 Task: Find connections with filter location Boumerdas with filter topic #house with filter profile language English with filter current company Cytiva with filter school Sinhgad College of Engineering with filter industry Biotechnology Research with filter service category Bankruptcy Law with filter keywords title Executive
Action: Mouse moved to (616, 85)
Screenshot: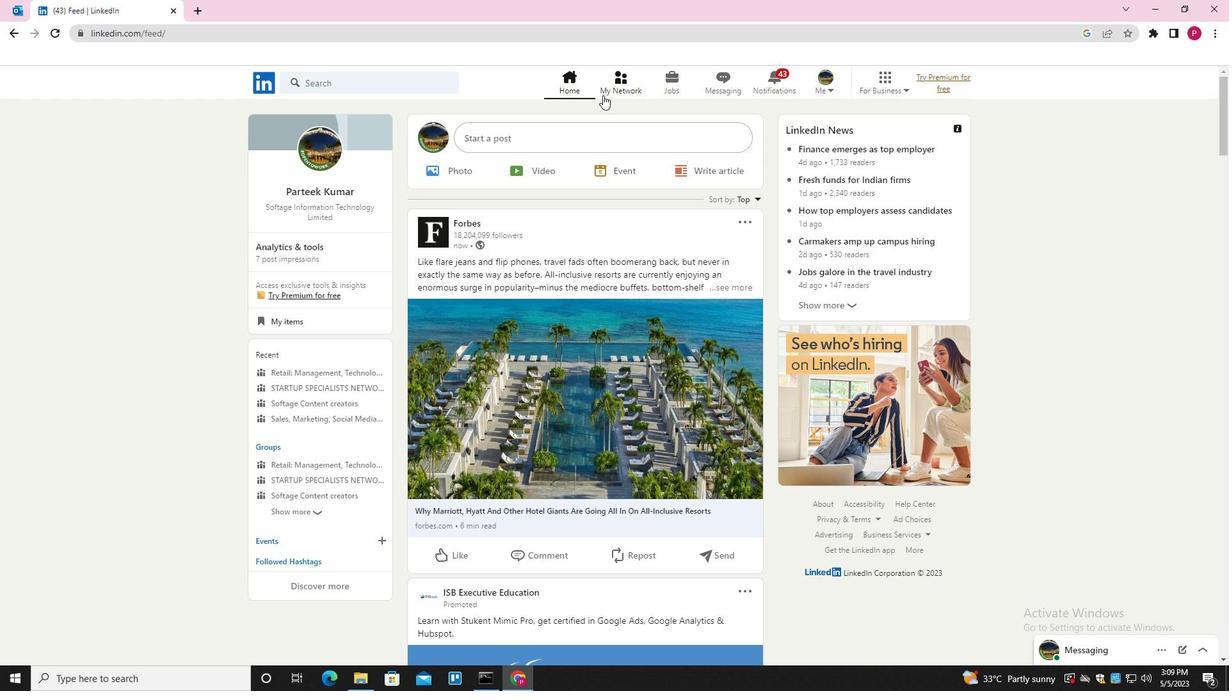 
Action: Mouse pressed left at (616, 85)
Screenshot: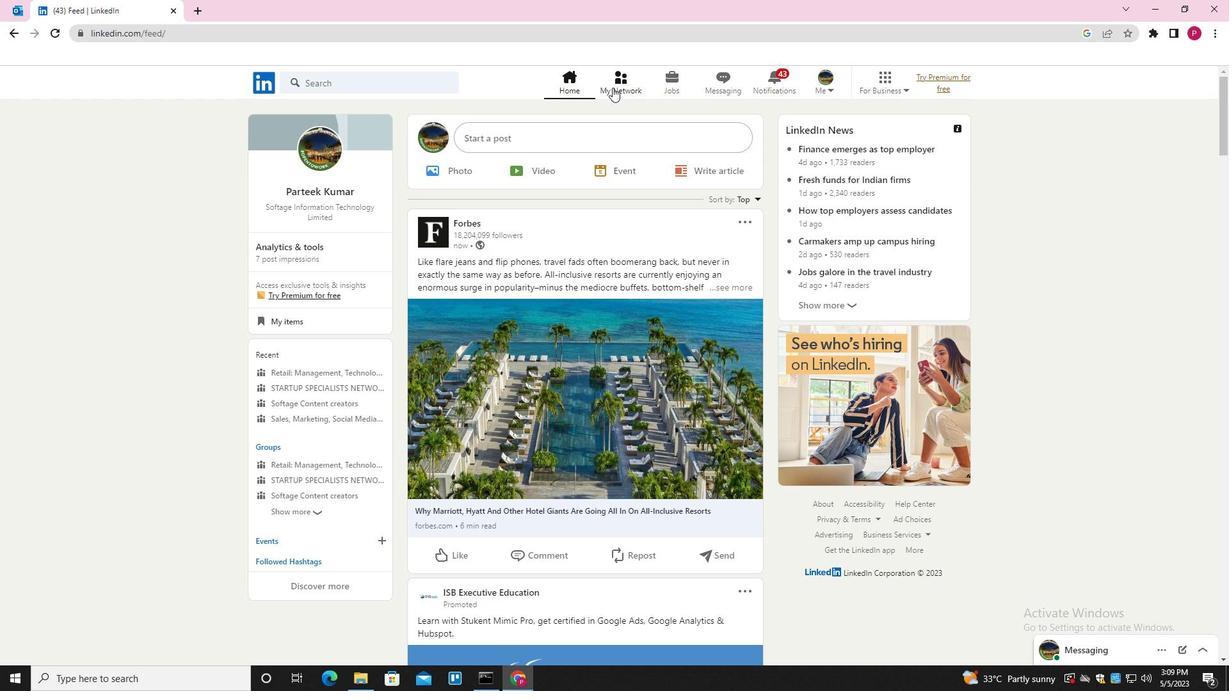 
Action: Mouse moved to (391, 150)
Screenshot: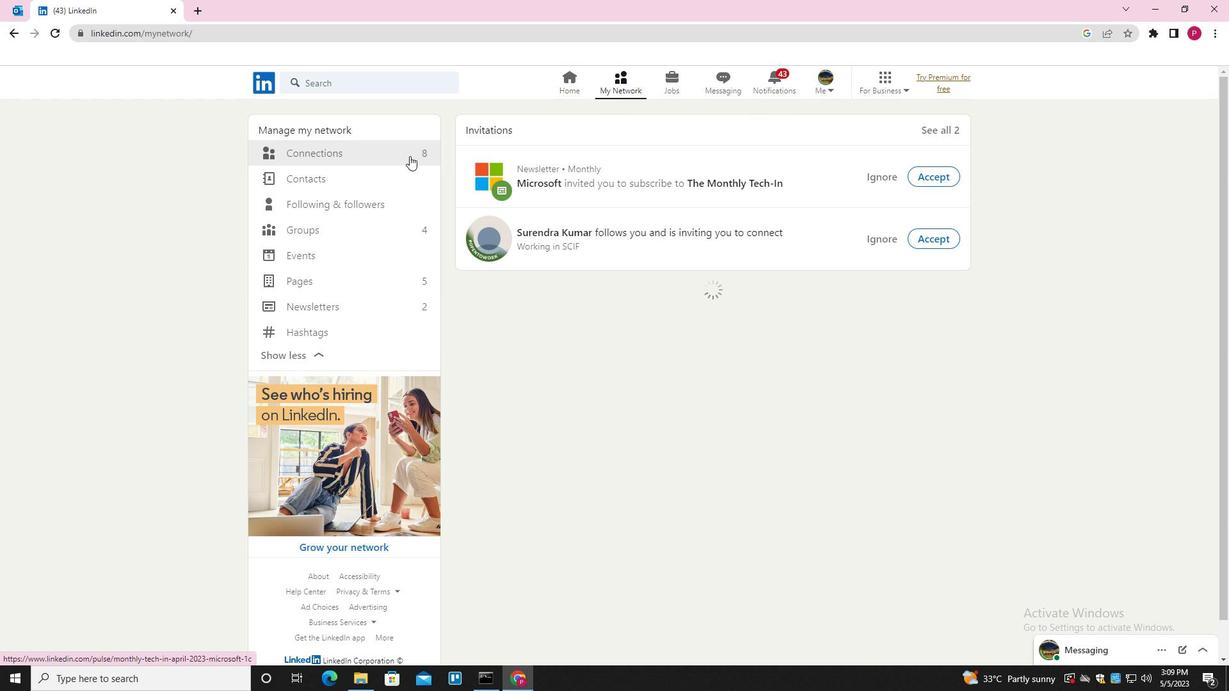 
Action: Mouse pressed left at (391, 150)
Screenshot: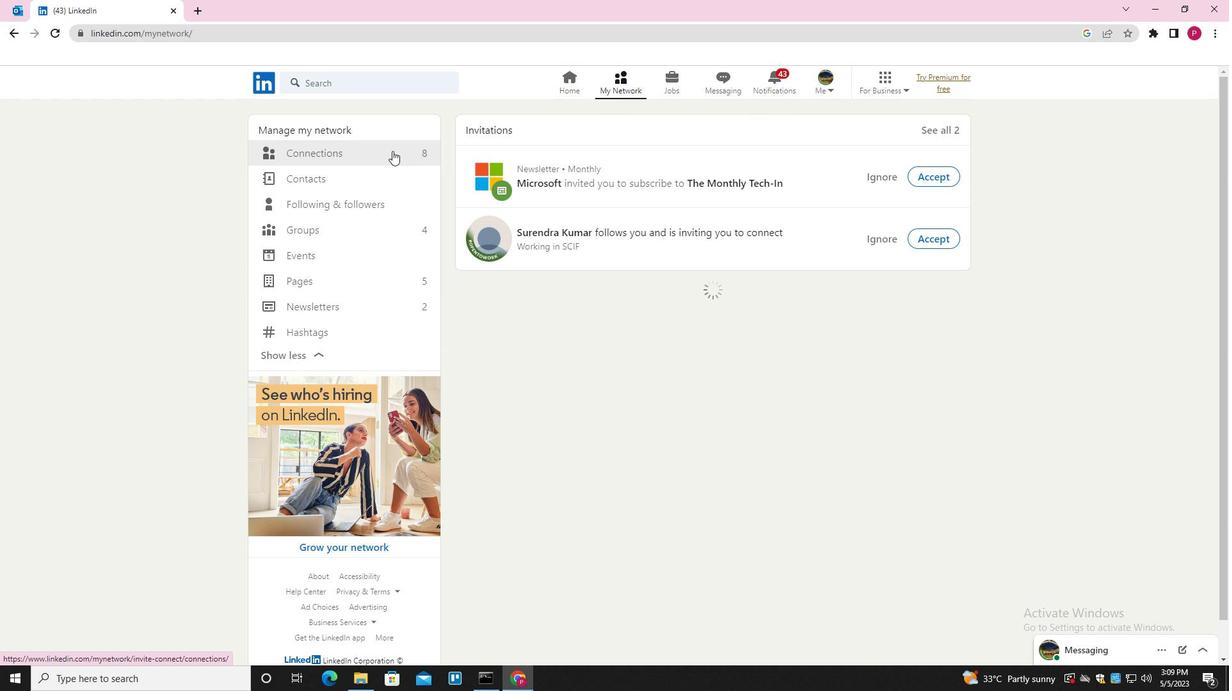 
Action: Mouse moved to (702, 151)
Screenshot: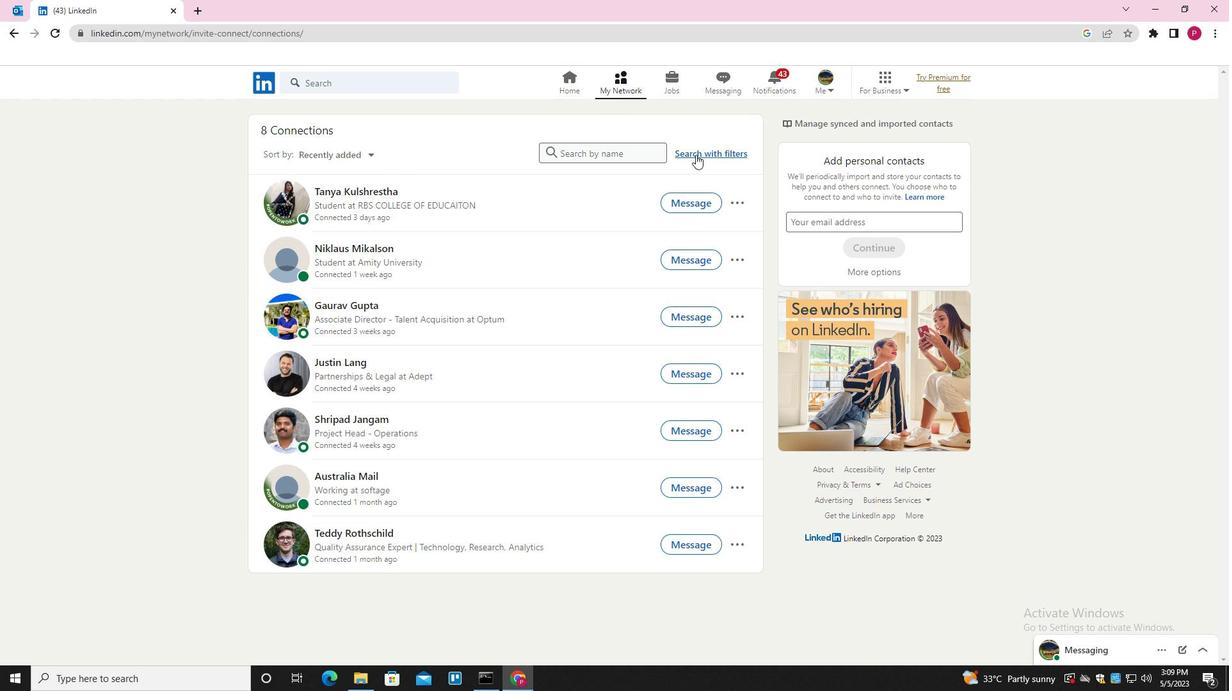 
Action: Mouse pressed left at (702, 151)
Screenshot: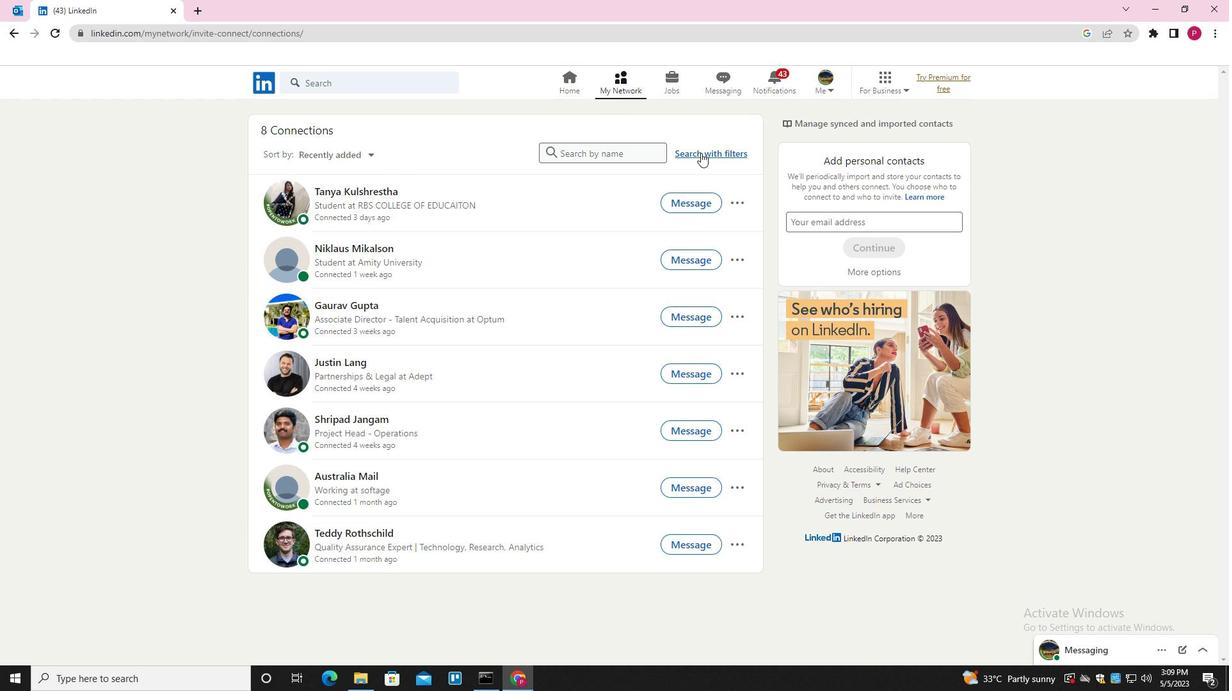 
Action: Mouse moved to (653, 117)
Screenshot: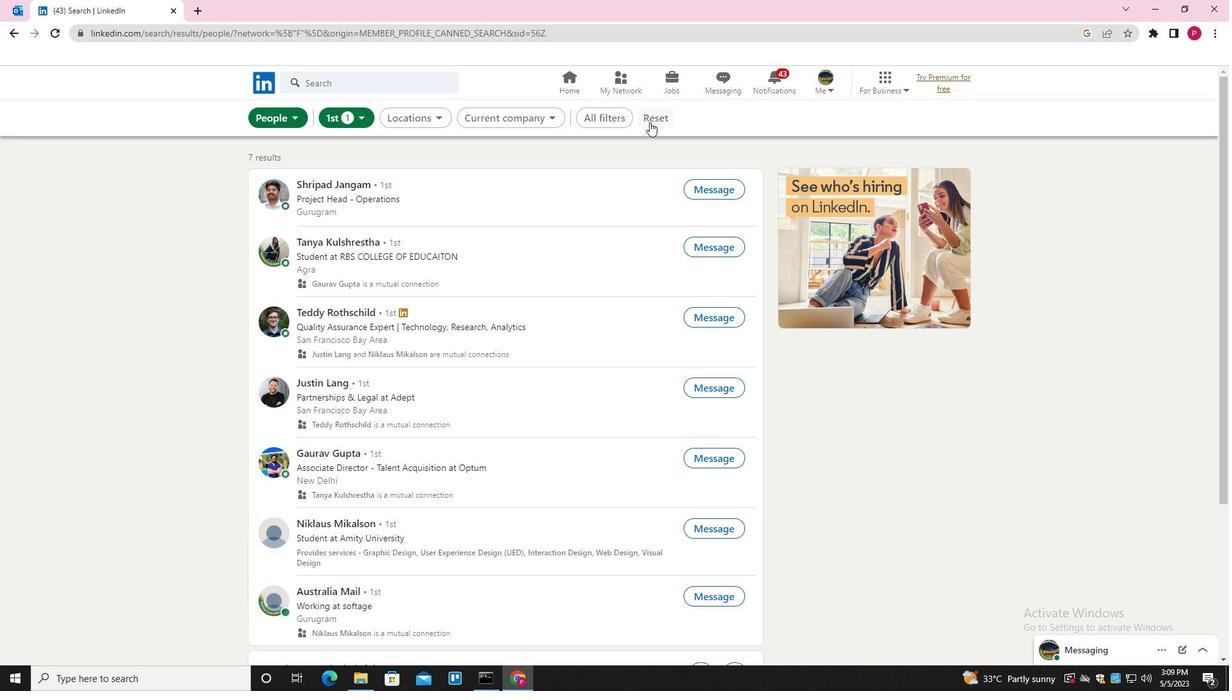 
Action: Mouse pressed left at (653, 117)
Screenshot: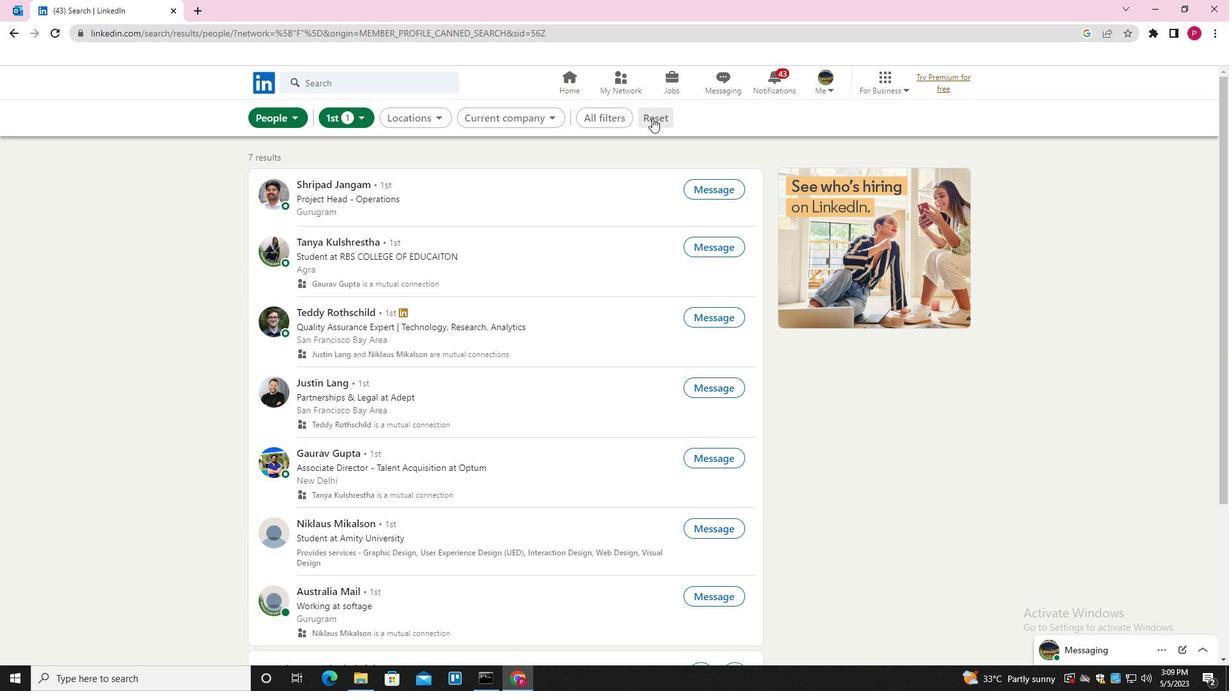 
Action: Mouse moved to (633, 115)
Screenshot: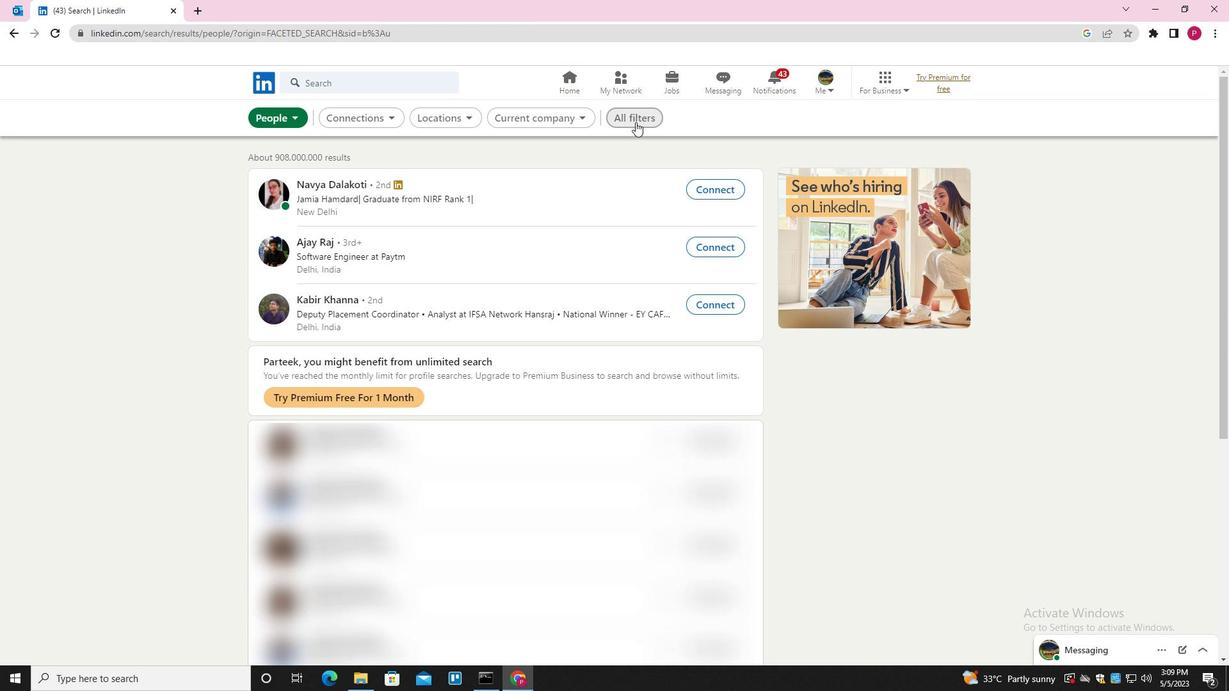 
Action: Mouse pressed left at (633, 115)
Screenshot: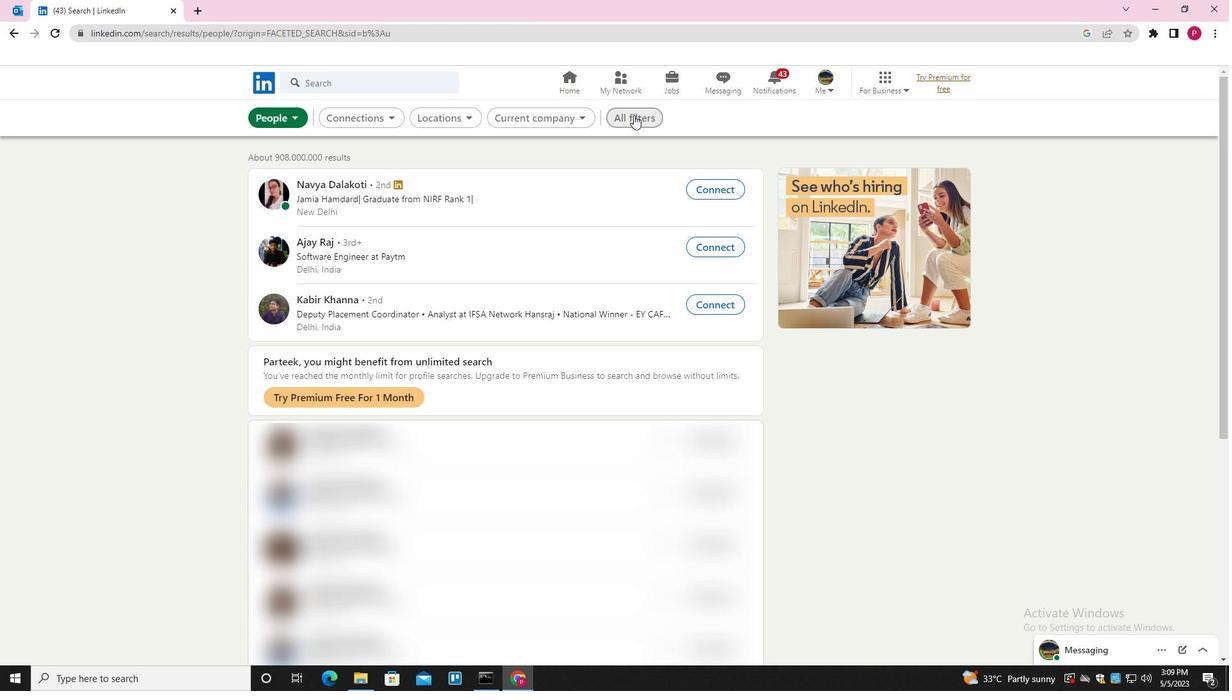 
Action: Mouse moved to (954, 334)
Screenshot: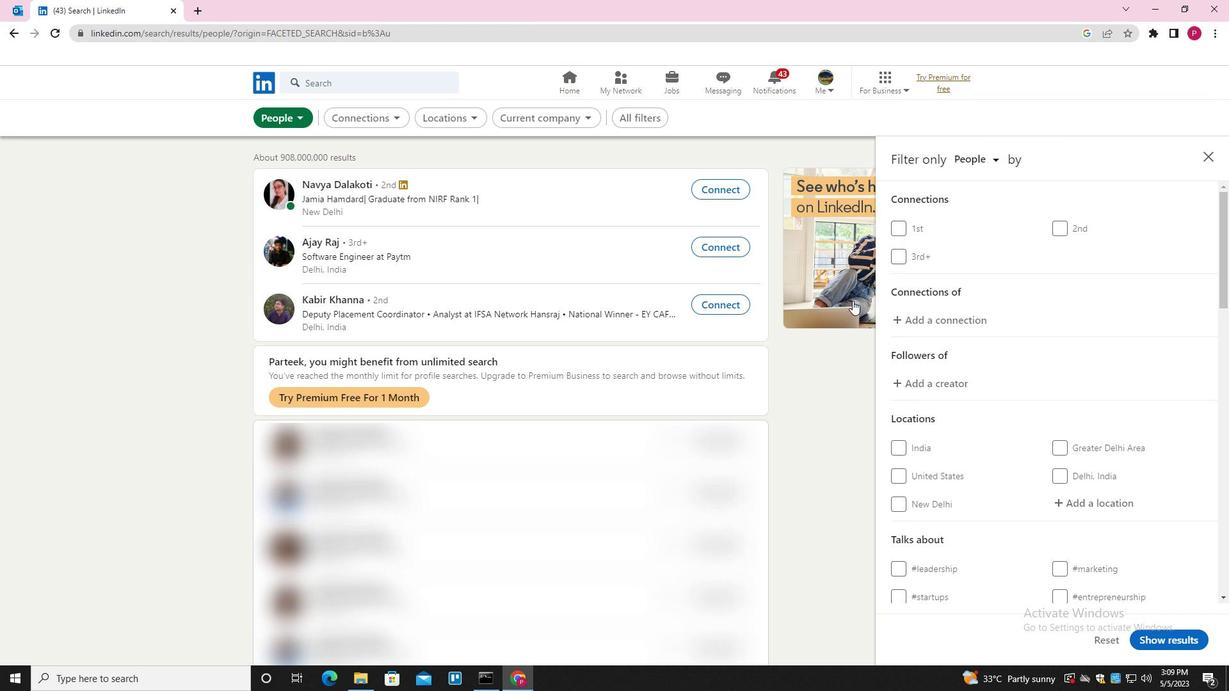 
Action: Mouse scrolled (954, 334) with delta (0, 0)
Screenshot: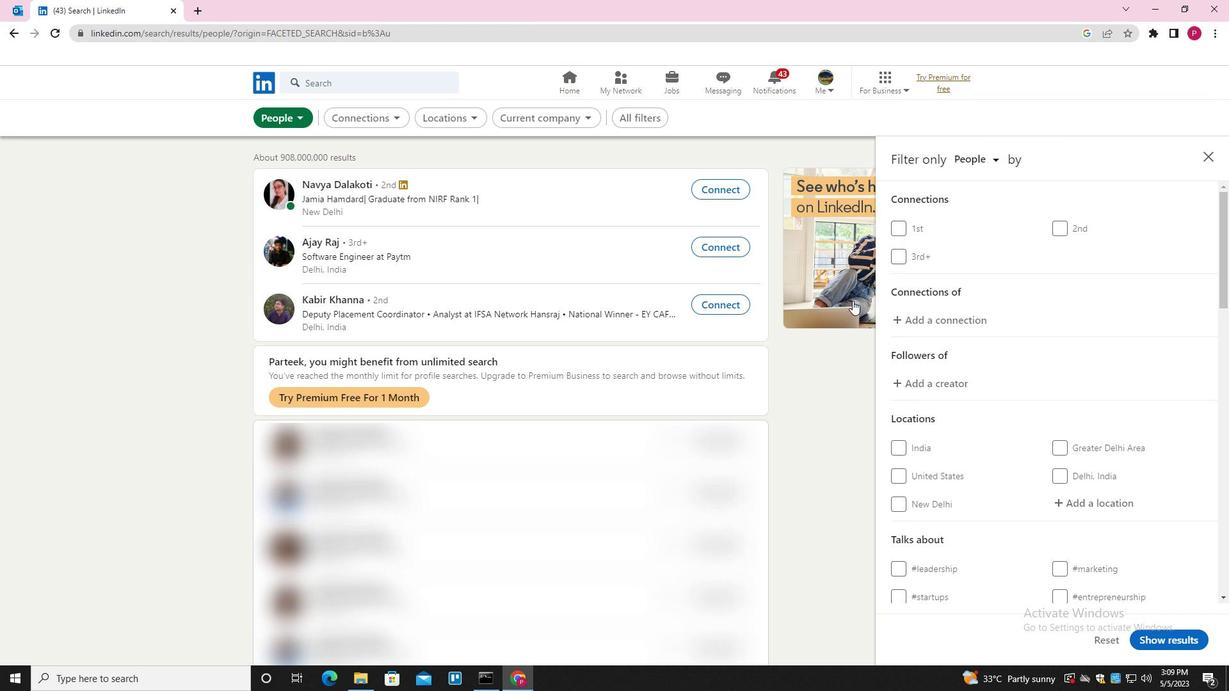 
Action: Mouse moved to (973, 343)
Screenshot: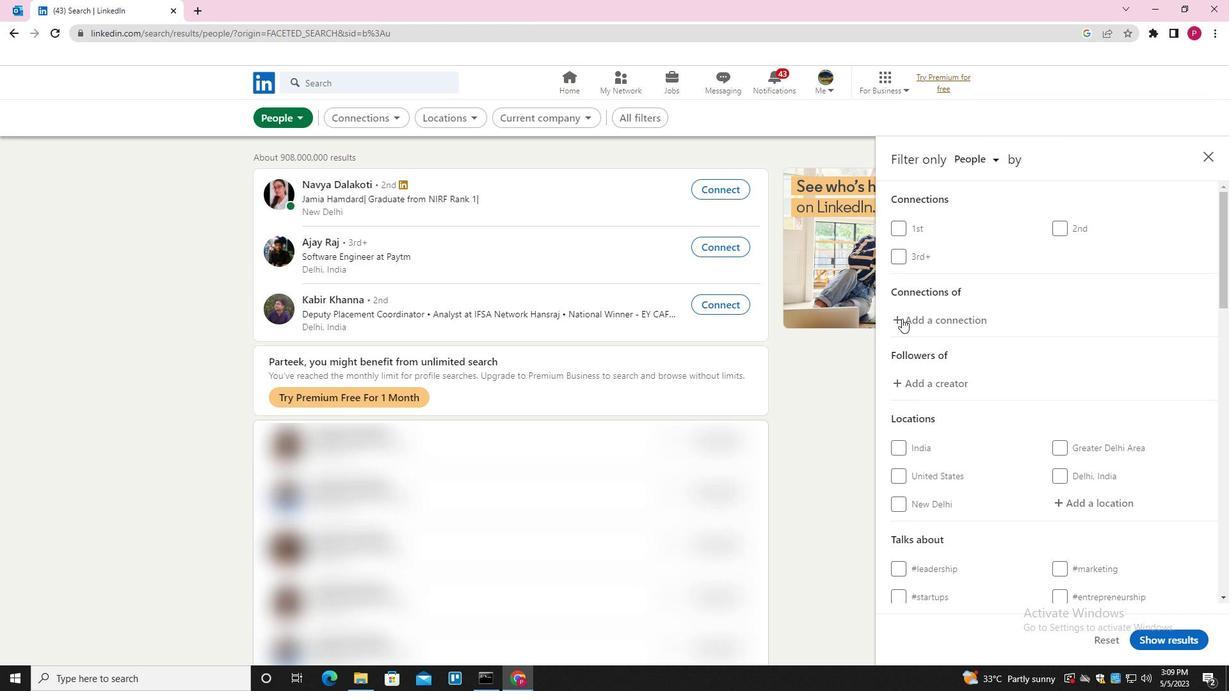 
Action: Mouse scrolled (973, 343) with delta (0, 0)
Screenshot: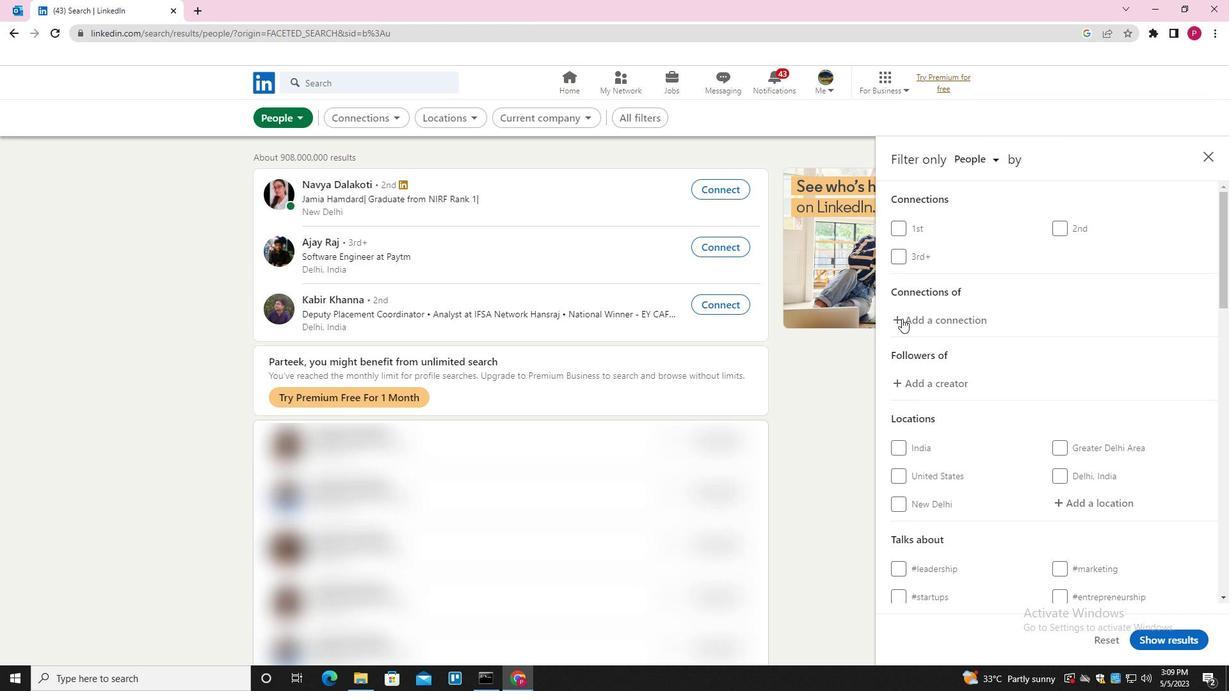 
Action: Mouse moved to (989, 348)
Screenshot: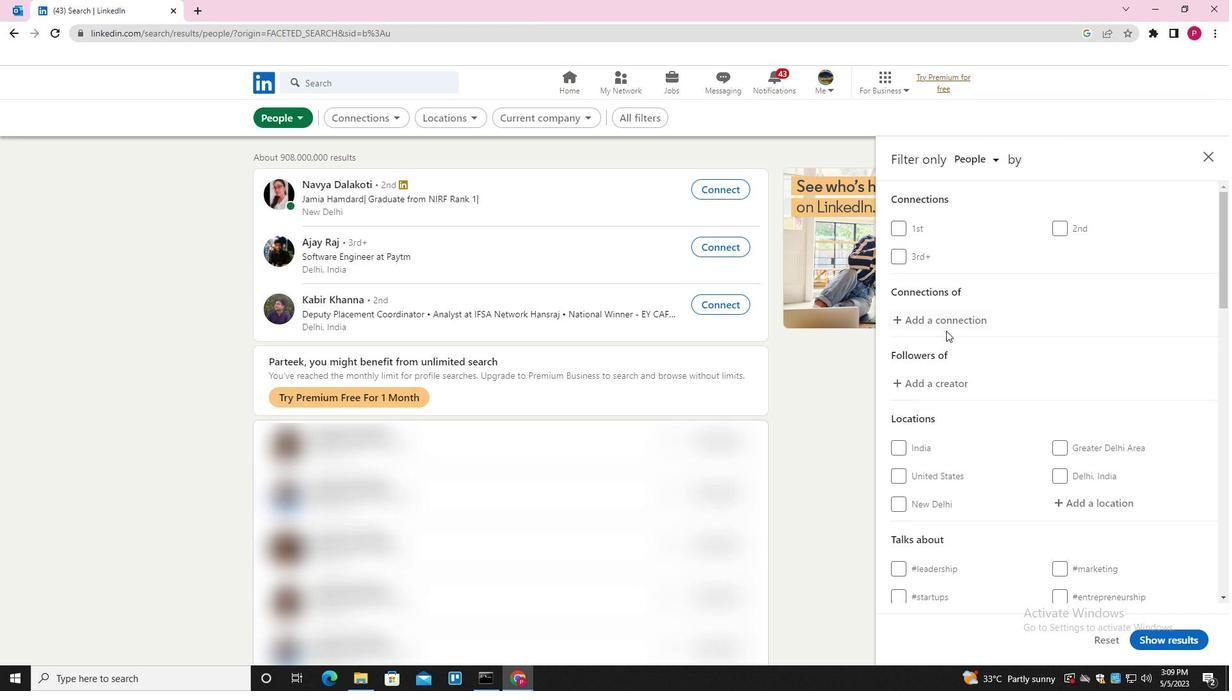 
Action: Mouse scrolled (989, 348) with delta (0, 0)
Screenshot: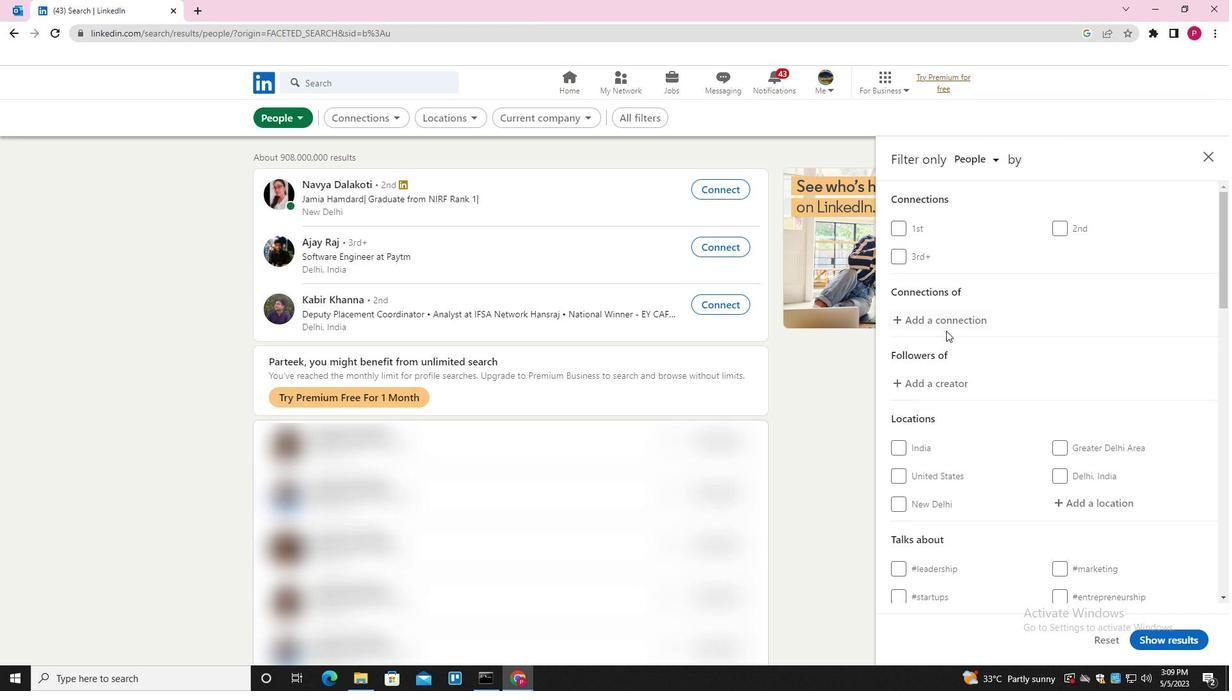 
Action: Mouse moved to (1109, 316)
Screenshot: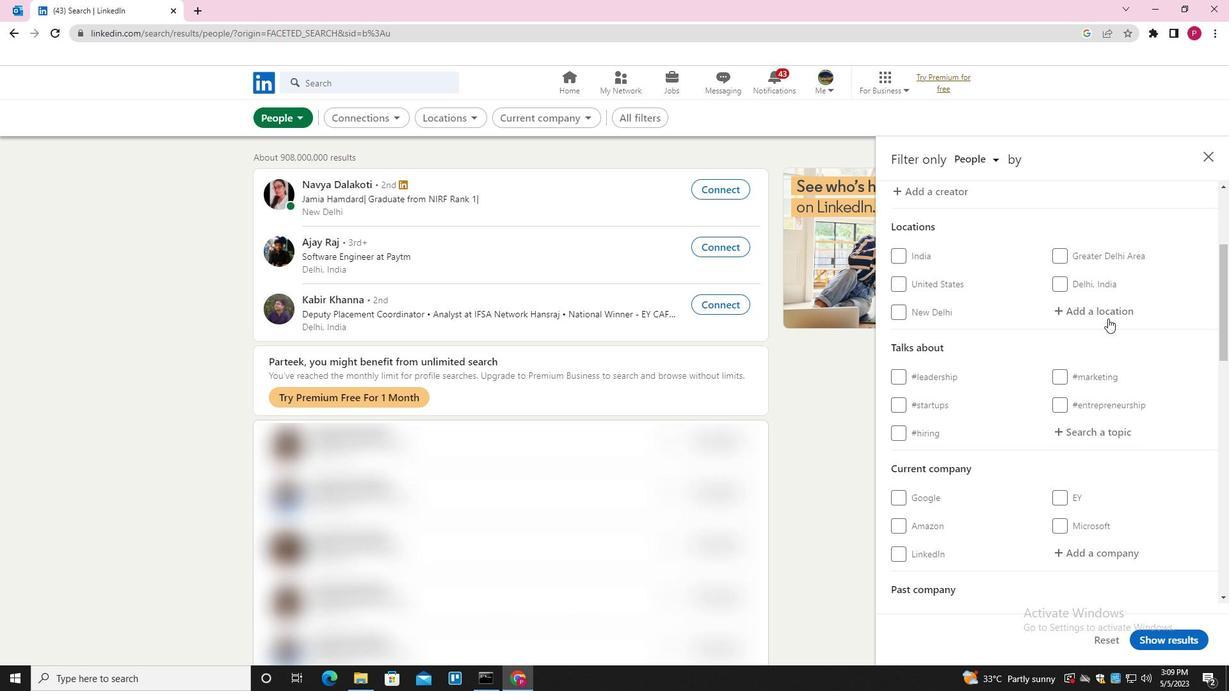 
Action: Mouse pressed left at (1109, 316)
Screenshot: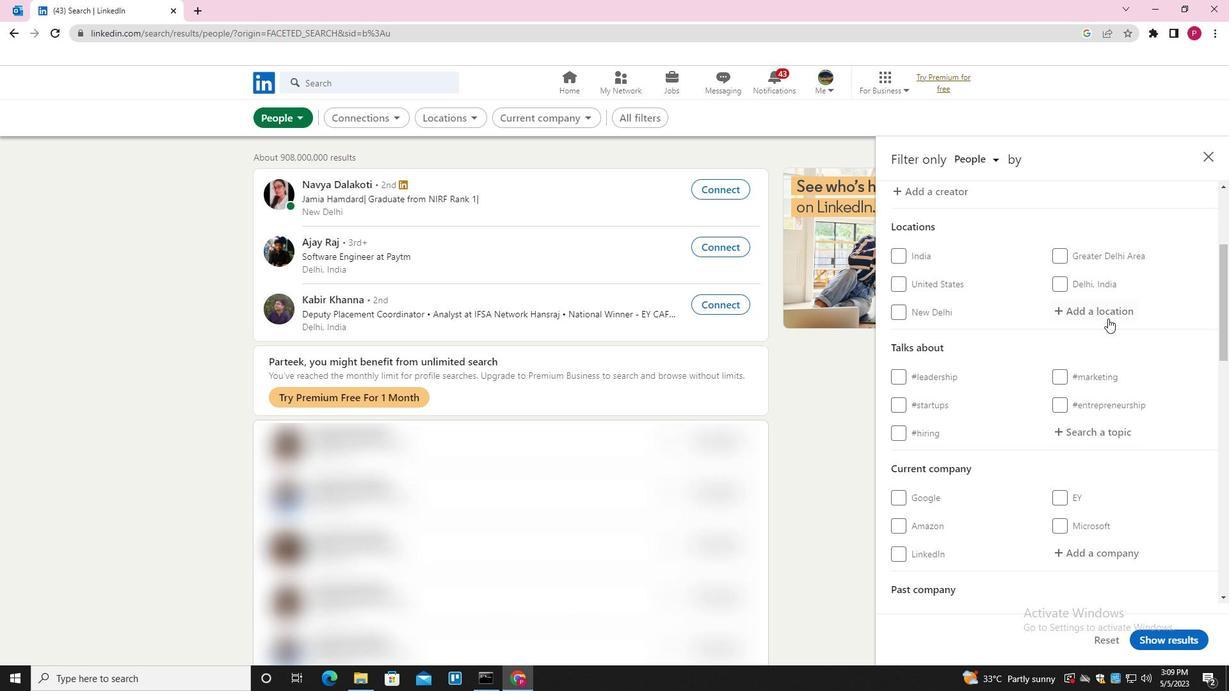
Action: Key pressed <Key.shift>BOUMERDAS
Screenshot: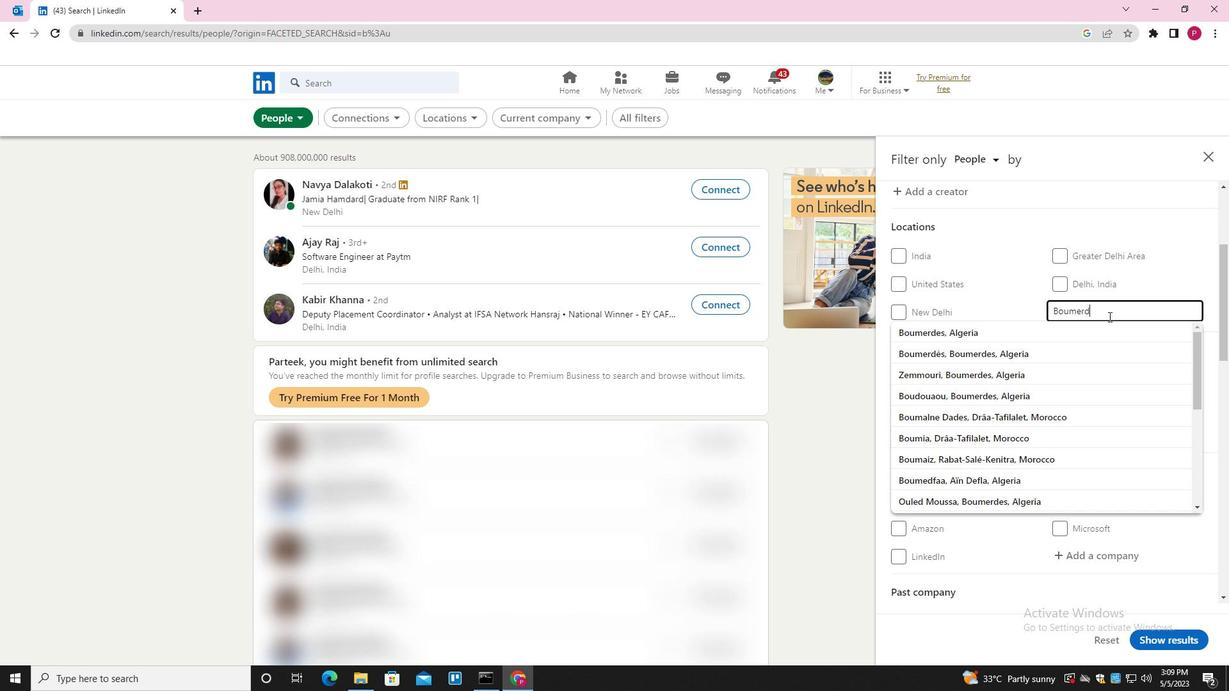 
Action: Mouse scrolled (1109, 316) with delta (0, 0)
Screenshot: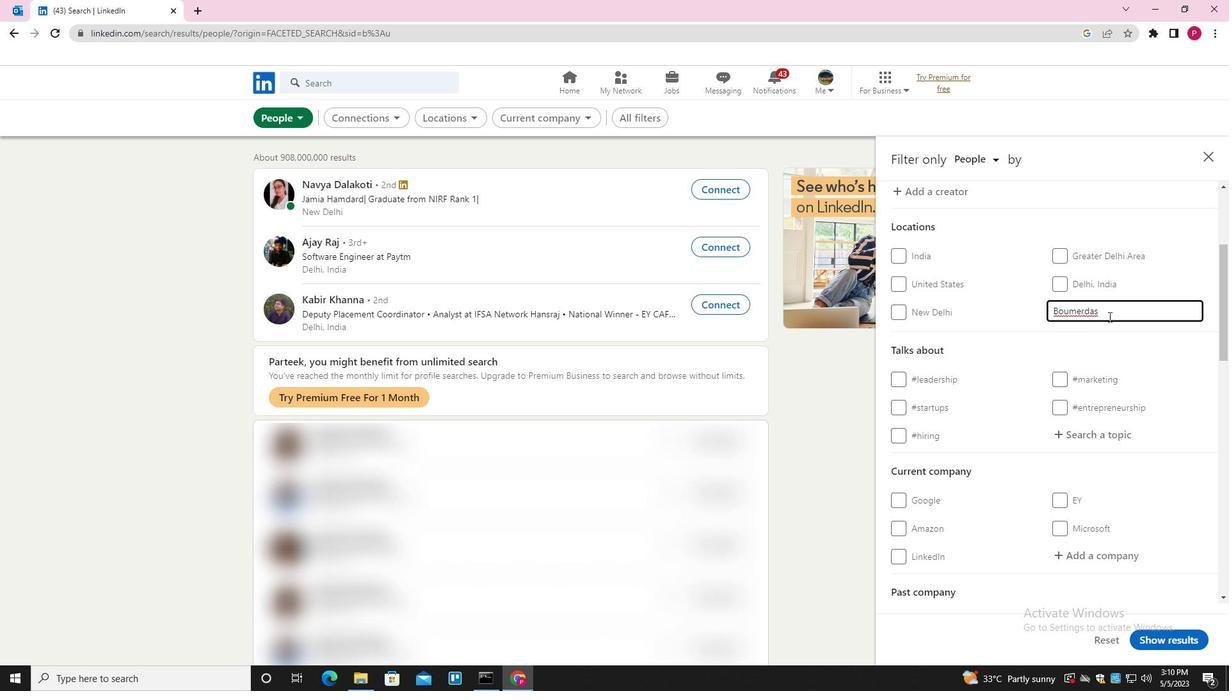 
Action: Mouse scrolled (1109, 316) with delta (0, 0)
Screenshot: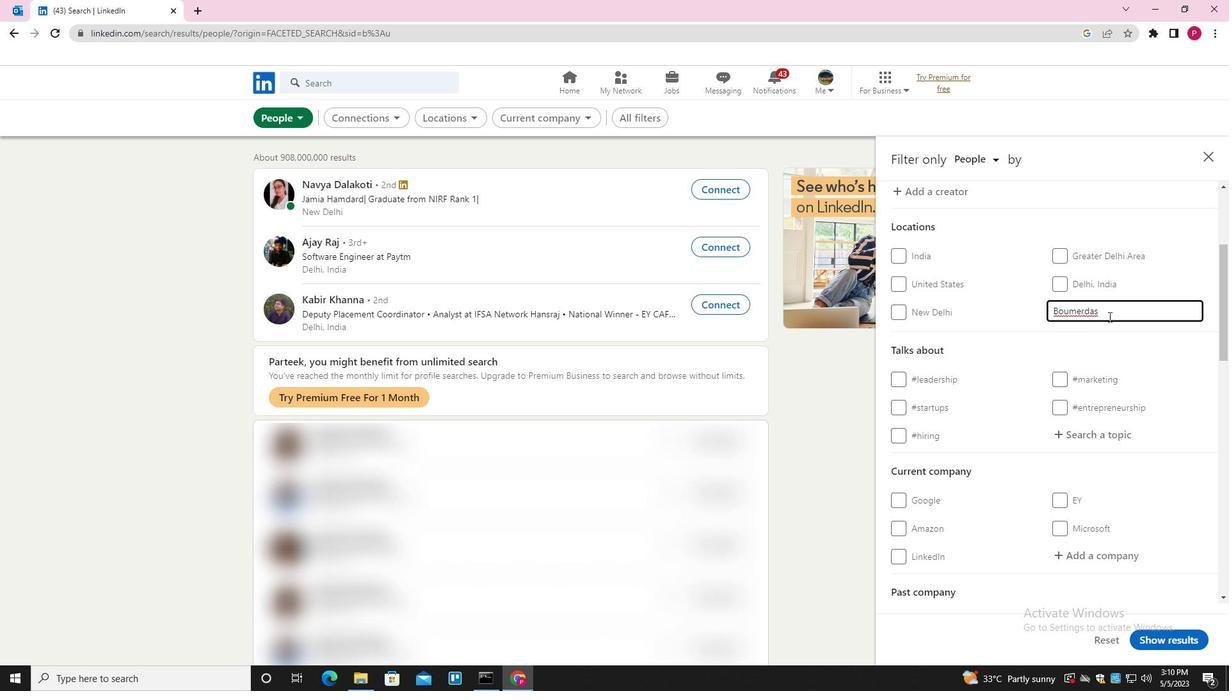 
Action: Mouse scrolled (1109, 316) with delta (0, 0)
Screenshot: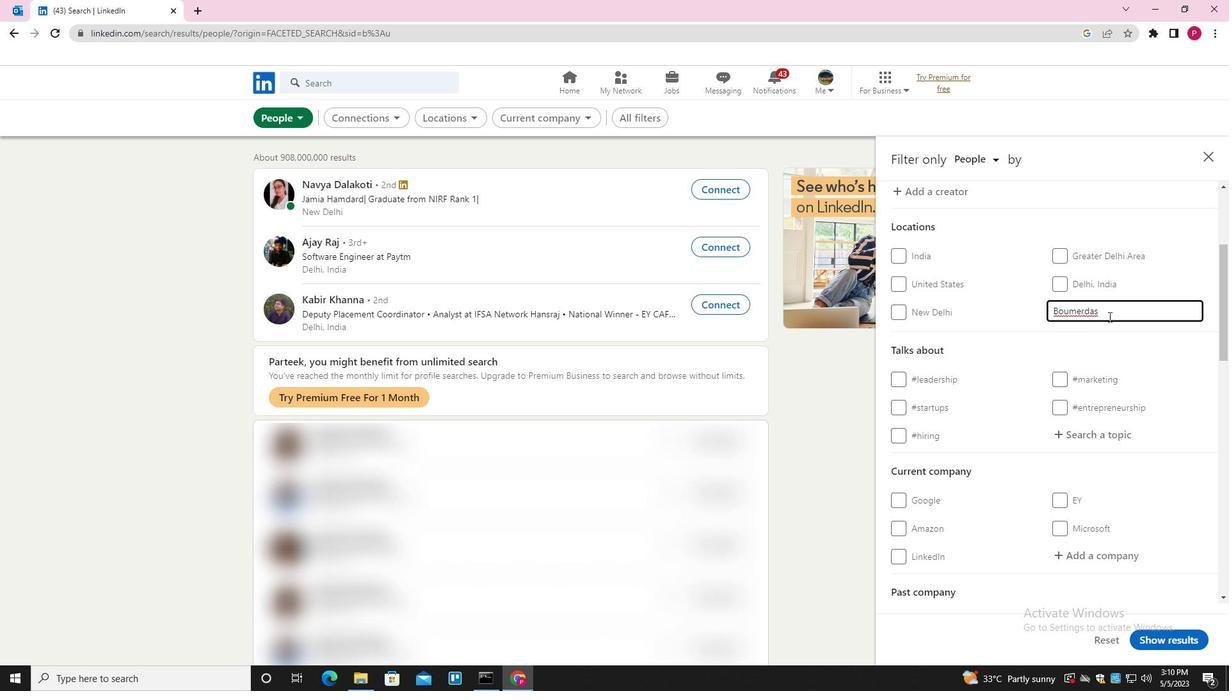 
Action: Mouse moved to (1093, 233)
Screenshot: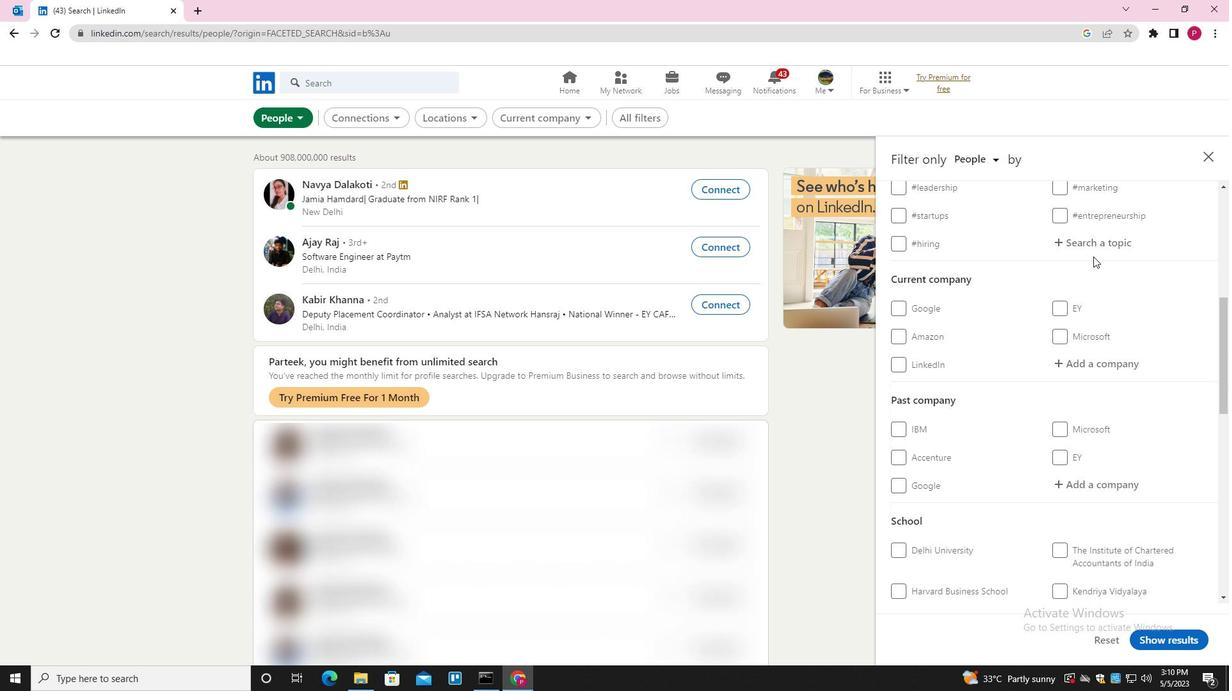 
Action: Mouse pressed left at (1093, 233)
Screenshot: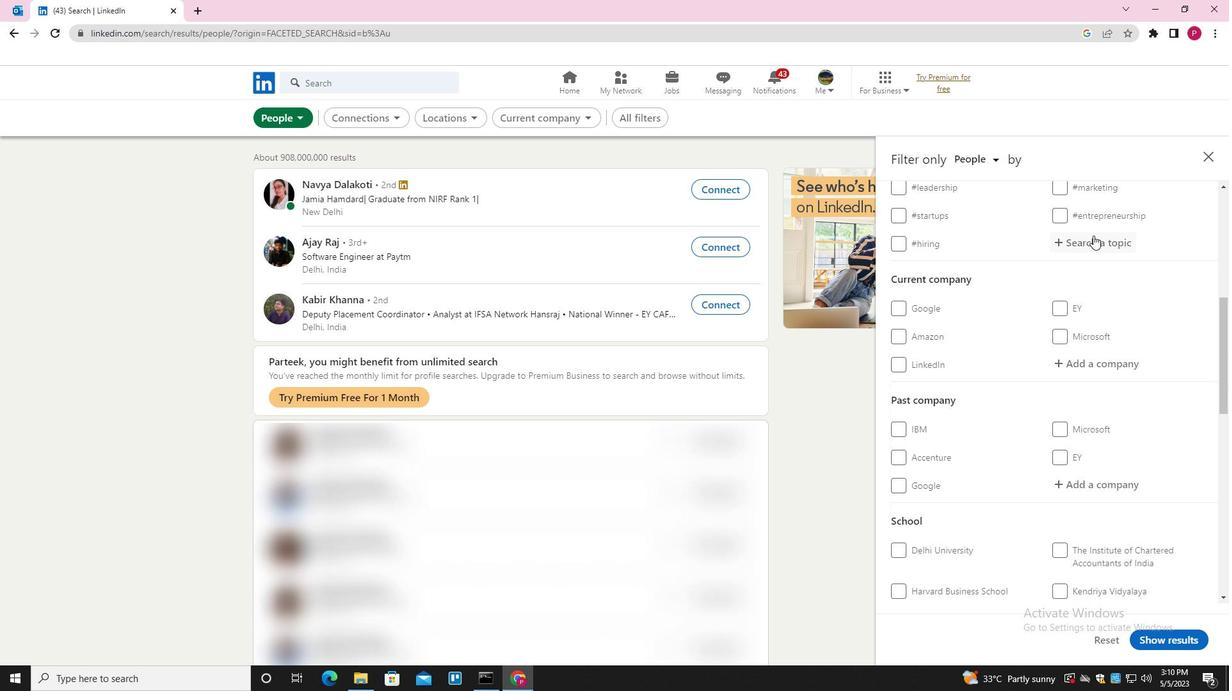 
Action: Key pressed HOUSE<Key.down><Key.down><Key.enter>
Screenshot: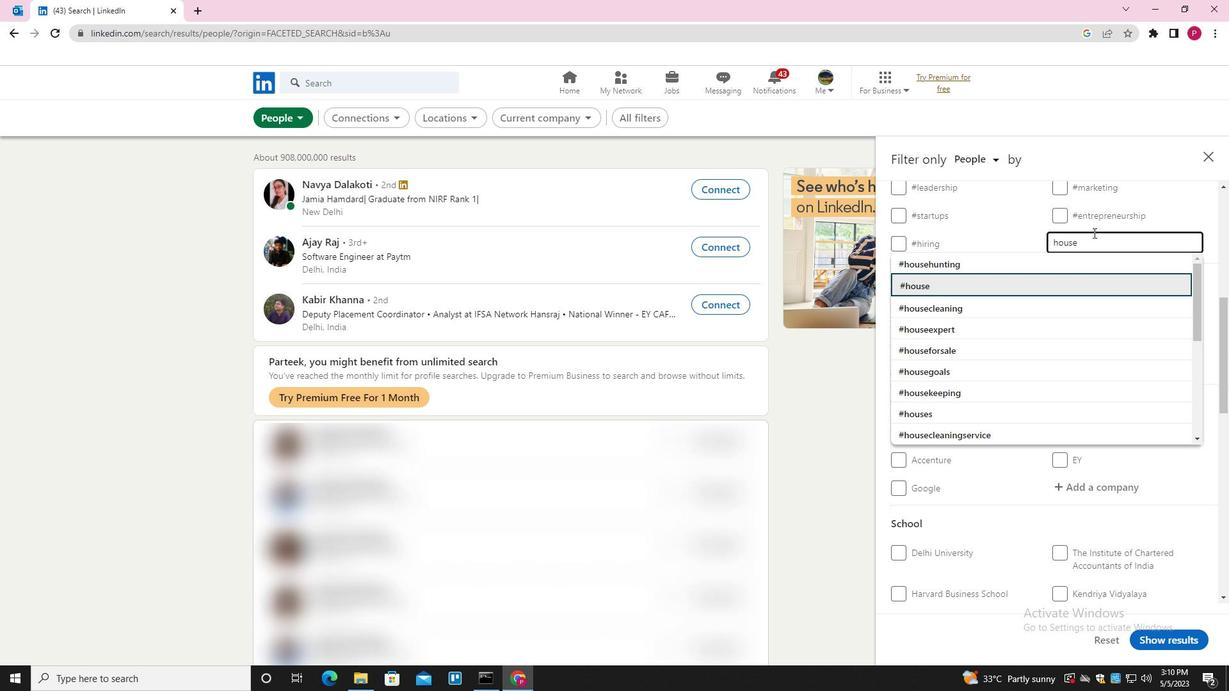 
Action: Mouse moved to (1064, 265)
Screenshot: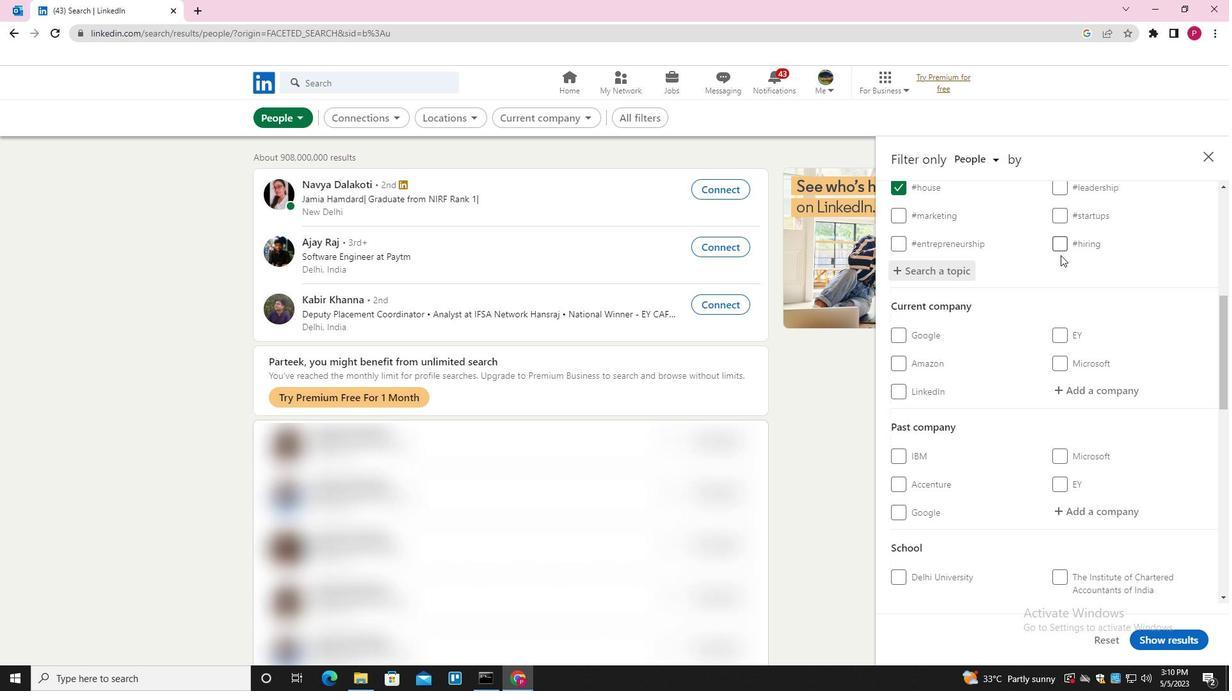 
Action: Mouse scrolled (1064, 264) with delta (0, 0)
Screenshot: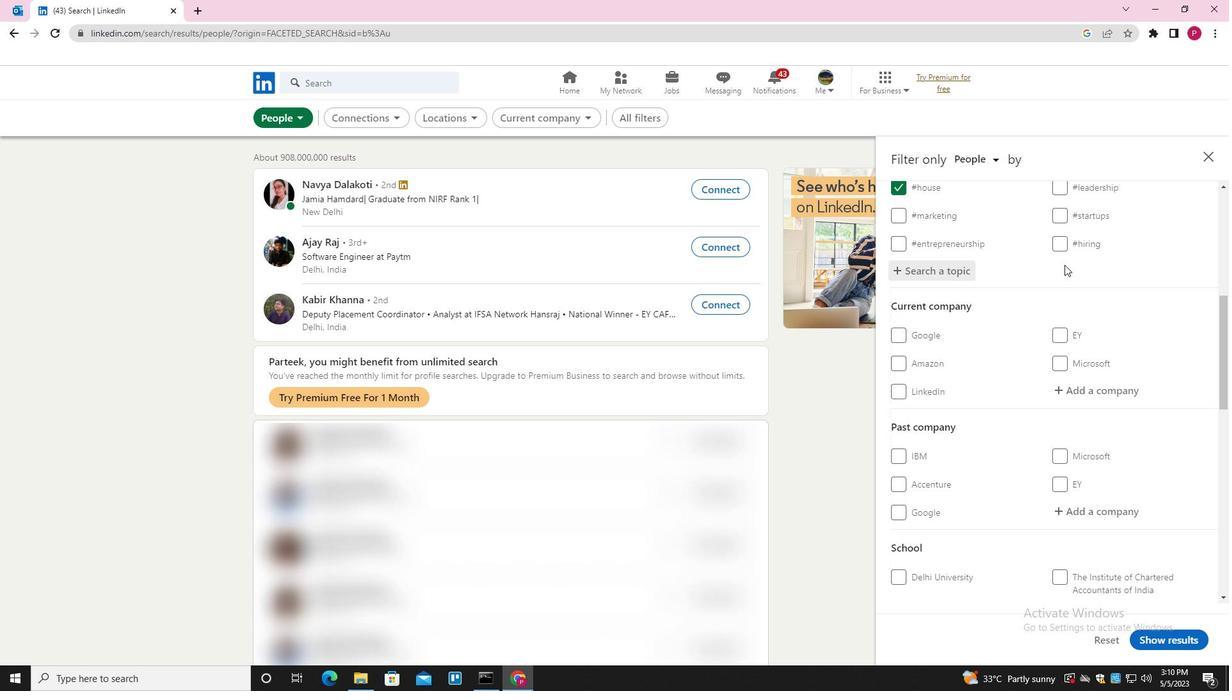 
Action: Mouse scrolled (1064, 264) with delta (0, 0)
Screenshot: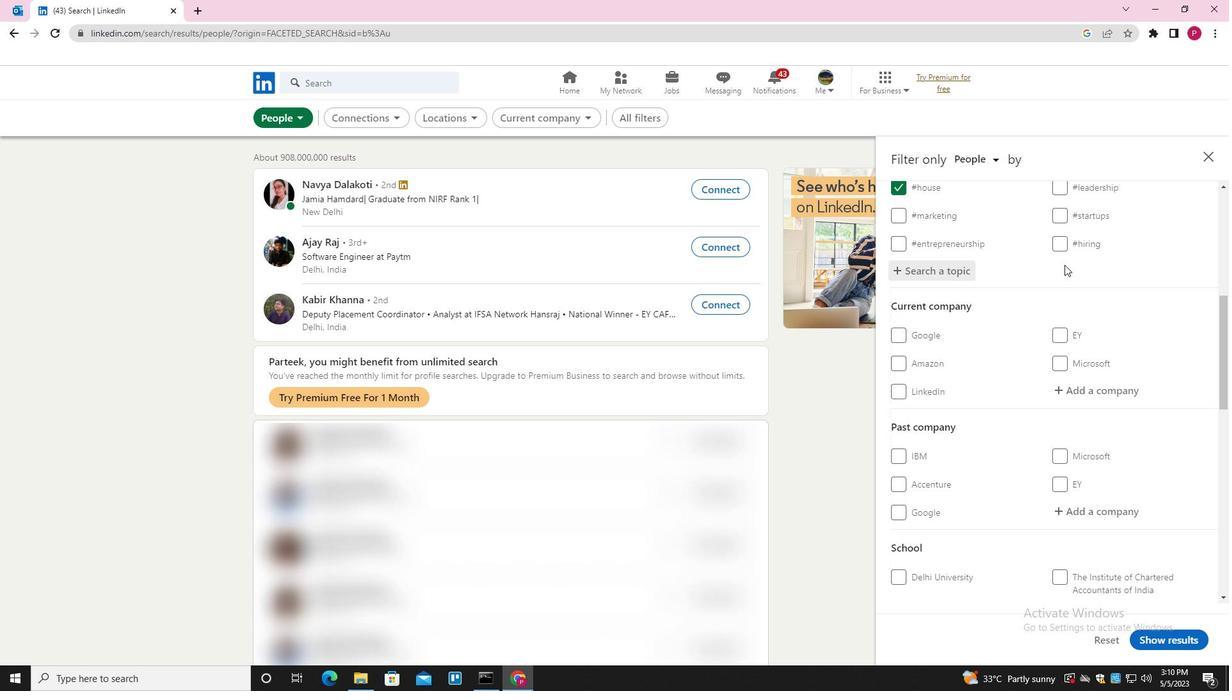 
Action: Mouse scrolled (1064, 264) with delta (0, 0)
Screenshot: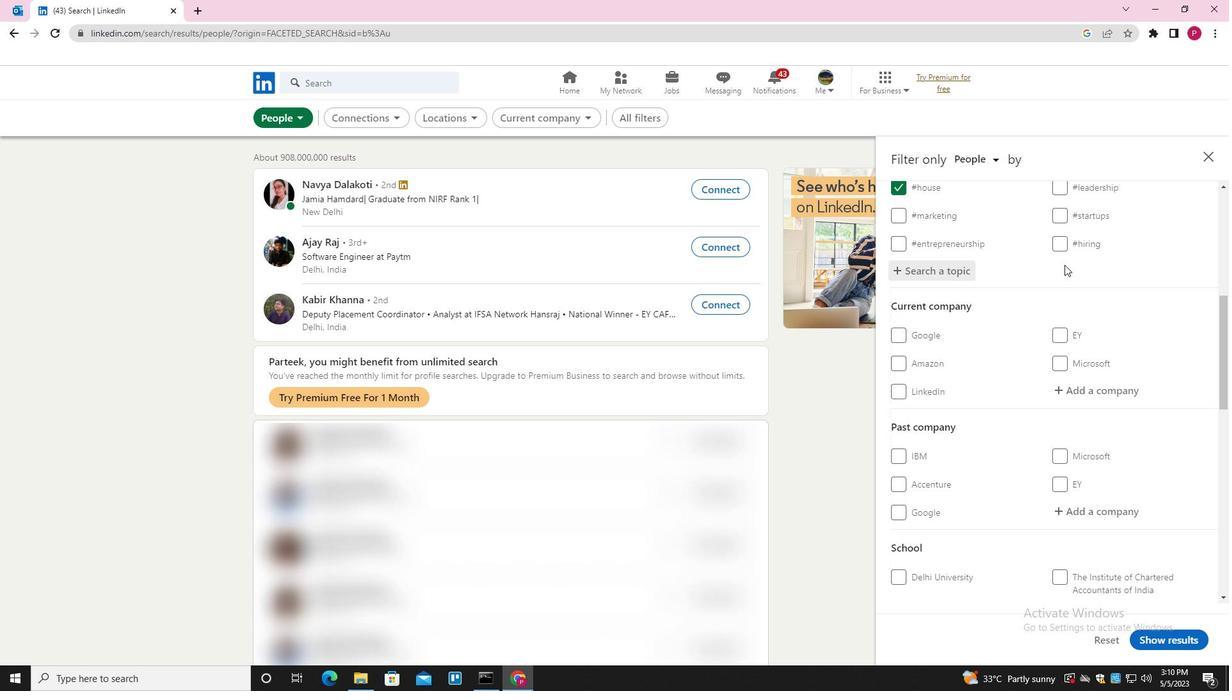 
Action: Mouse scrolled (1064, 264) with delta (0, 0)
Screenshot: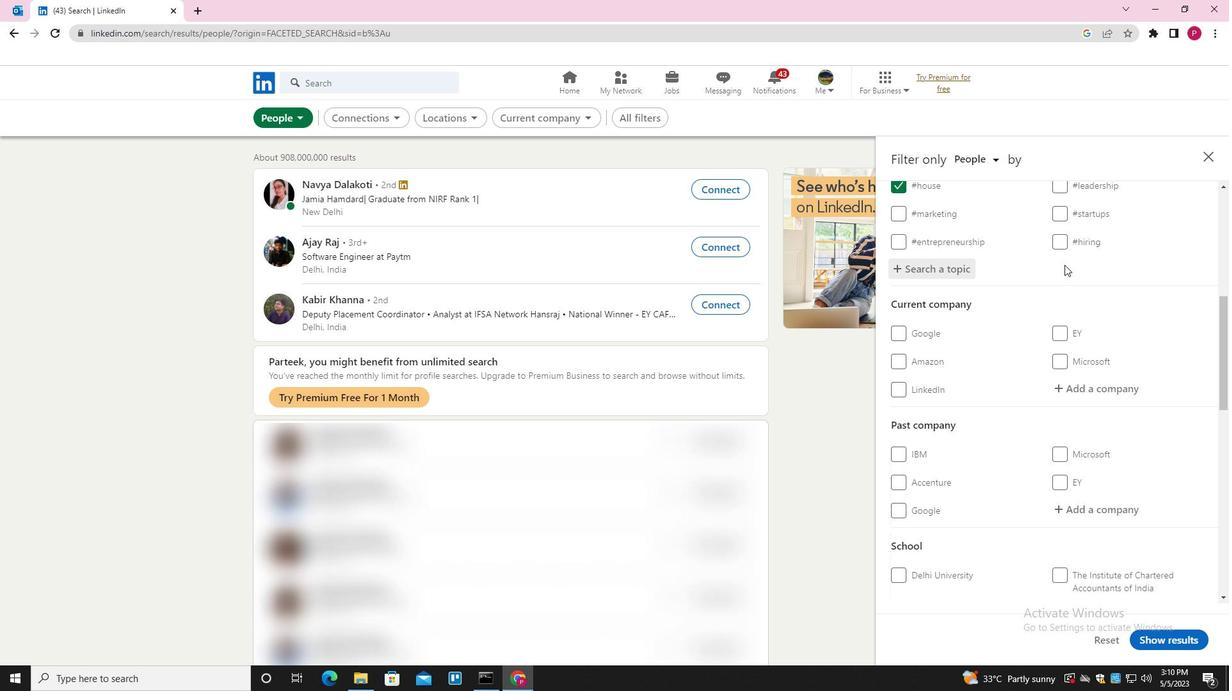 
Action: Mouse scrolled (1064, 264) with delta (0, 0)
Screenshot: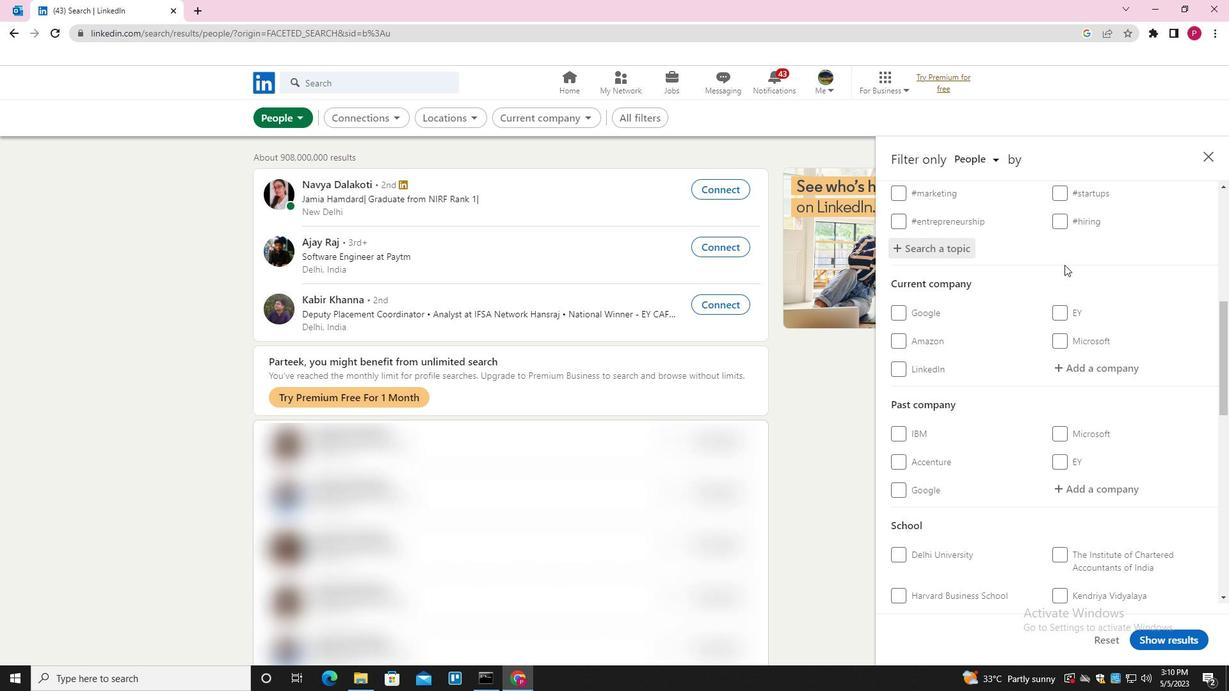 
Action: Mouse scrolled (1064, 264) with delta (0, 0)
Screenshot: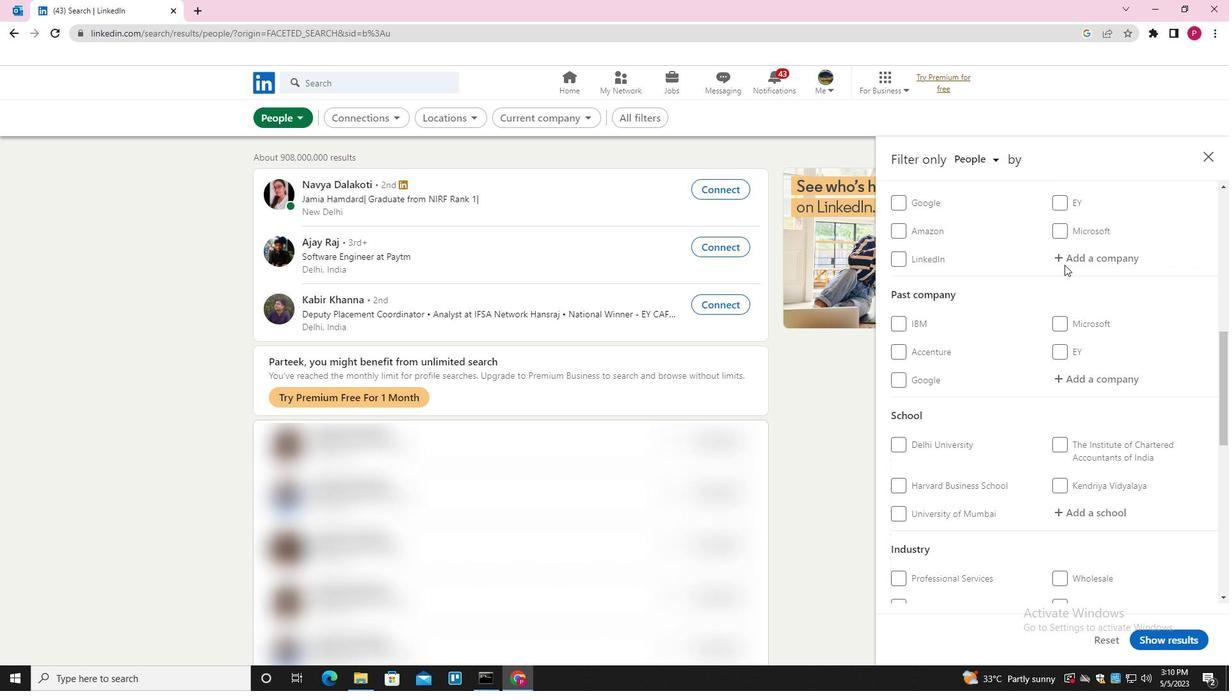 
Action: Mouse moved to (1055, 272)
Screenshot: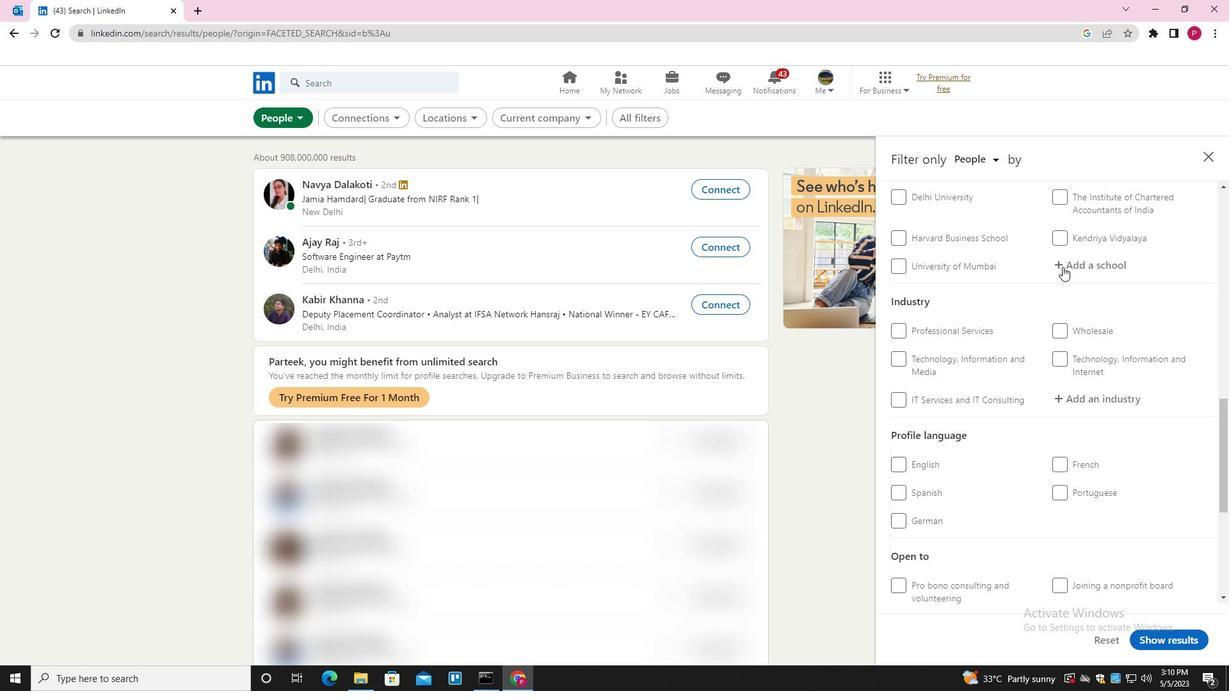
Action: Mouse scrolled (1055, 272) with delta (0, 0)
Screenshot: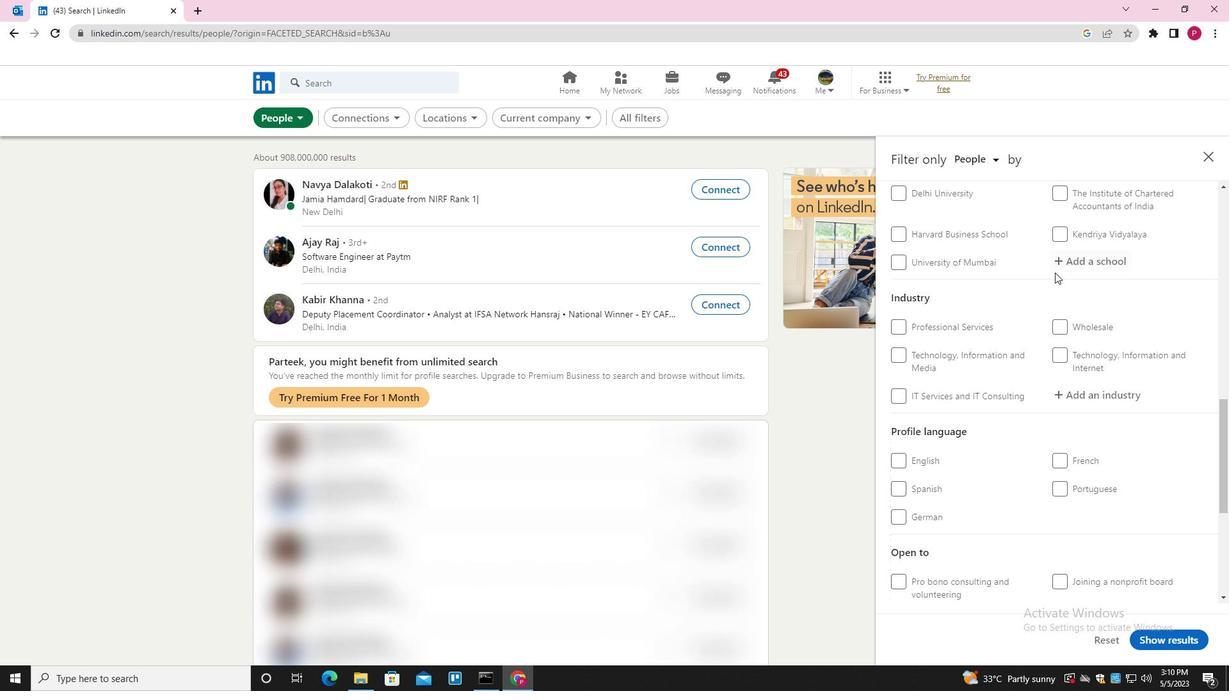 
Action: Mouse scrolled (1055, 272) with delta (0, 0)
Screenshot: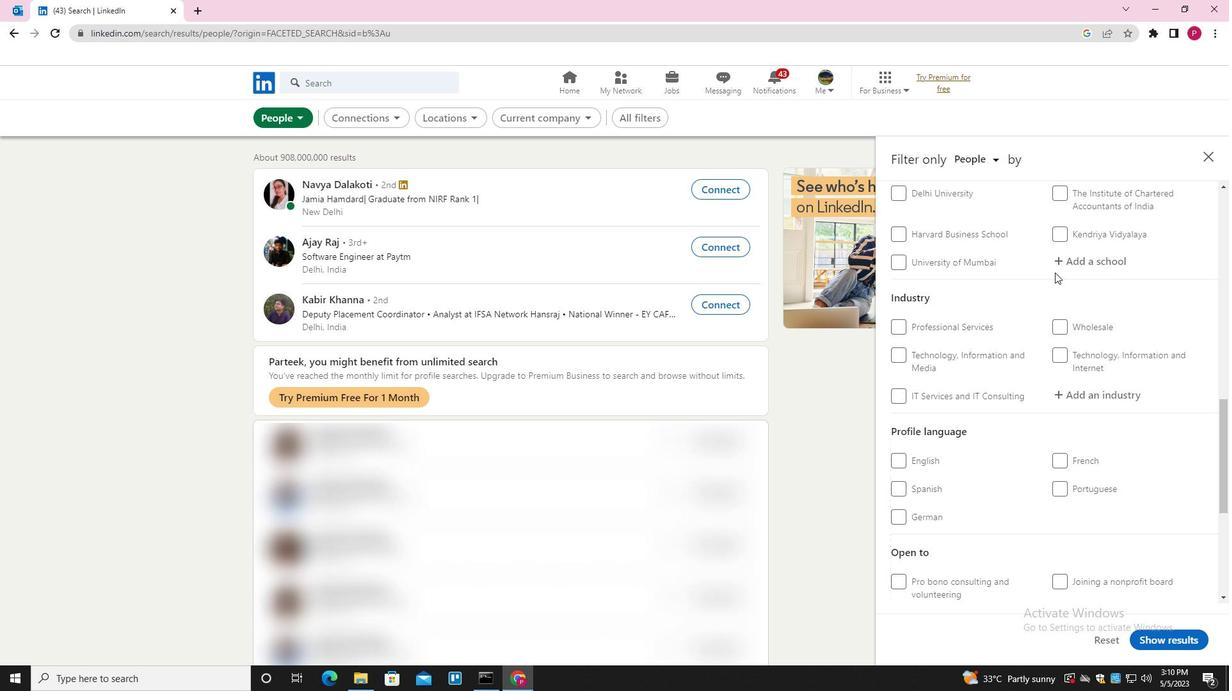 
Action: Mouse scrolled (1055, 272) with delta (0, 0)
Screenshot: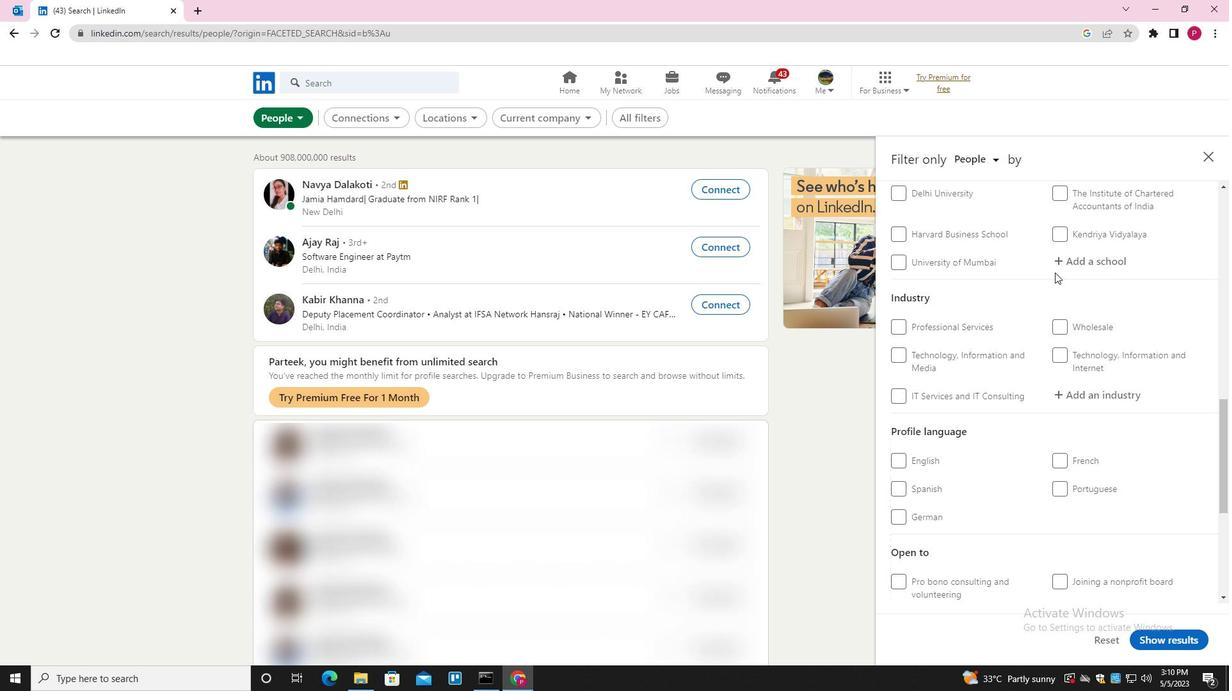
Action: Mouse moved to (905, 271)
Screenshot: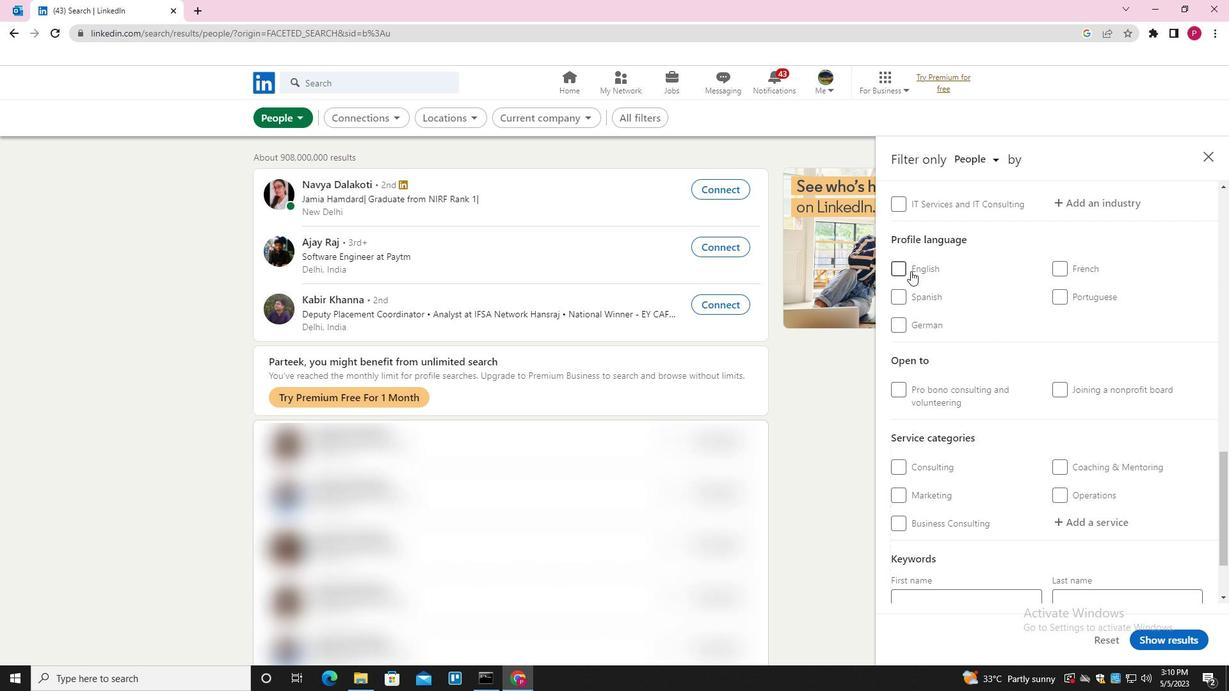 
Action: Mouse pressed left at (905, 271)
Screenshot: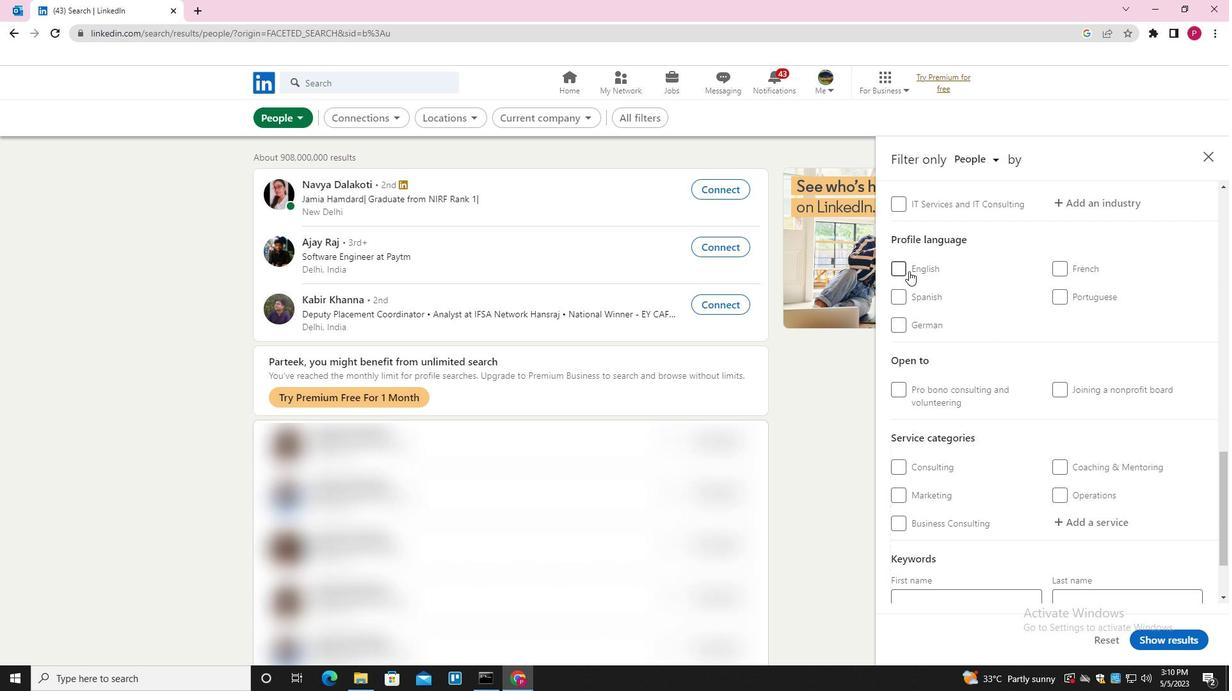 
Action: Mouse moved to (1007, 309)
Screenshot: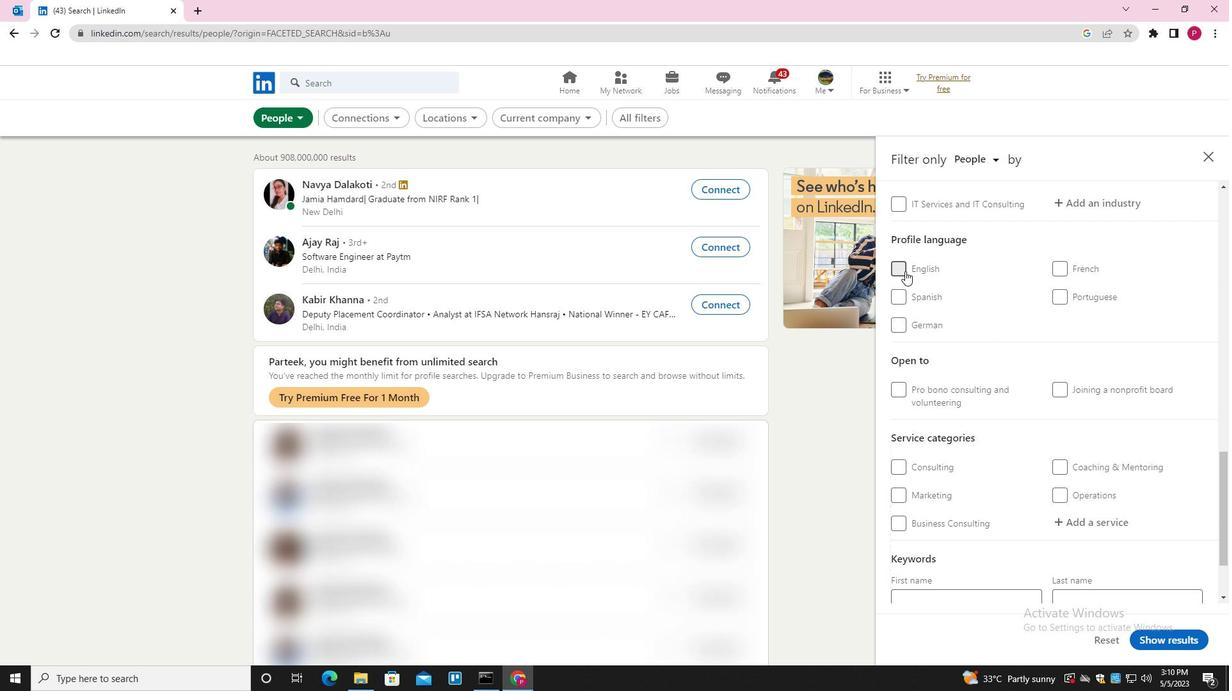 
Action: Mouse scrolled (1007, 309) with delta (0, 0)
Screenshot: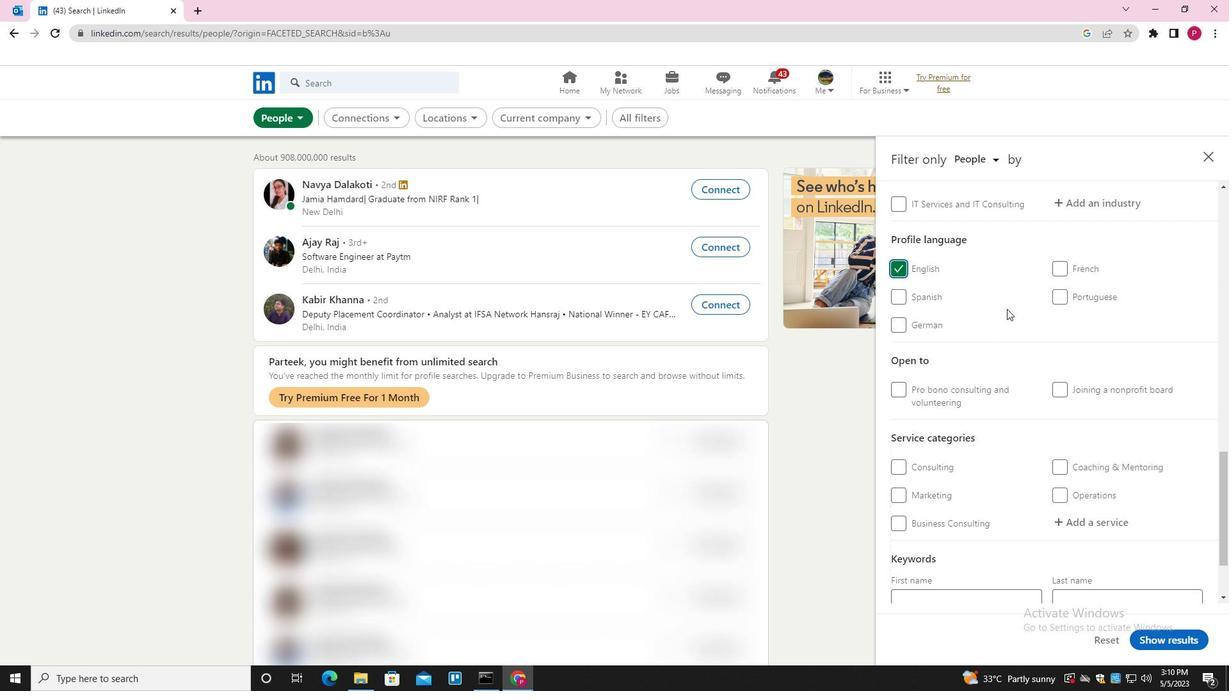 
Action: Mouse scrolled (1007, 309) with delta (0, 0)
Screenshot: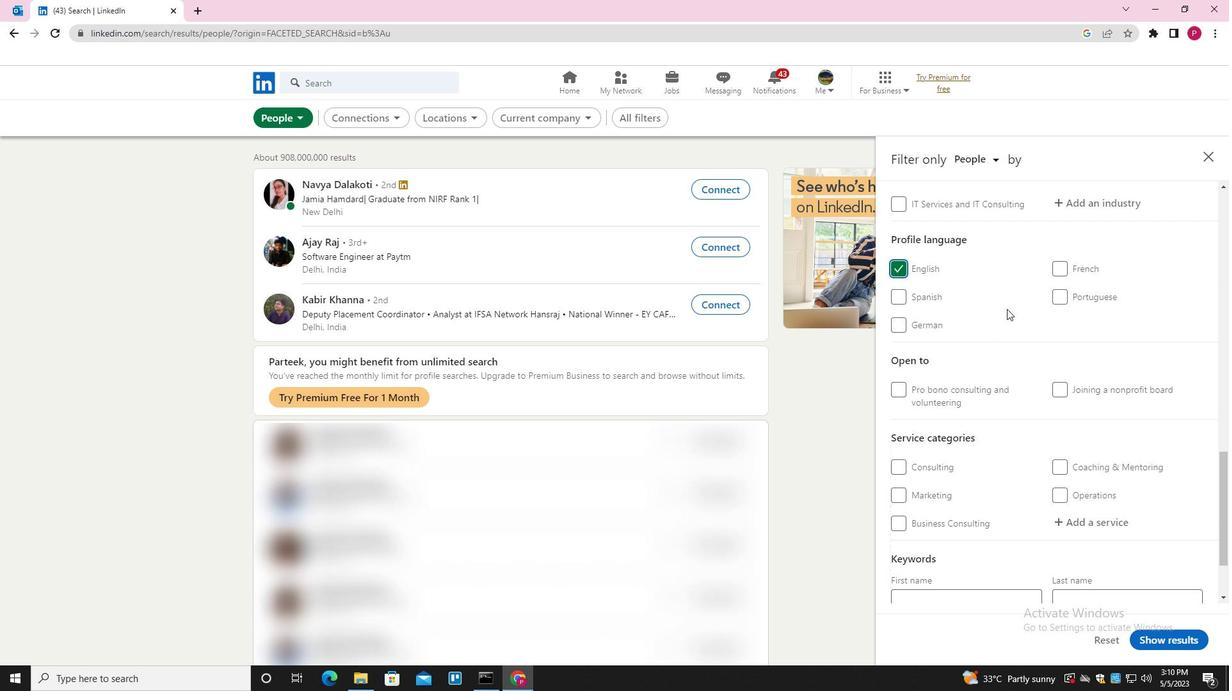 
Action: Mouse scrolled (1007, 309) with delta (0, 0)
Screenshot: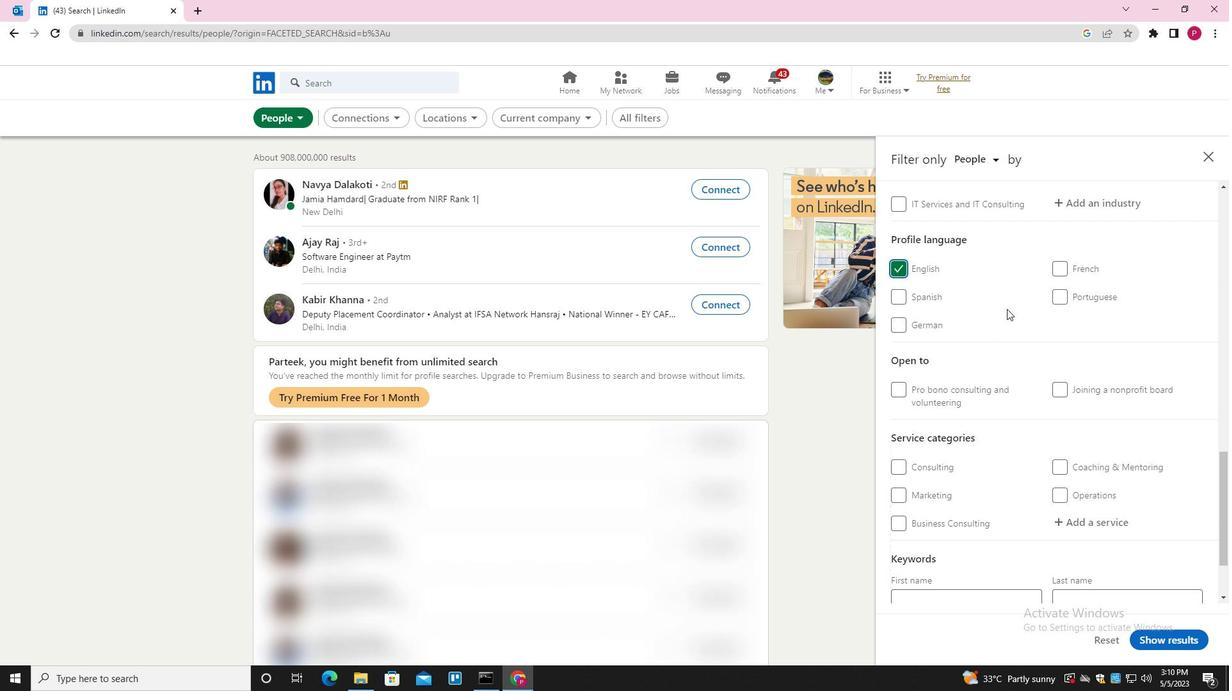 
Action: Mouse scrolled (1007, 309) with delta (0, 0)
Screenshot: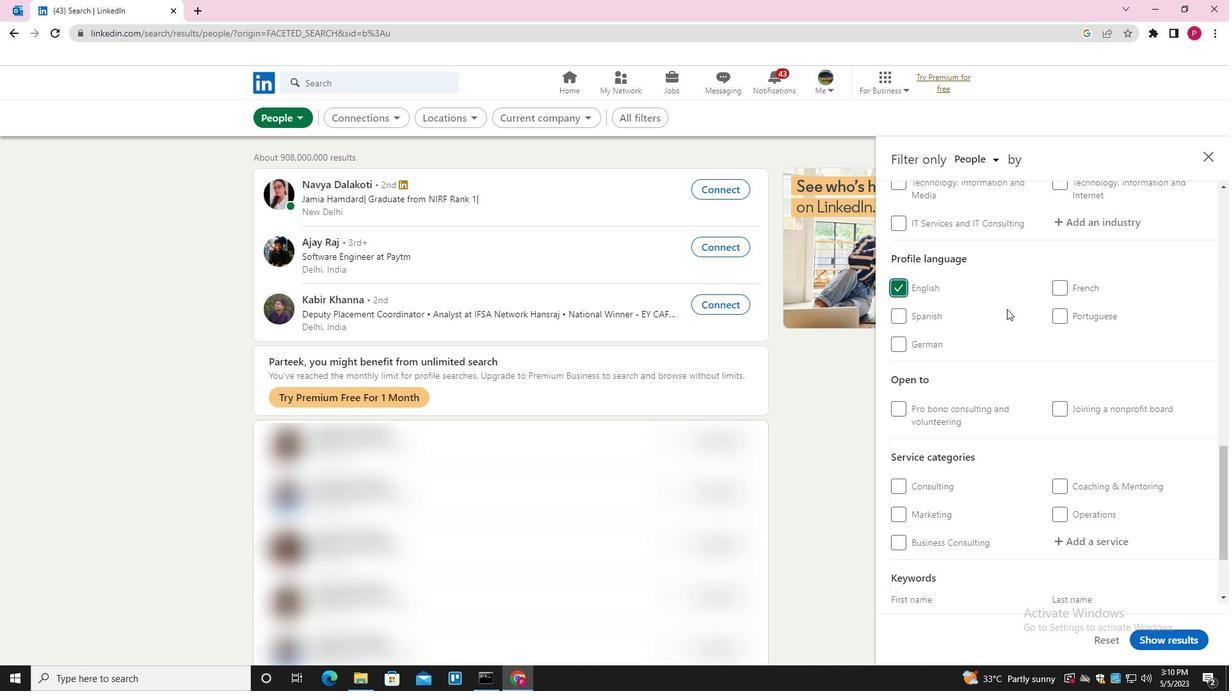 
Action: Mouse scrolled (1007, 309) with delta (0, 0)
Screenshot: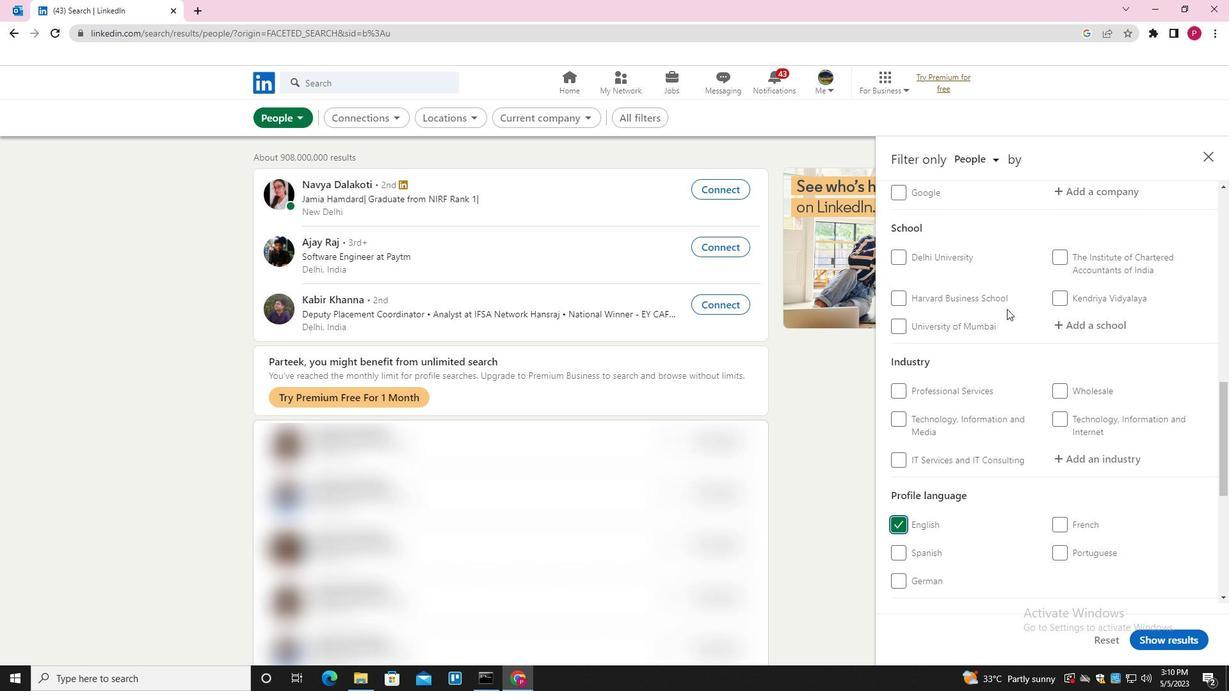 
Action: Mouse scrolled (1007, 309) with delta (0, 0)
Screenshot: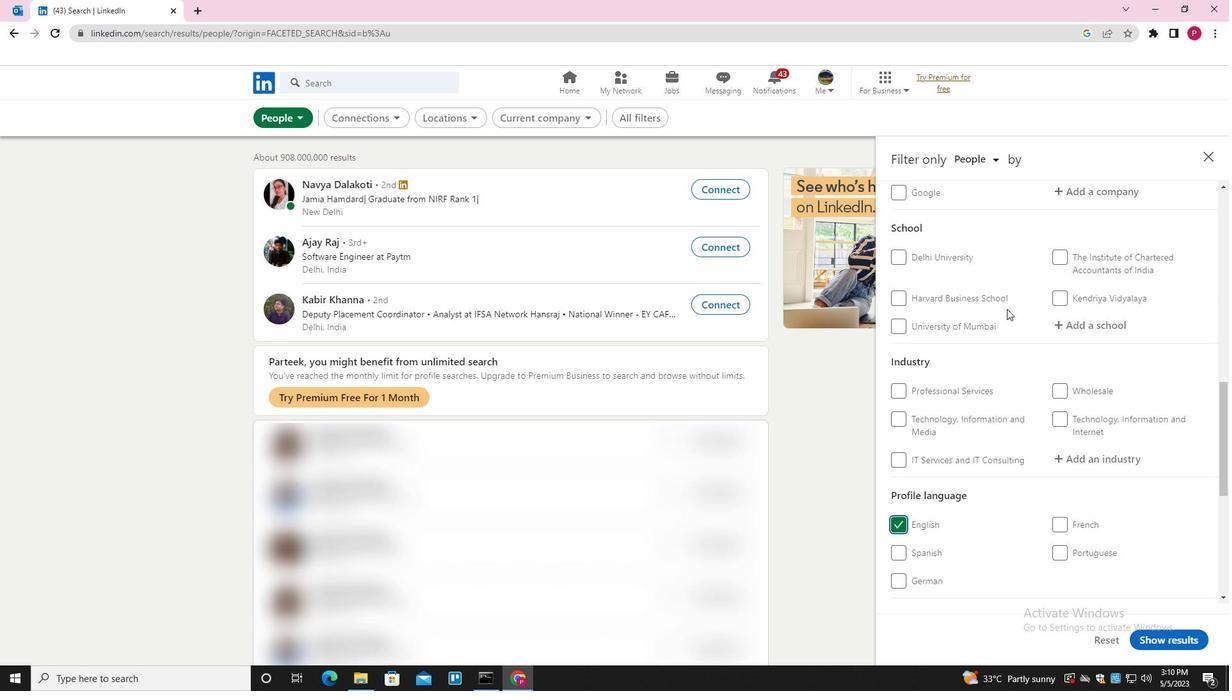 
Action: Mouse scrolled (1007, 309) with delta (0, 0)
Screenshot: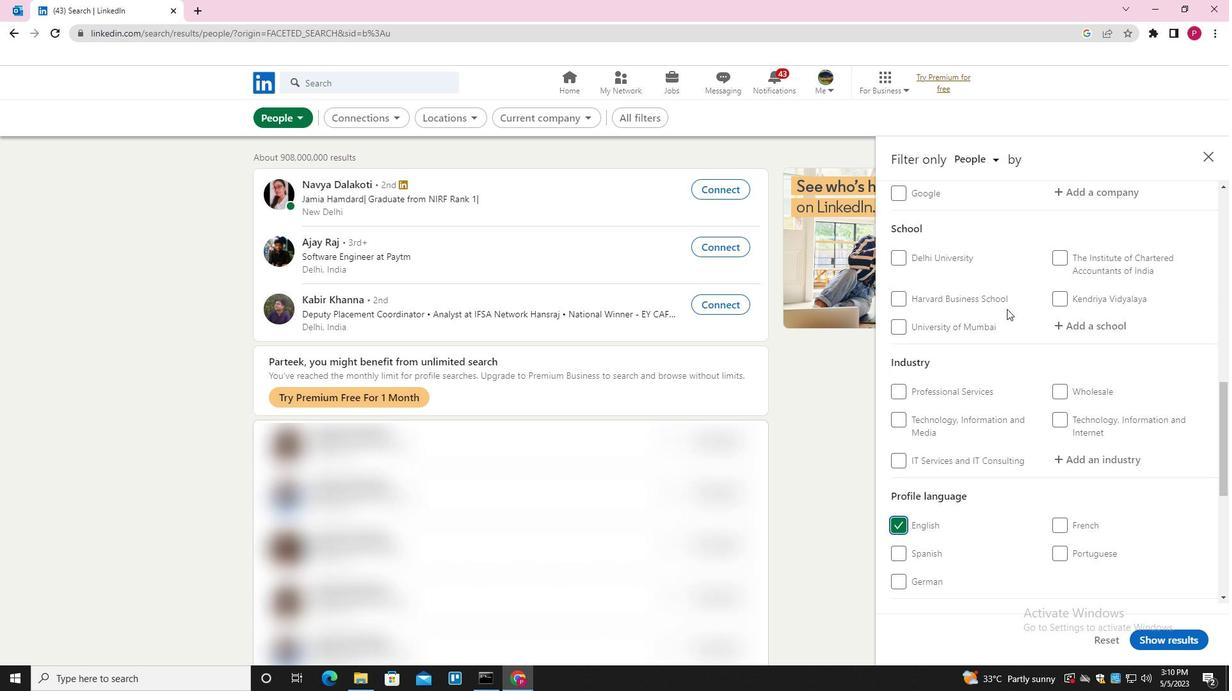 
Action: Mouse scrolled (1007, 309) with delta (0, 0)
Screenshot: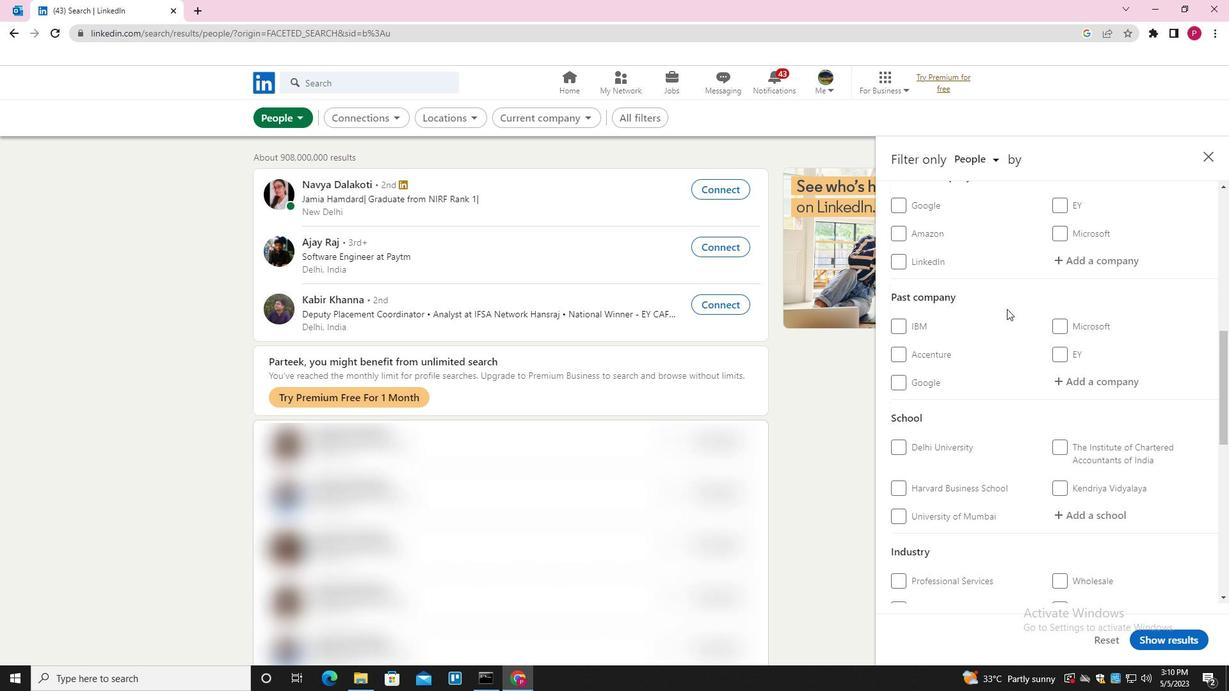 
Action: Mouse moved to (1083, 325)
Screenshot: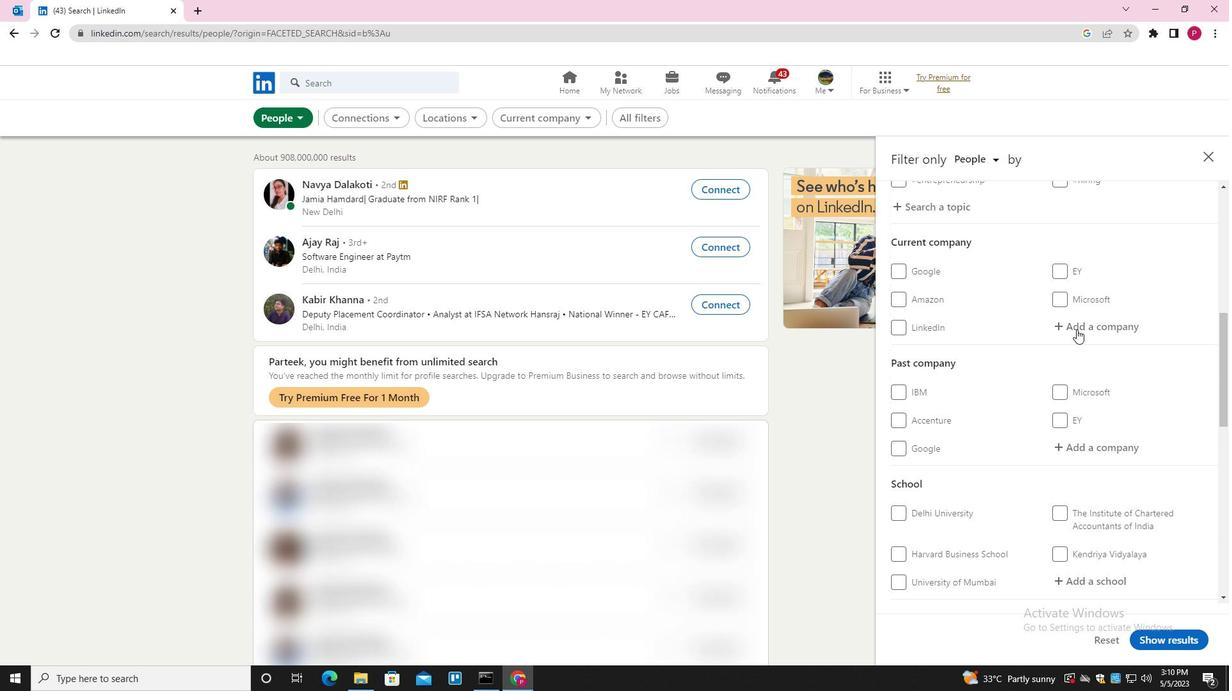 
Action: Mouse pressed left at (1083, 325)
Screenshot: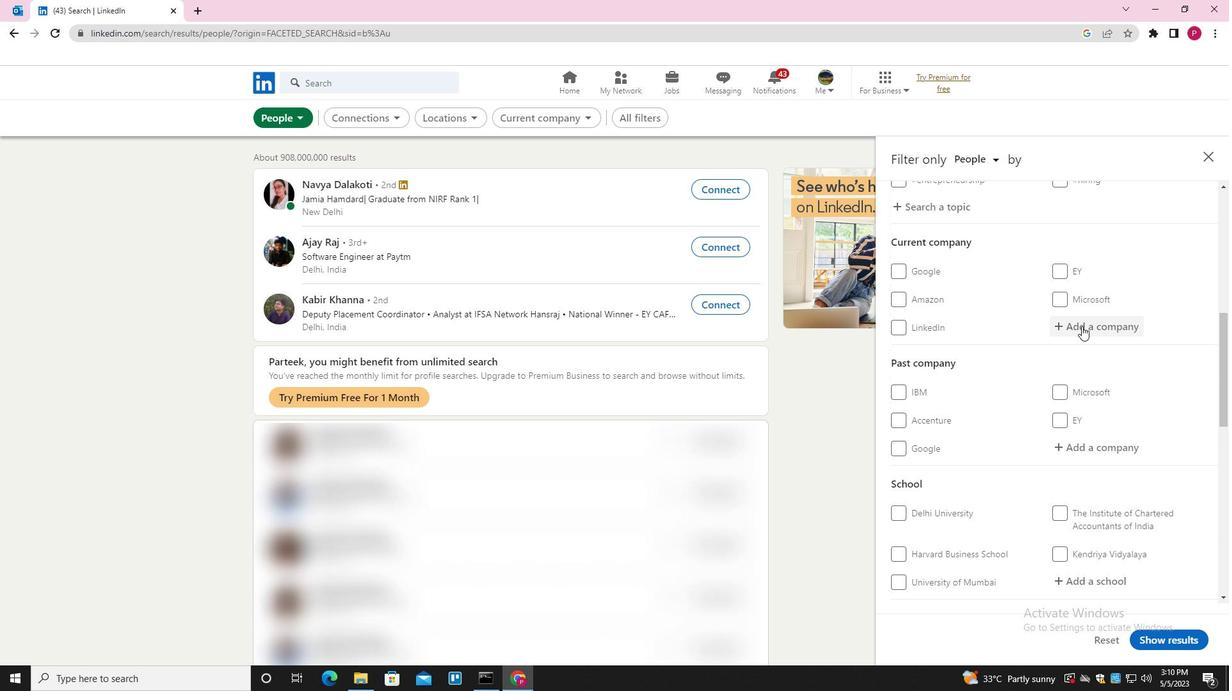 
Action: Key pressed <Key.shift><Key.shift><Key.shift><Key.shift><Key.shift><Key.shift><Key.shift><Key.shift><Key.shift><Key.shift><Key.shift><Key.shift><Key.shift><Key.shift><Key.shift><Key.shift><Key.shift><Key.shift><Key.shift><Key.shift><Key.shift><Key.shift><Key.shift><Key.shift><Key.shift>CYTIVA<Key.down><Key.enter>
Screenshot: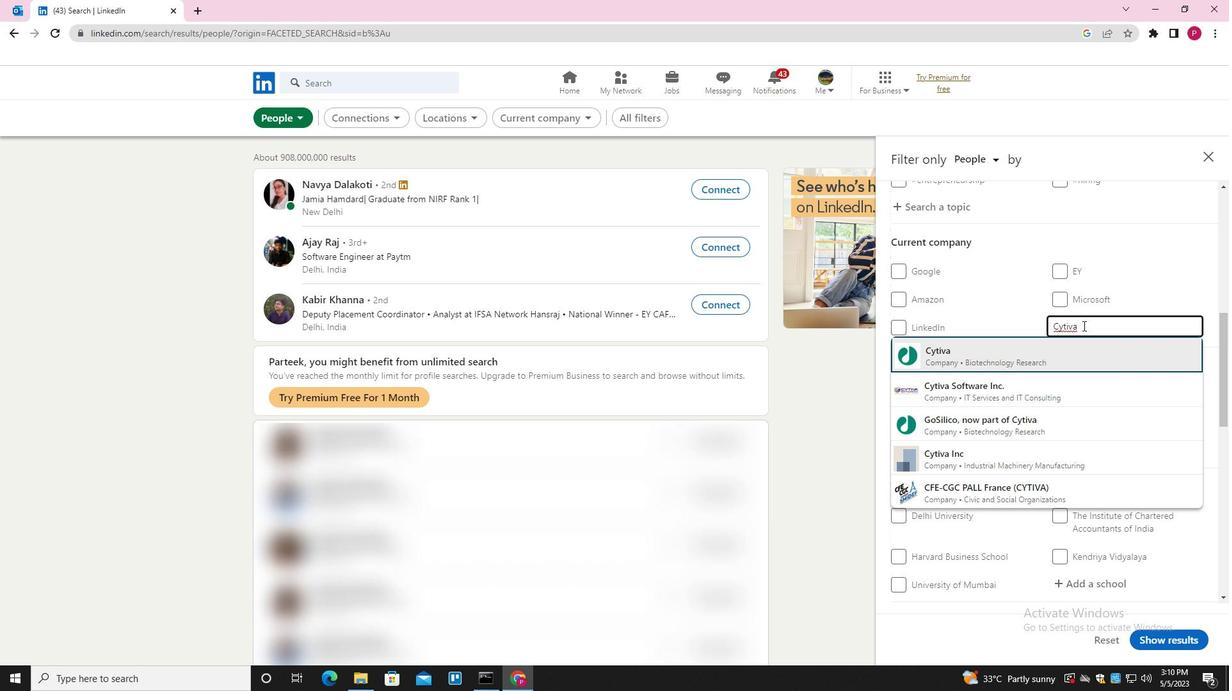 
Action: Mouse moved to (973, 318)
Screenshot: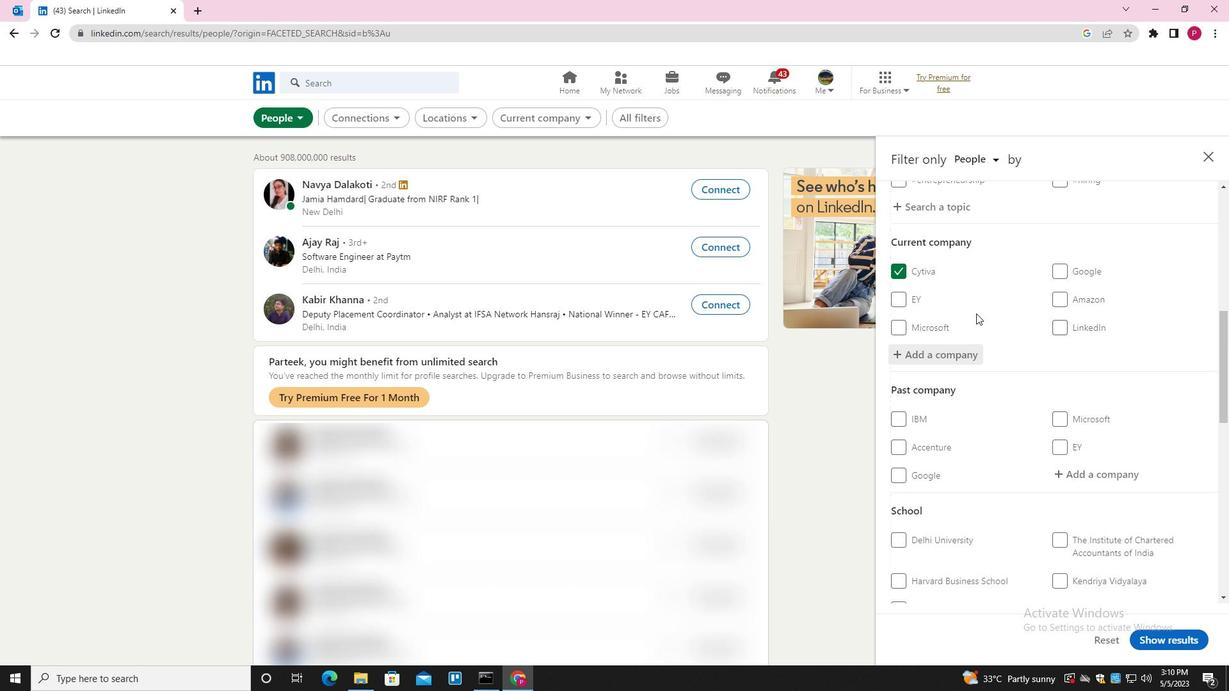 
Action: Mouse scrolled (973, 317) with delta (0, 0)
Screenshot: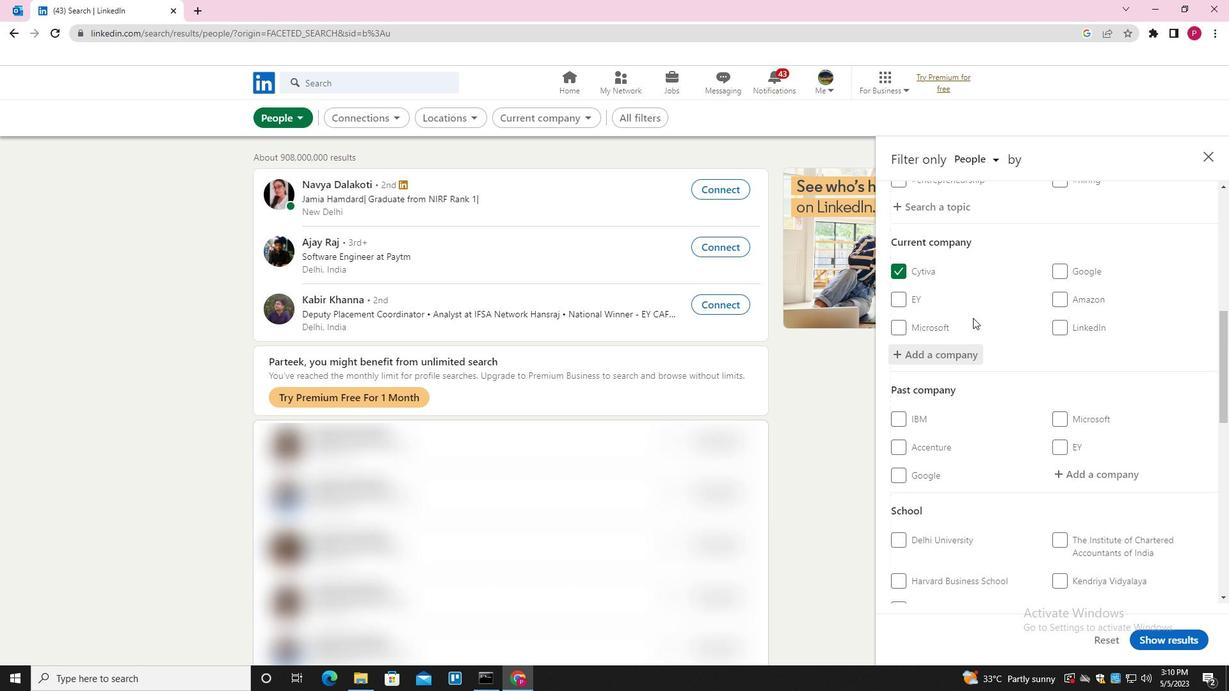 
Action: Mouse scrolled (973, 317) with delta (0, 0)
Screenshot: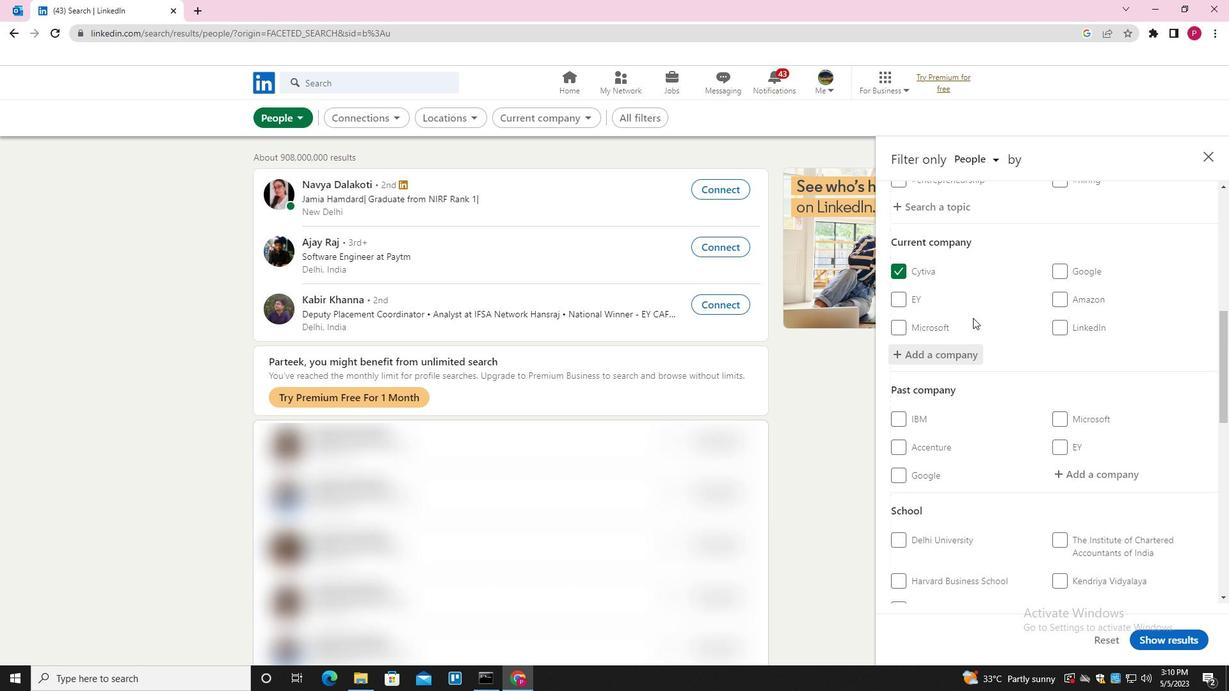 
Action: Mouse scrolled (973, 317) with delta (0, 0)
Screenshot: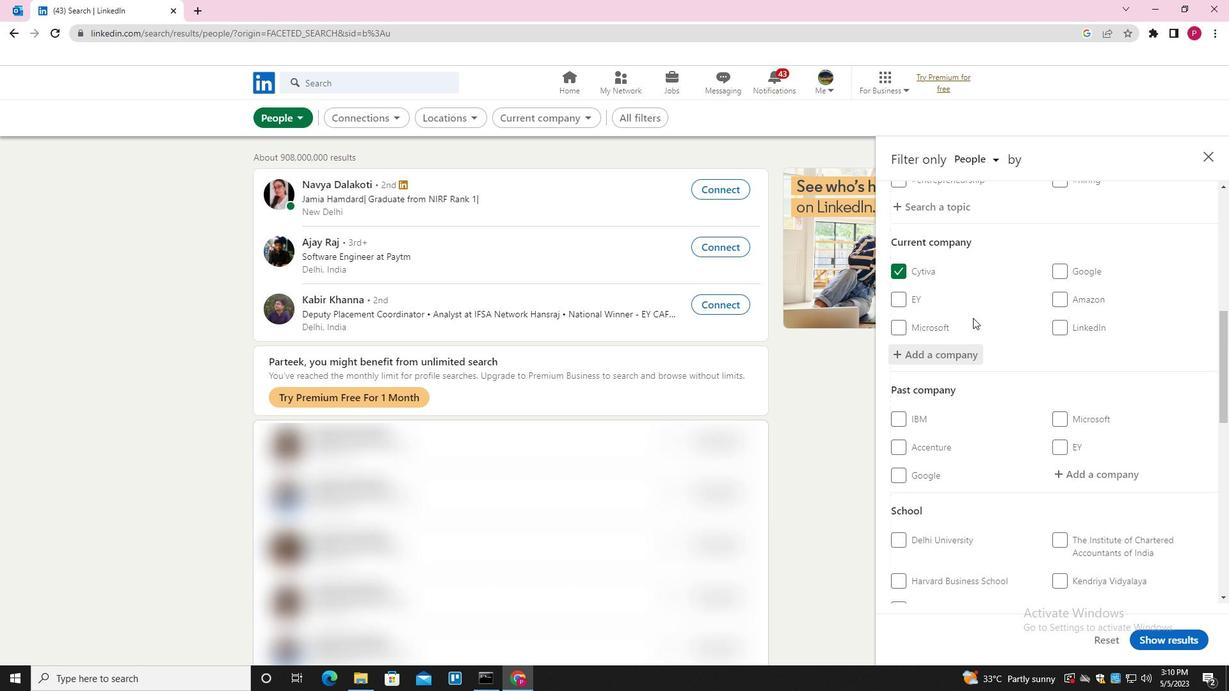 
Action: Mouse scrolled (973, 317) with delta (0, 0)
Screenshot: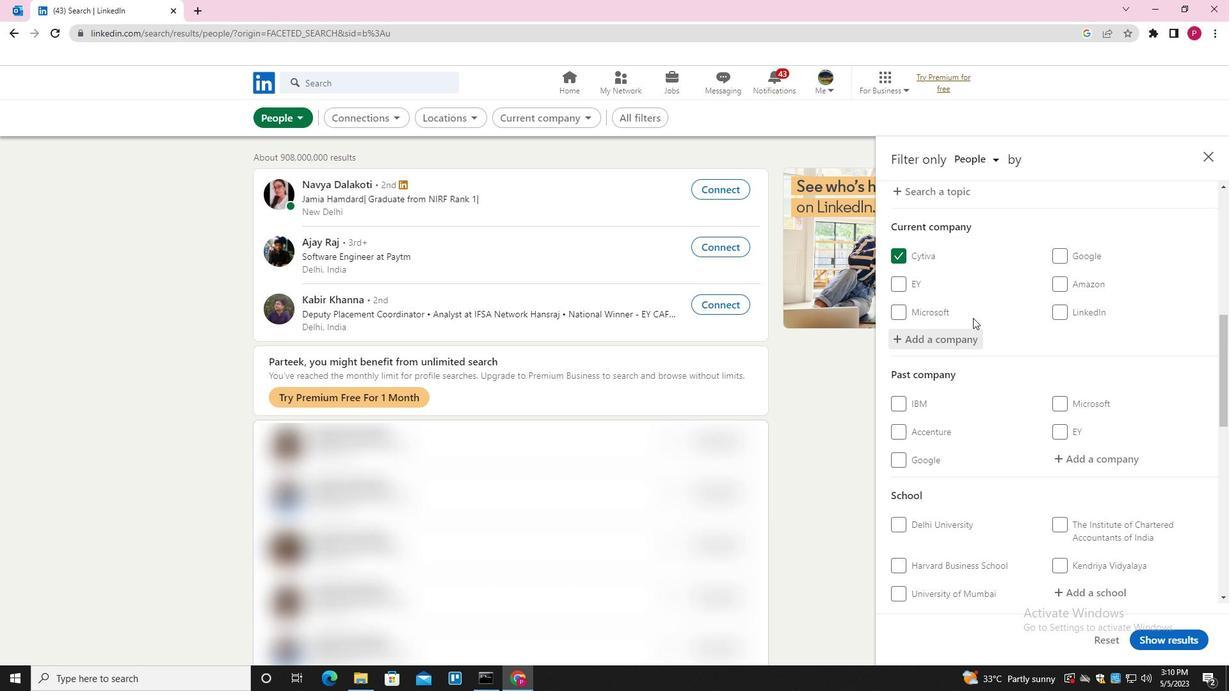 
Action: Mouse moved to (1096, 355)
Screenshot: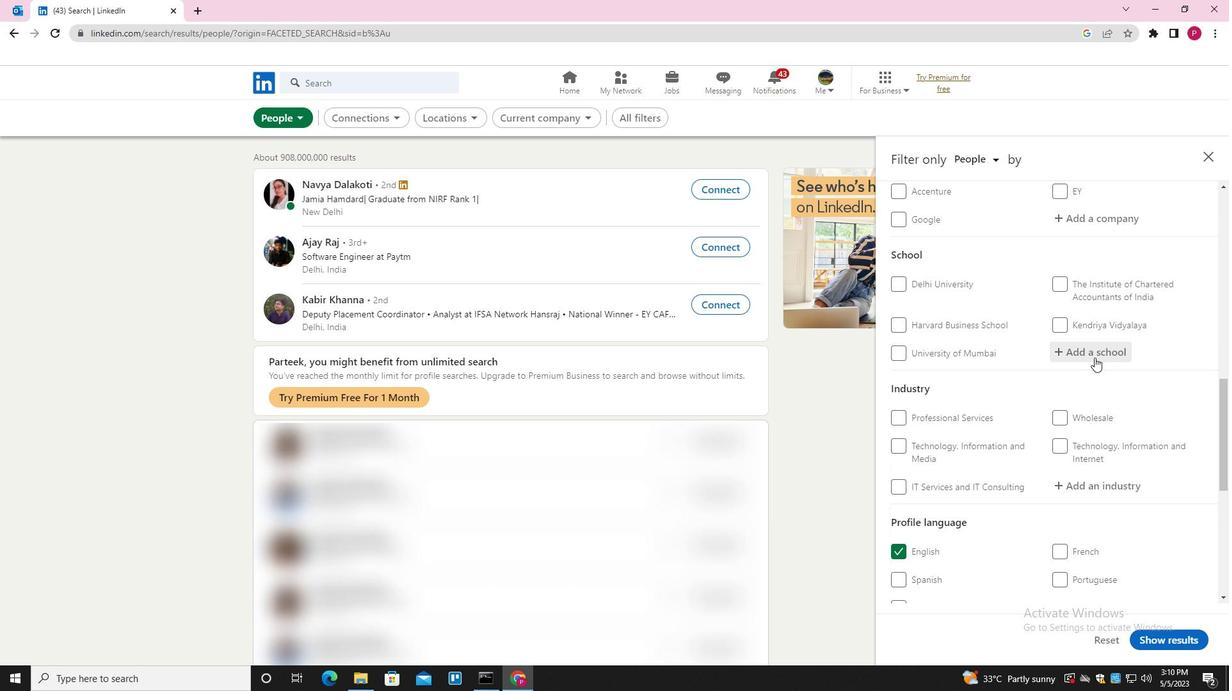 
Action: Mouse pressed left at (1096, 355)
Screenshot: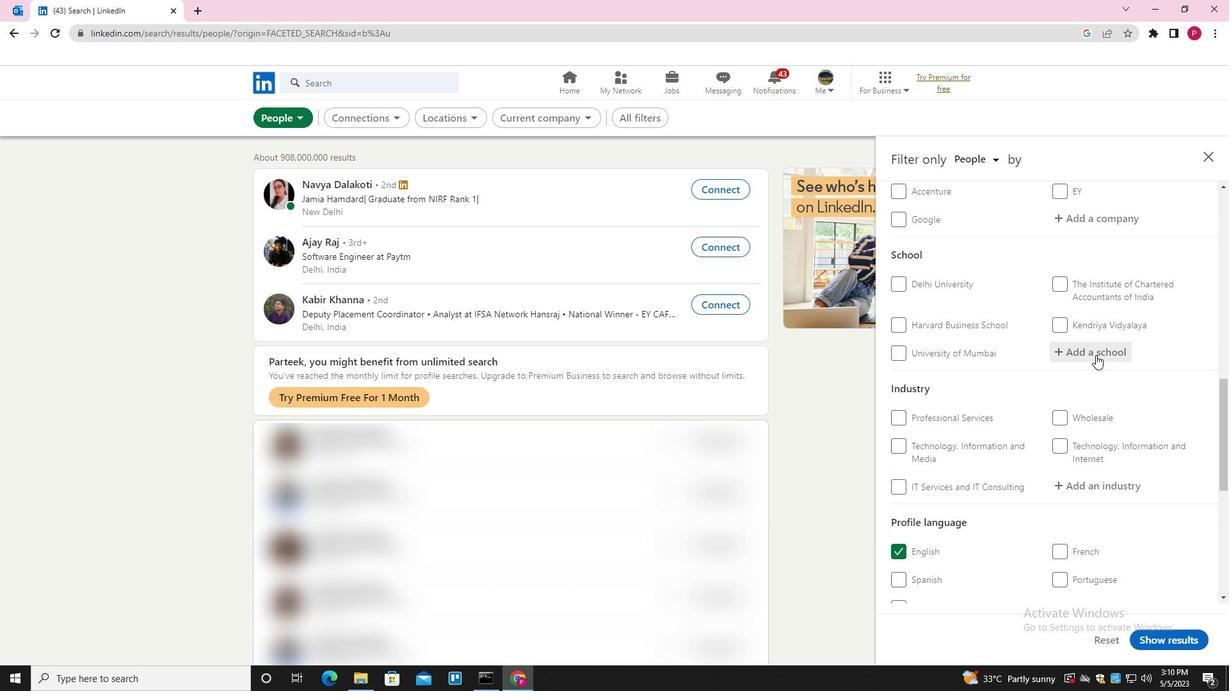 
Action: Key pressed <Key.shift><Key.shift><Key.shift><Key.shift><Key.shift><Key.shift><Key.shift><Key.shift><Key.shift><Key.shift><Key.shift><Key.shift><Key.shift><Key.shift><Key.shift><Key.shift><Key.shift><Key.shift><Key.shift><Key.shift><Key.shift><Key.shift><Key.shift><Key.shift><Key.shift><Key.shift><Key.shift><Key.shift><Key.shift><Key.shift><Key.shift><Key.shift><Key.shift><Key.shift><Key.shift><Key.shift><Key.shift><Key.shift><Key.shift><Key.shift><Key.shift><Key.shift><Key.shift><Key.shift><Key.shift><Key.shift><Key.shift><Key.shift><Key.shift><Key.shift><Key.shift><Key.shift><Key.shift>SINHGAD<Key.space><Key.shift><Key.shift><Key.shift><Key.shift><Key.shift><Key.shift>COLLEGE<Key.space>OF<Key.space><Key.shift>ENGINEERING<Key.space><Key.down><Key.enter>
Screenshot: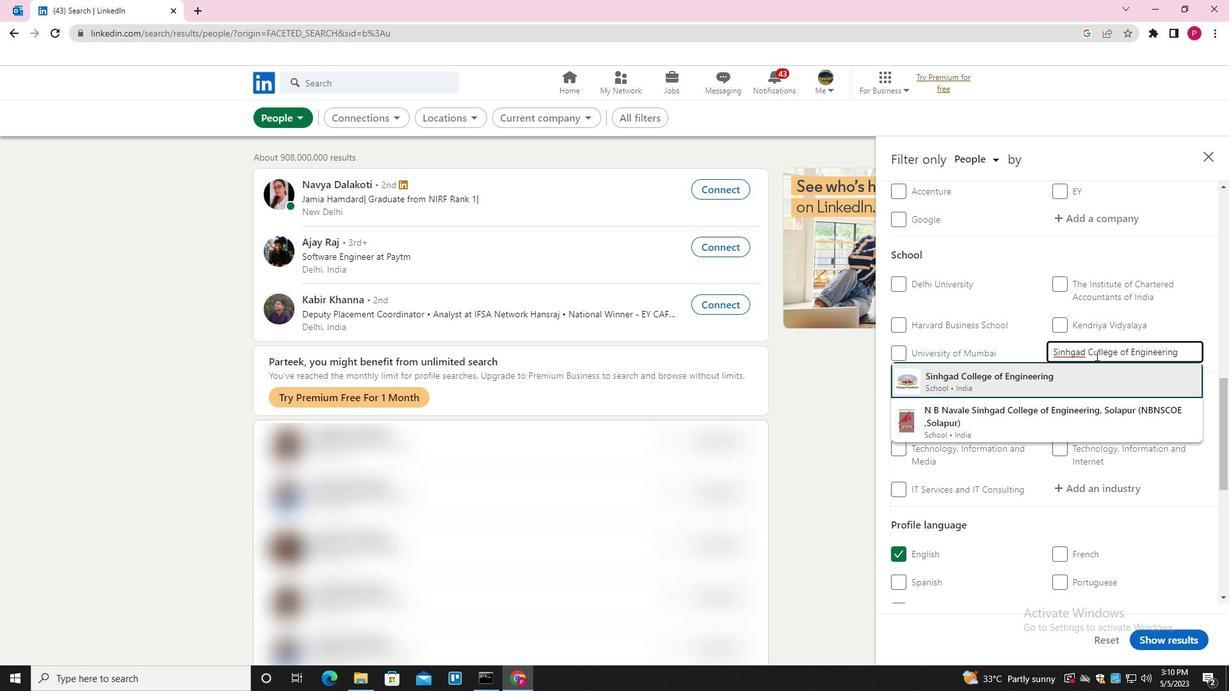 
Action: Mouse moved to (1083, 379)
Screenshot: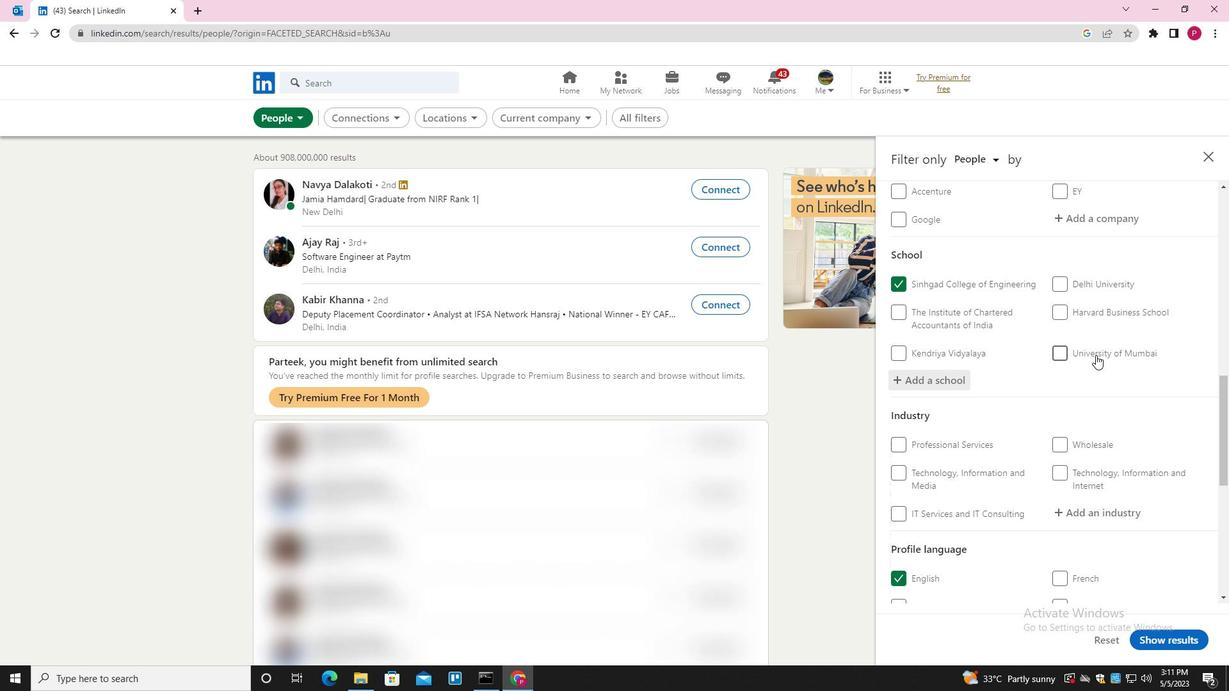 
Action: Mouse scrolled (1083, 379) with delta (0, 0)
Screenshot: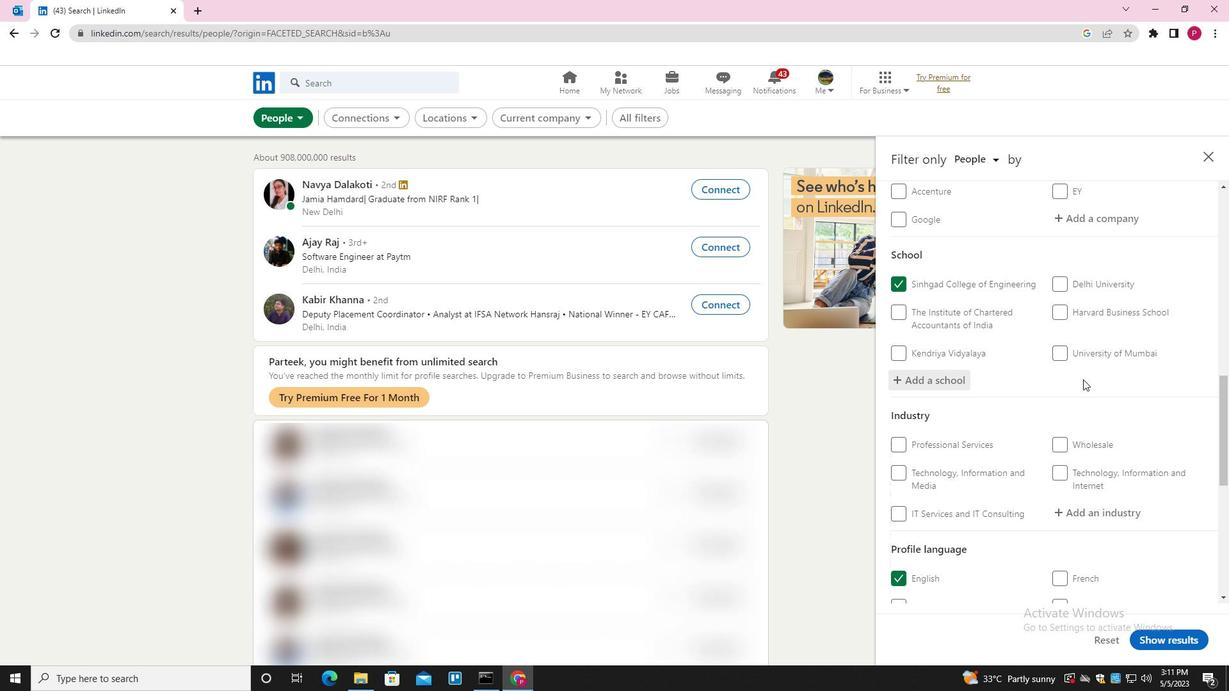 
Action: Mouse scrolled (1083, 379) with delta (0, 0)
Screenshot: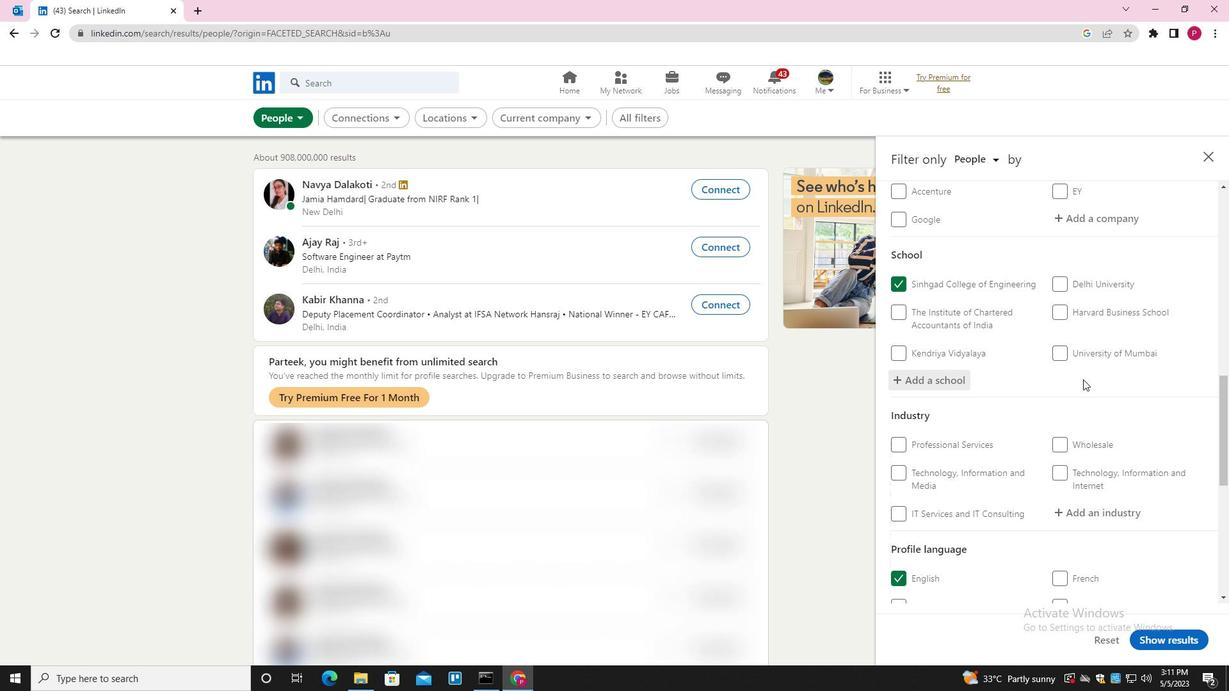 
Action: Mouse moved to (1109, 389)
Screenshot: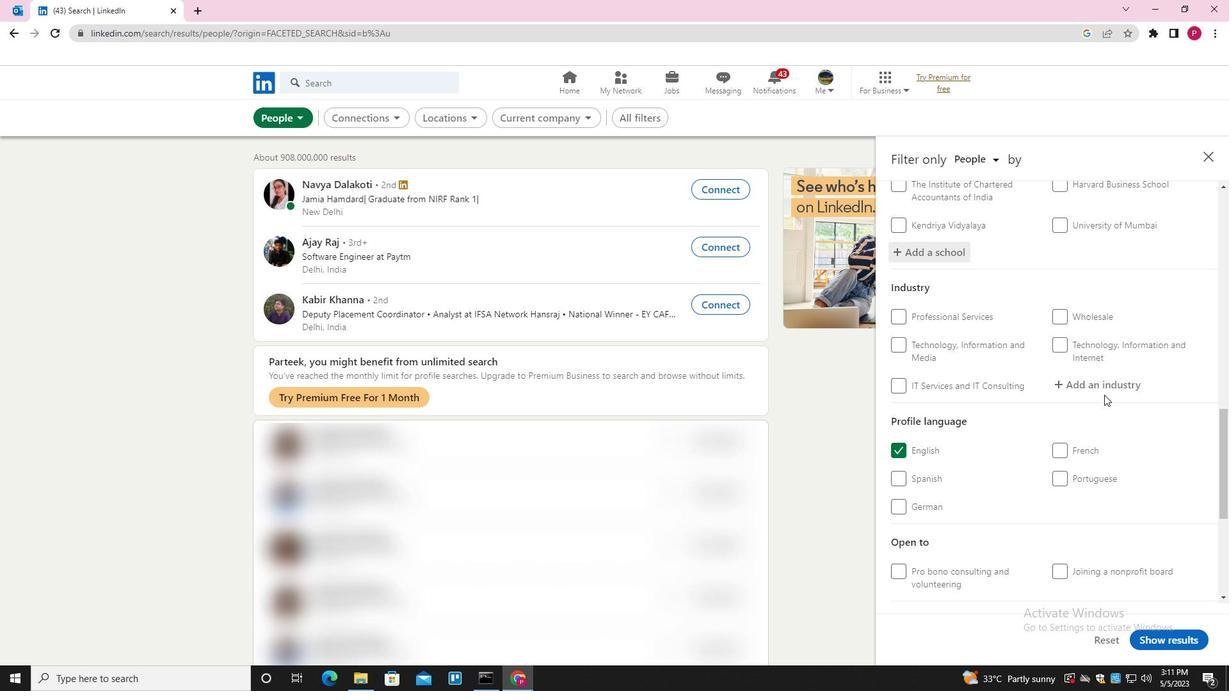 
Action: Mouse pressed left at (1109, 389)
Screenshot: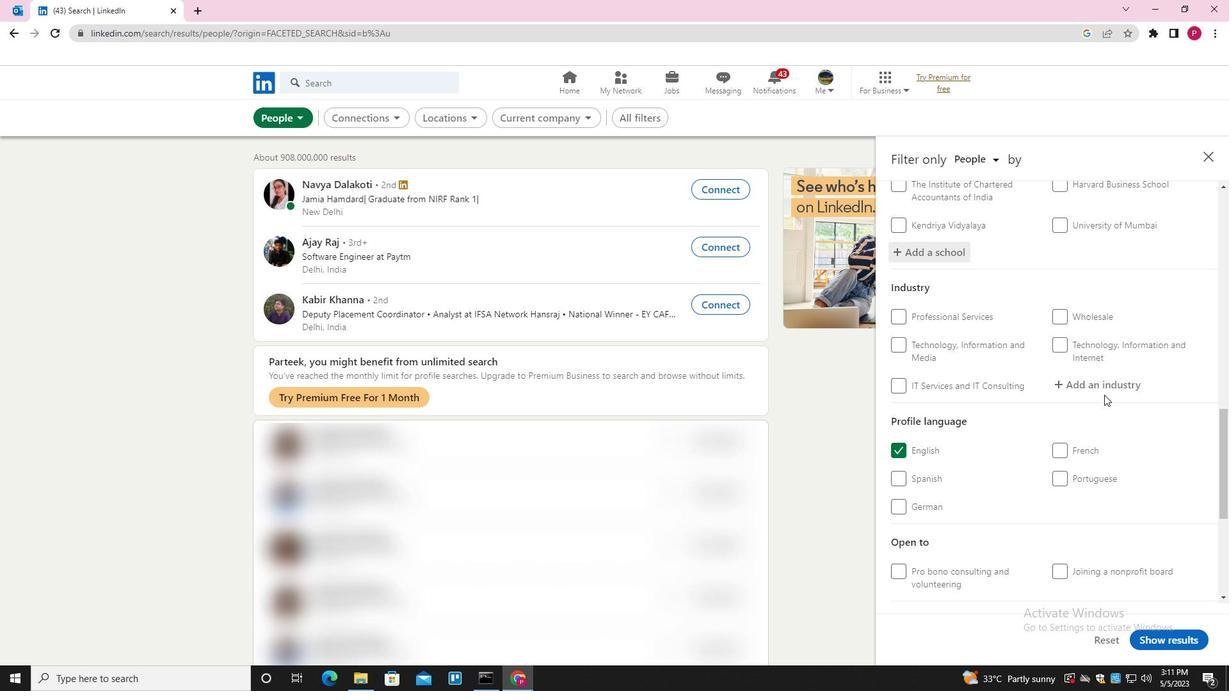 
Action: Key pressed <Key.shift><Key.shift><Key.shift><Key.shift><Key.shift><Key.shift><Key.shift><Key.shift><Key.shift><Key.shift><Key.shift><Key.shift><Key.shift><Key.shift><Key.shift><Key.shift><Key.shift><Key.shift><Key.shift><Key.shift><Key.shift><Key.shift><Key.shift><Key.shift><Key.shift><Key.shift><Key.shift>BIOTECHNI<Key.backspace>OLOGY<Key.space><Key.shift>RESEARCH<Key.down><Key.enter>
Screenshot: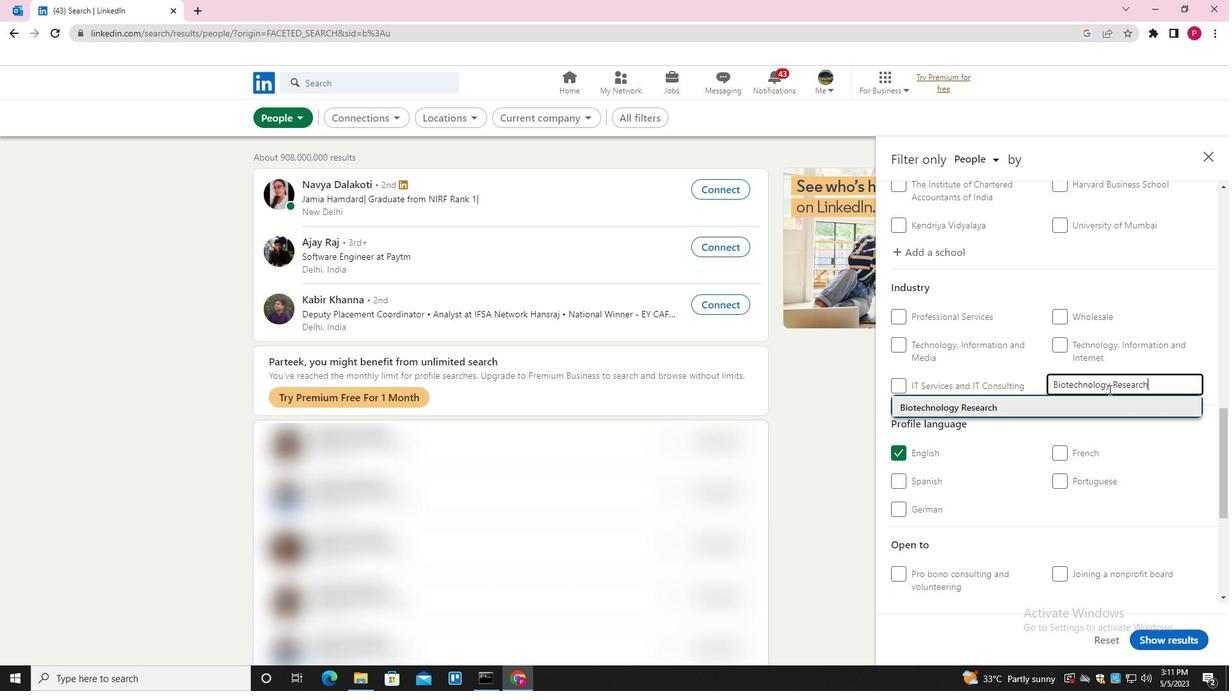 
Action: Mouse scrolled (1109, 389) with delta (0, 0)
Screenshot: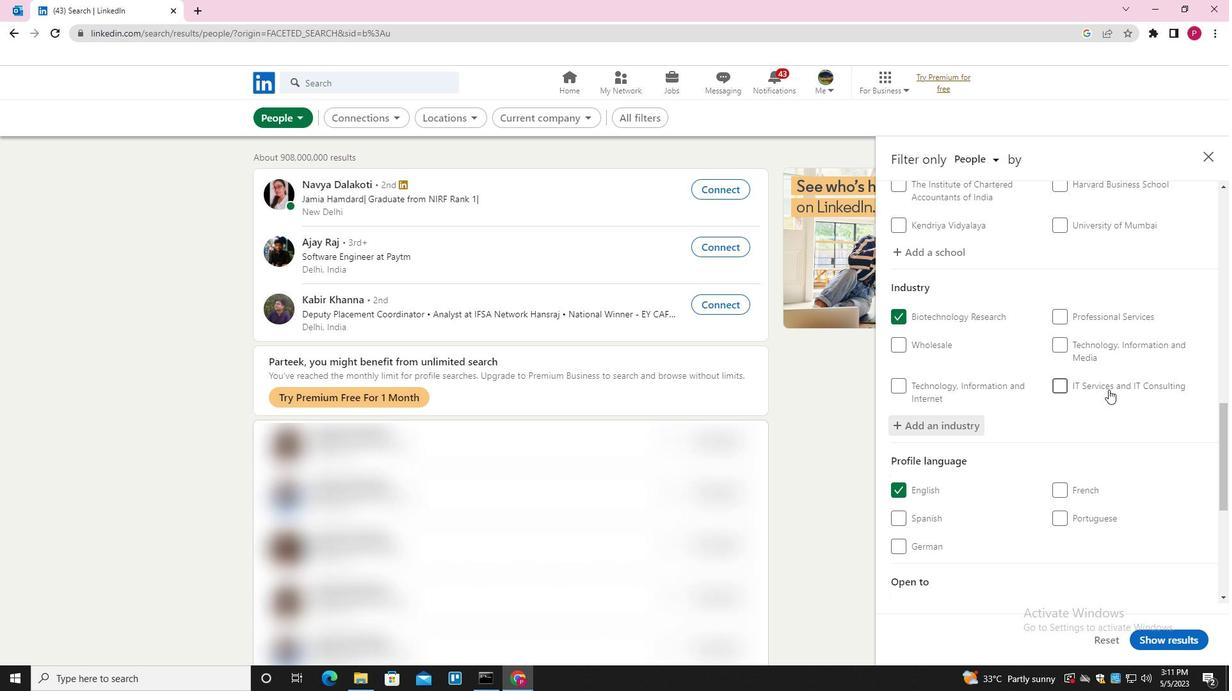 
Action: Mouse scrolled (1109, 389) with delta (0, 0)
Screenshot: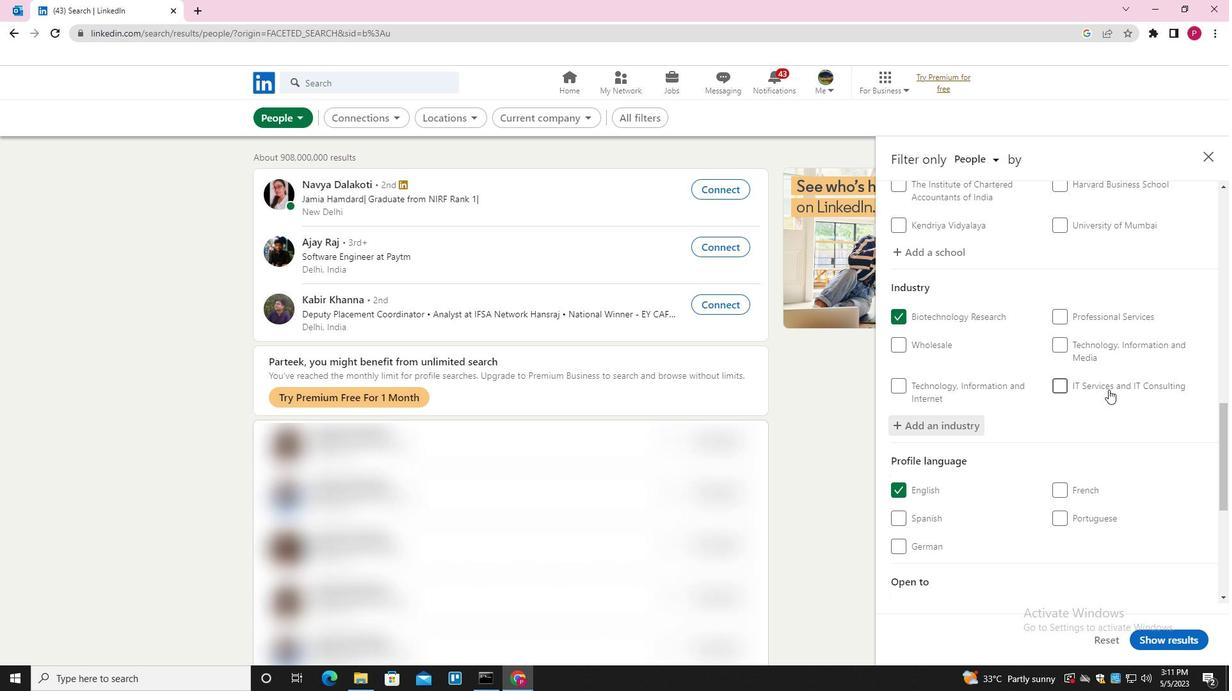 
Action: Mouse scrolled (1109, 389) with delta (0, 0)
Screenshot: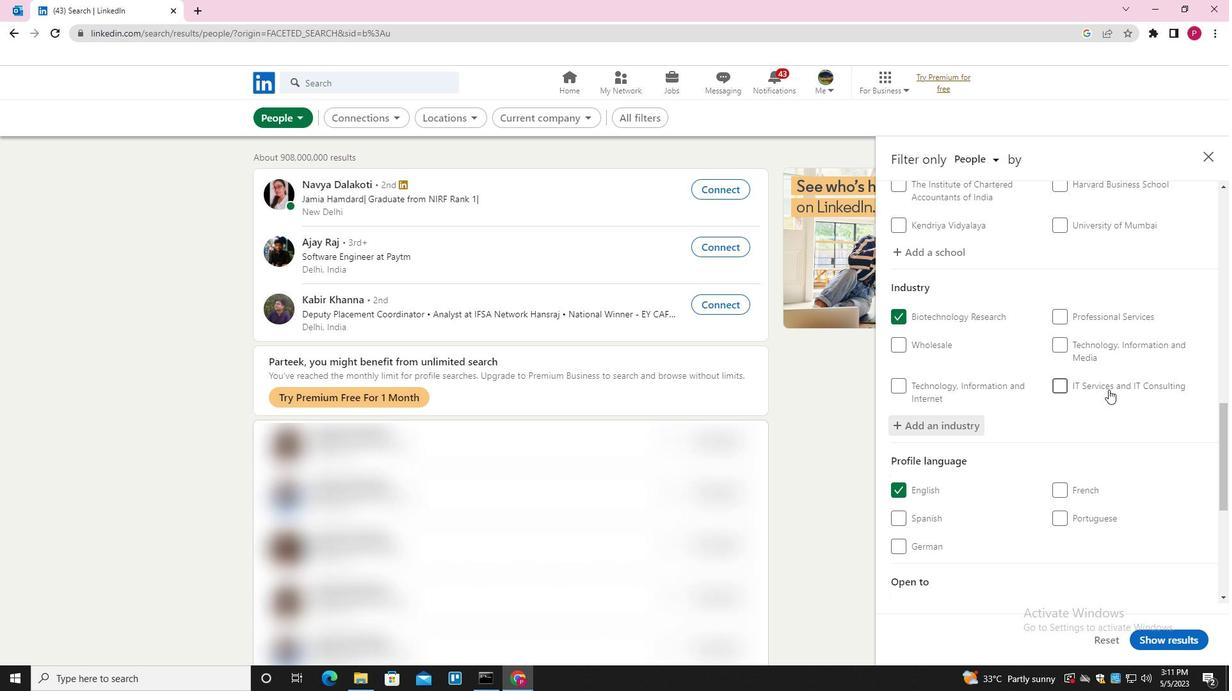 
Action: Mouse scrolled (1109, 389) with delta (0, 0)
Screenshot: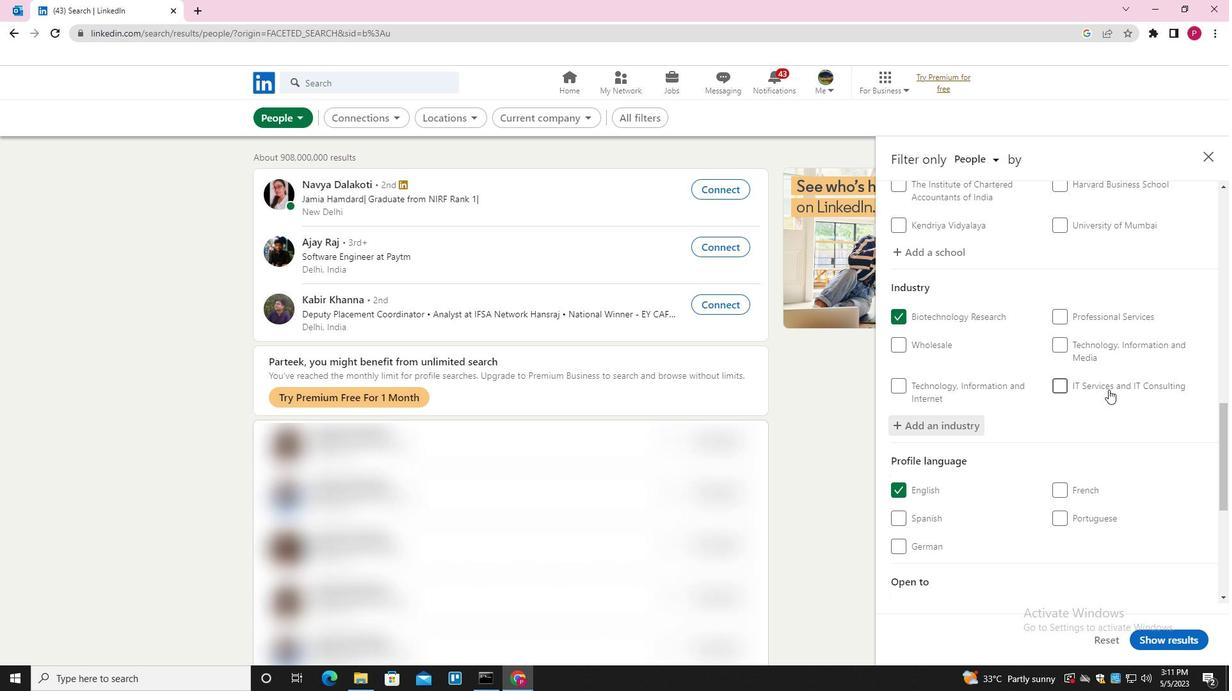 
Action: Mouse scrolled (1109, 389) with delta (0, 0)
Screenshot: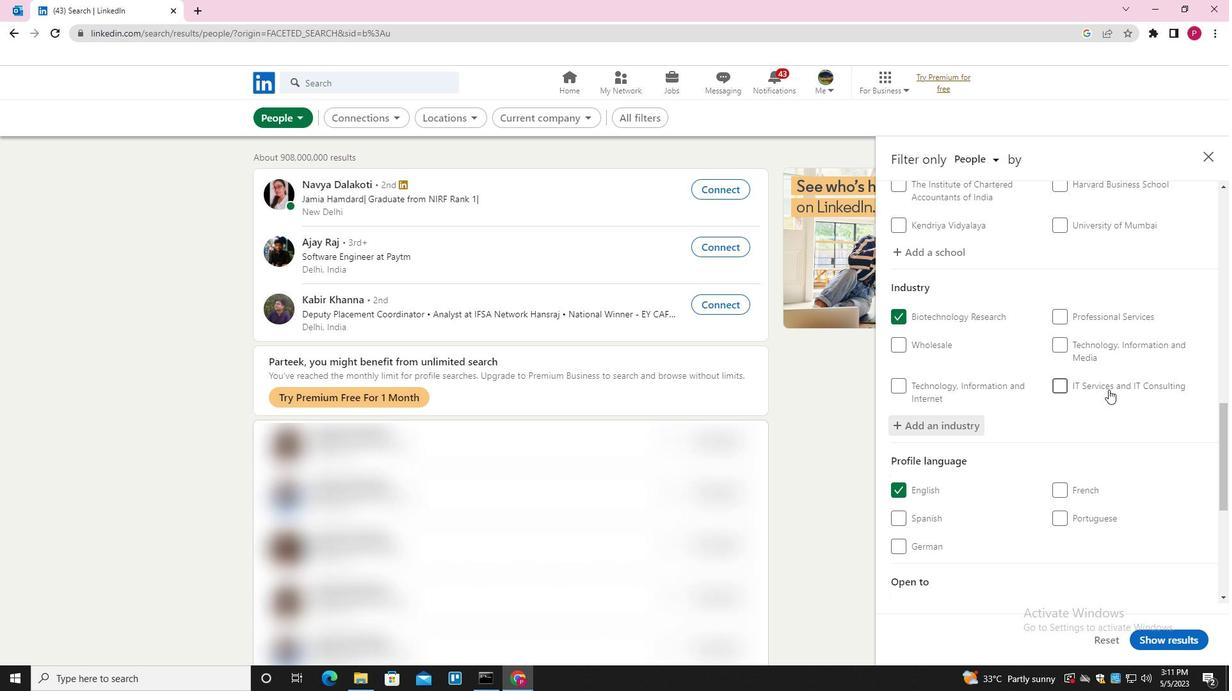 
Action: Mouse moved to (1103, 418)
Screenshot: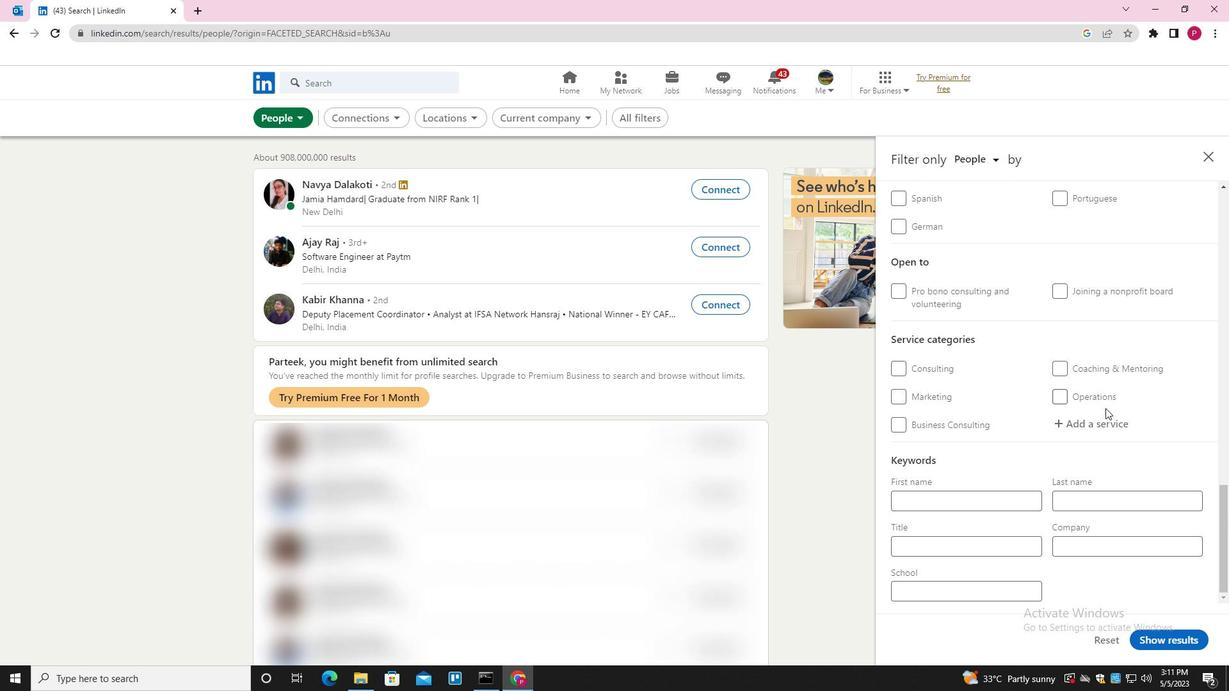 
Action: Mouse pressed left at (1103, 418)
Screenshot: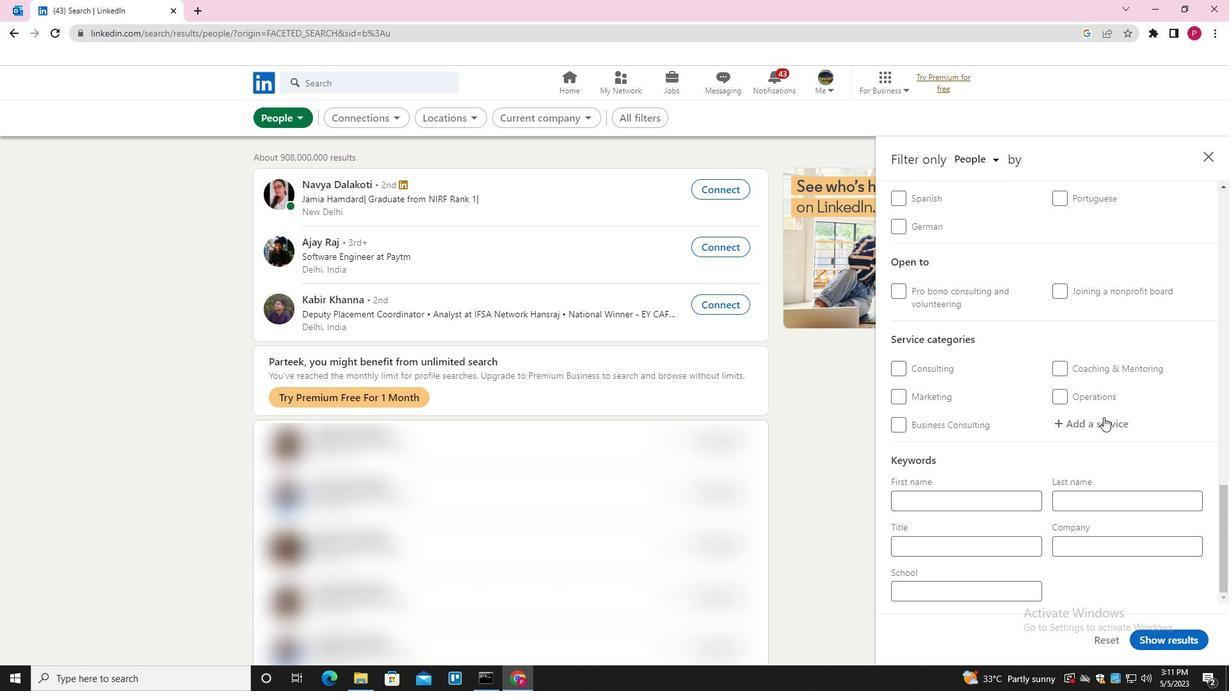 
Action: Key pressed <Key.shift><Key.shift><Key.shift><Key.shift><Key.shift><Key.shift><Key.shift><Key.shift><Key.shift><Key.shift><Key.shift><Key.shift>BANKR<Key.down><Key.enter>
Screenshot: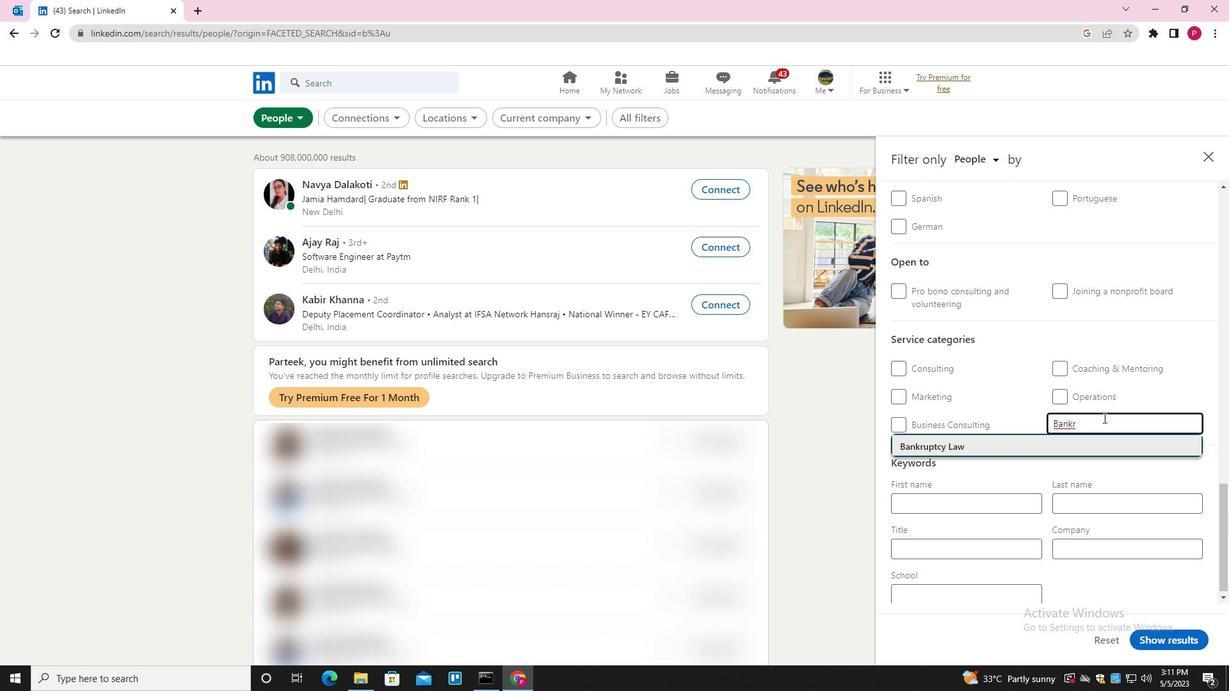
Action: Mouse scrolled (1103, 417) with delta (0, 0)
Screenshot: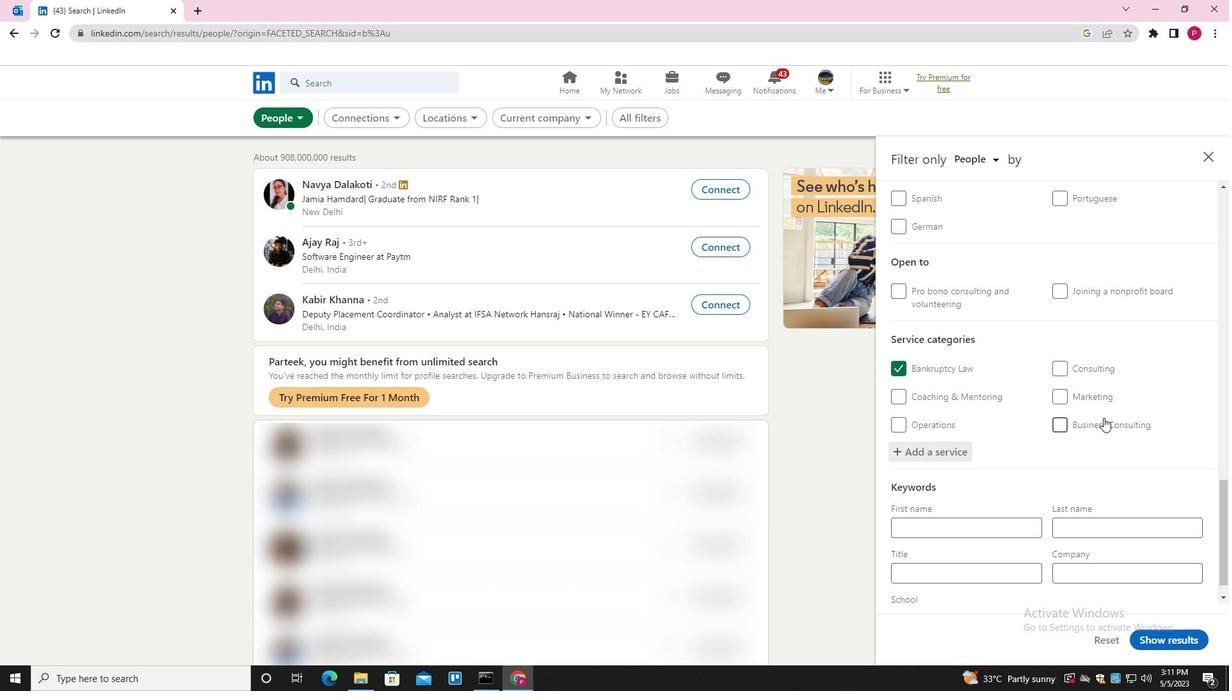 
Action: Mouse scrolled (1103, 417) with delta (0, 0)
Screenshot: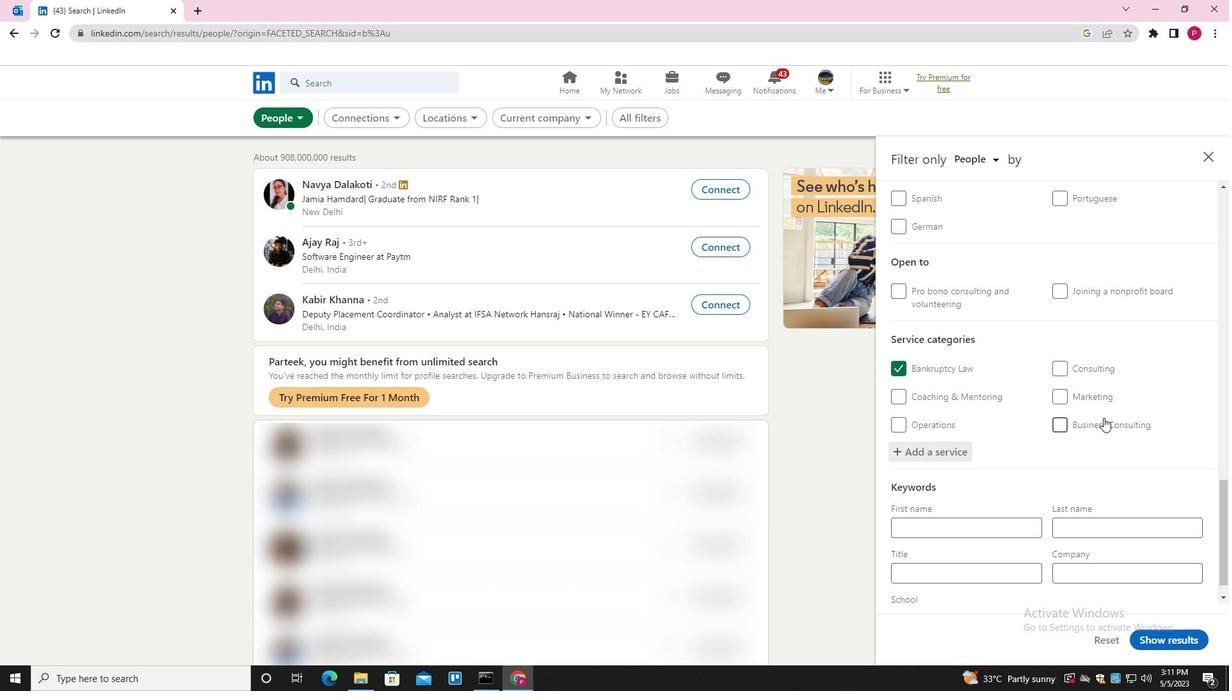 
Action: Mouse scrolled (1103, 417) with delta (0, 0)
Screenshot: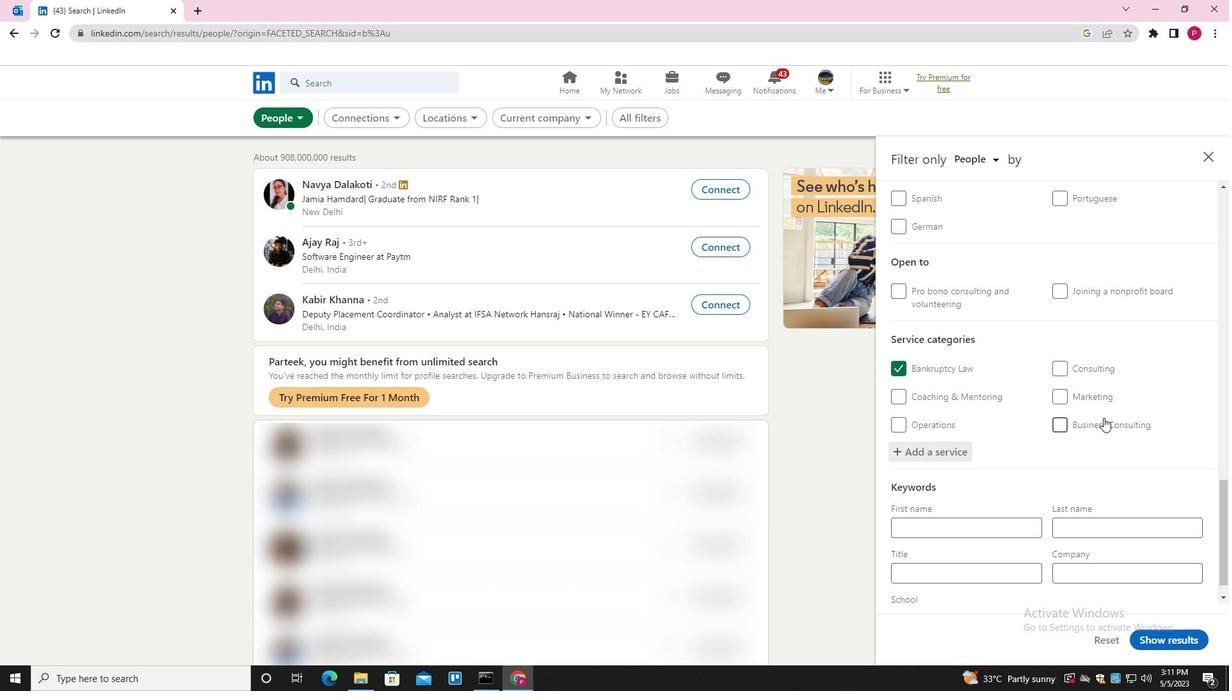 
Action: Mouse moved to (1102, 418)
Screenshot: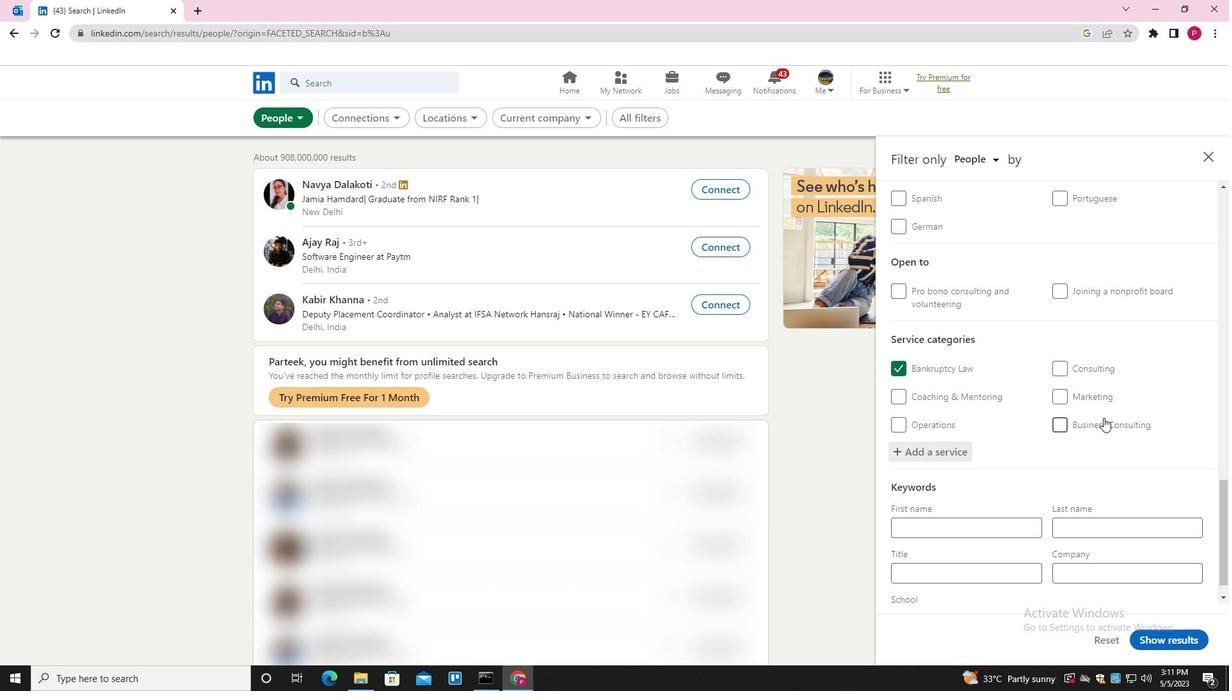 
Action: Mouse scrolled (1102, 418) with delta (0, 0)
Screenshot: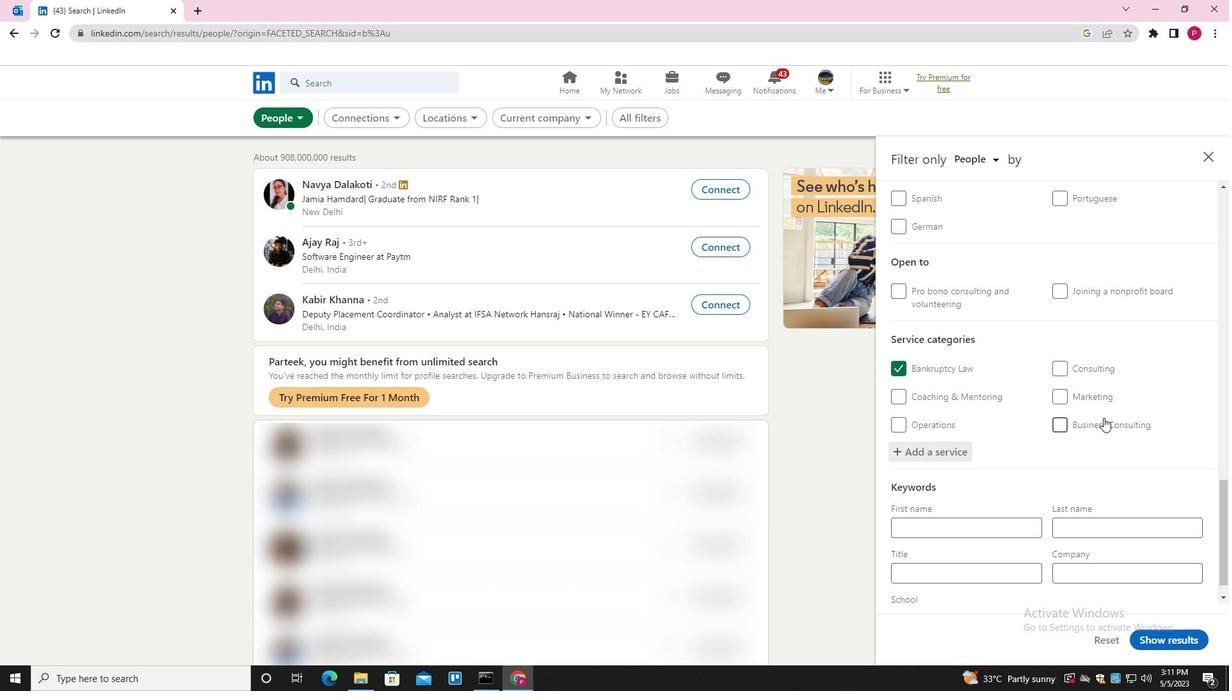 
Action: Mouse moved to (1099, 421)
Screenshot: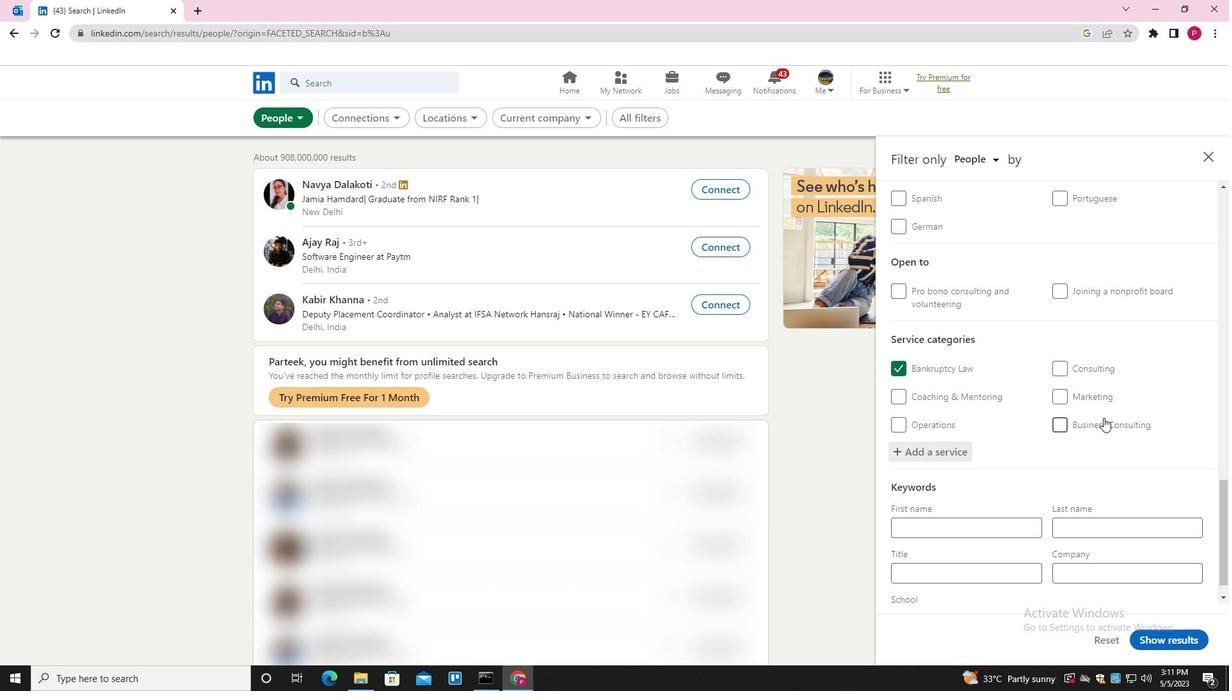 
Action: Mouse scrolled (1099, 420) with delta (0, 0)
Screenshot: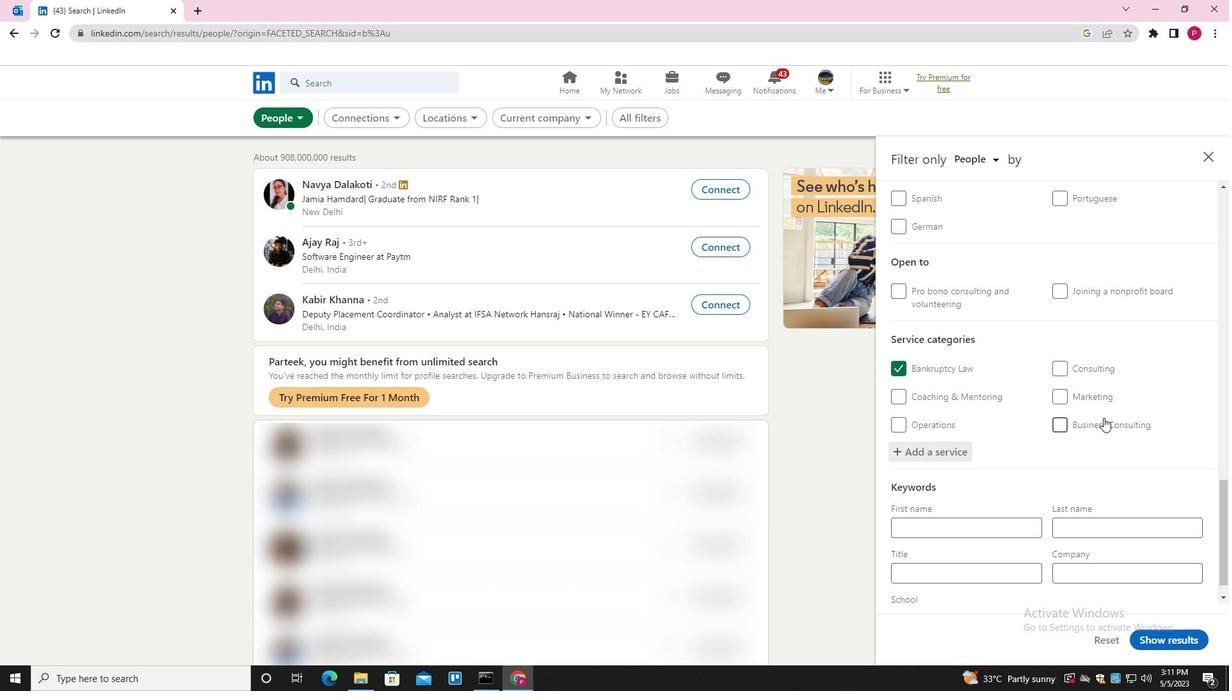 
Action: Mouse moved to (1009, 552)
Screenshot: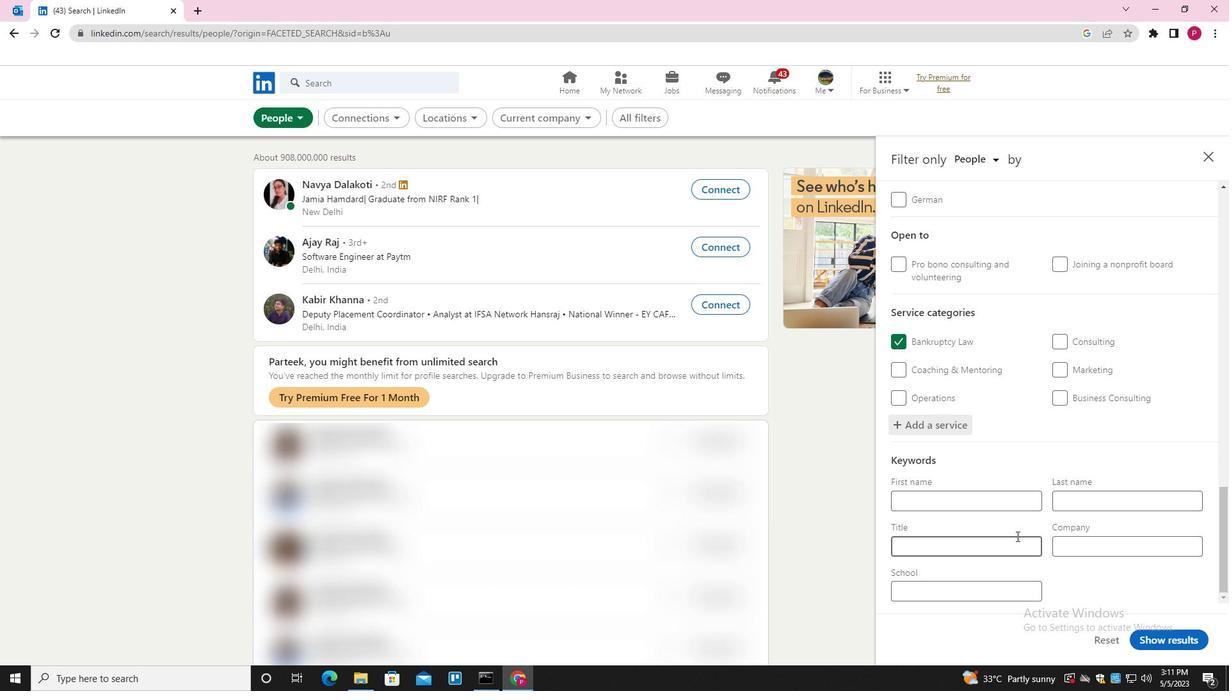 
Action: Mouse pressed left at (1009, 552)
Screenshot: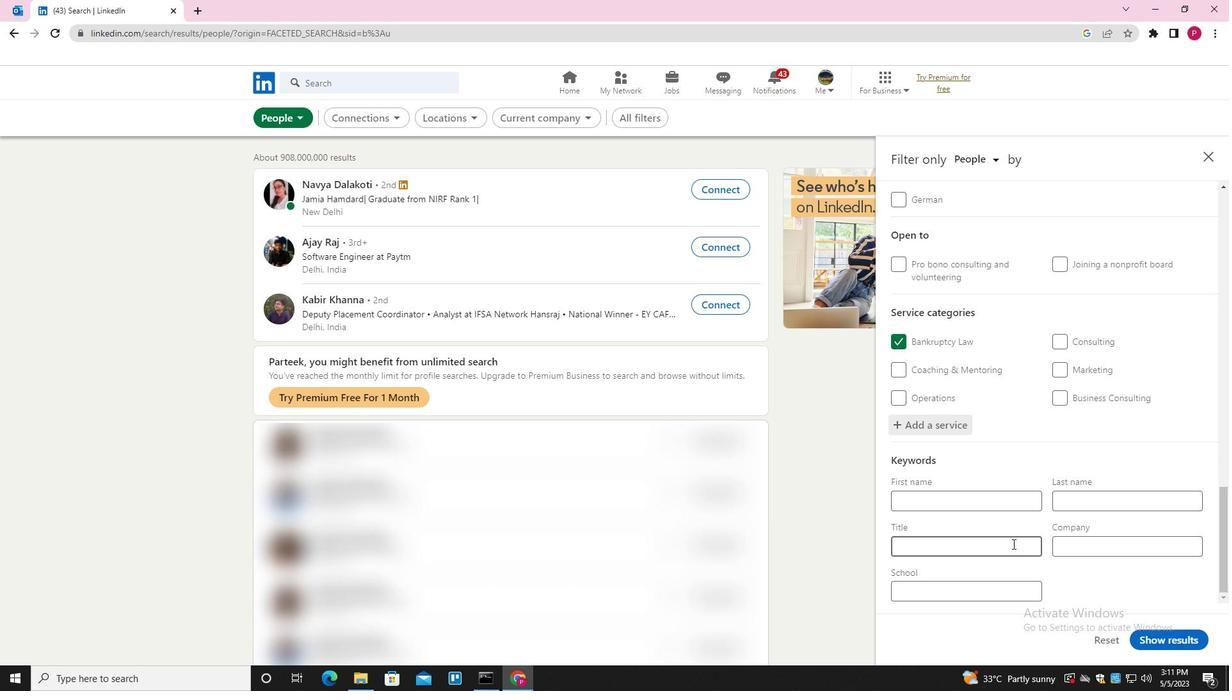 
Action: Key pressed <Key.shift><Key.shift><Key.shift><Key.shift><Key.shift>EXECUTIVE
Screenshot: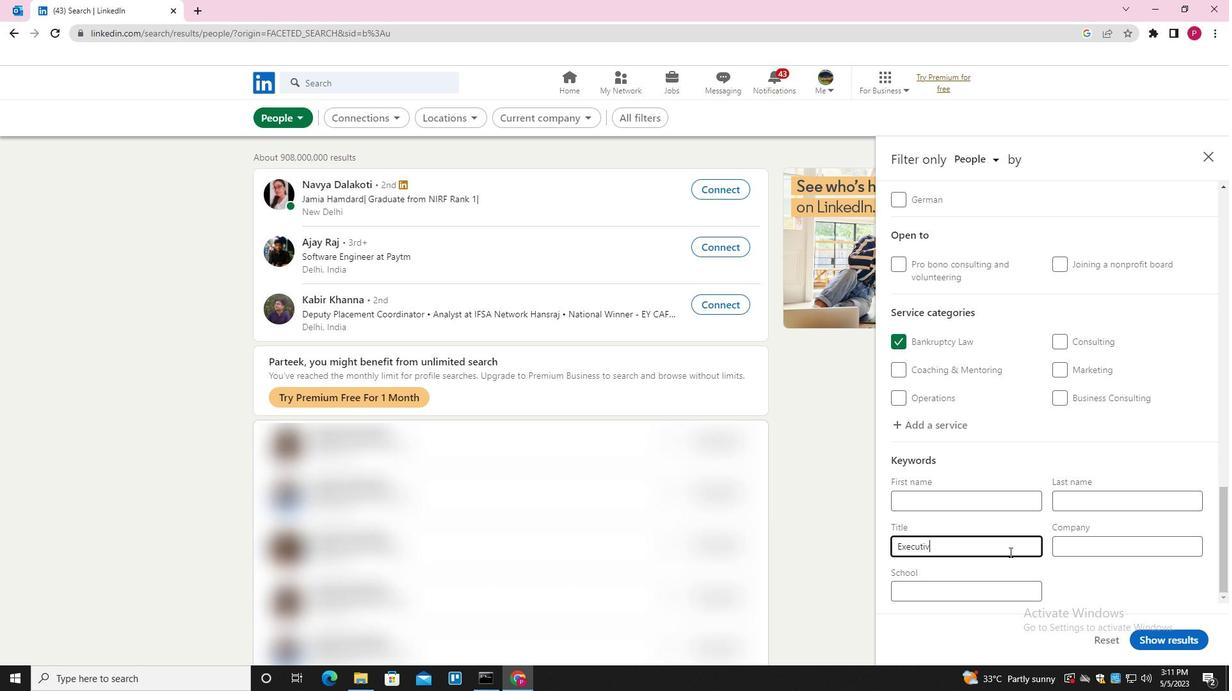 
Action: Mouse moved to (1174, 635)
Screenshot: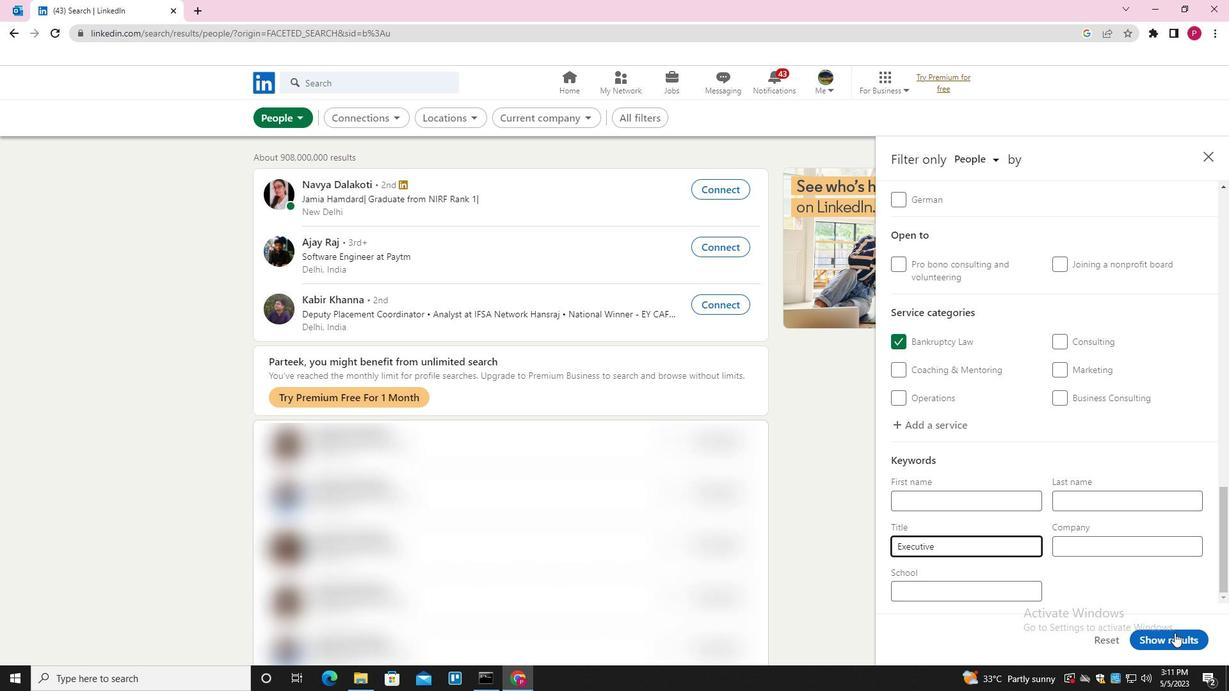 
Action: Mouse pressed left at (1174, 635)
Screenshot: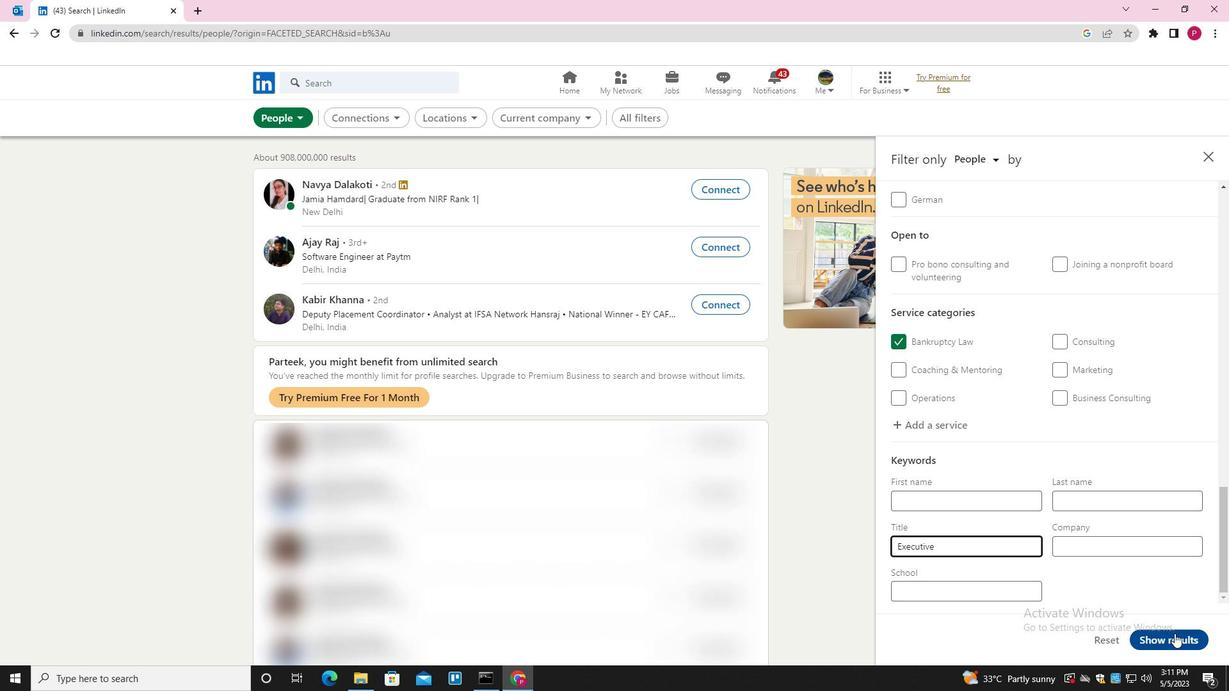 
Action: Mouse moved to (692, 362)
Screenshot: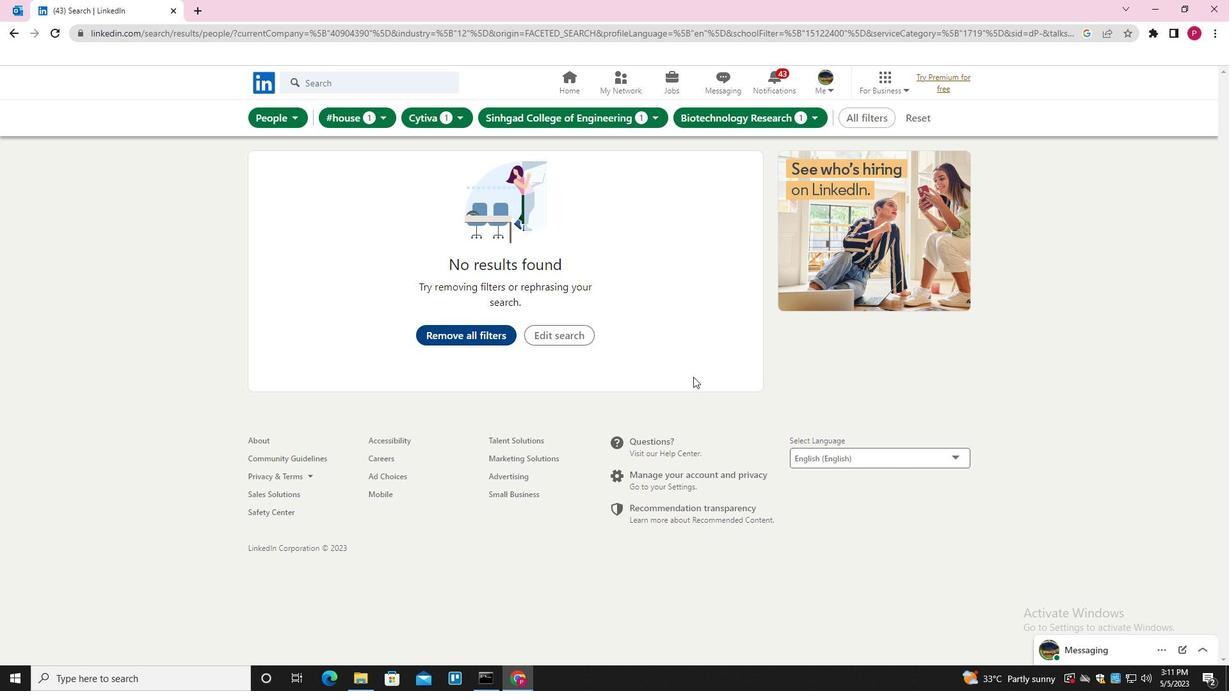
